 Task: Look for space in Bilsi, India from 1st July, 2023 to 8th July, 2023 for 2 adults, 1 child in price range Rs.15000 to Rs.20000. Place can be entire place with 1  bedroom having 1 bed and 1 bathroom. Property type can be house, flat, guest house, hotel. Booking option can be shelf check-in. Required host language is English.
Action: Mouse moved to (467, 69)
Screenshot: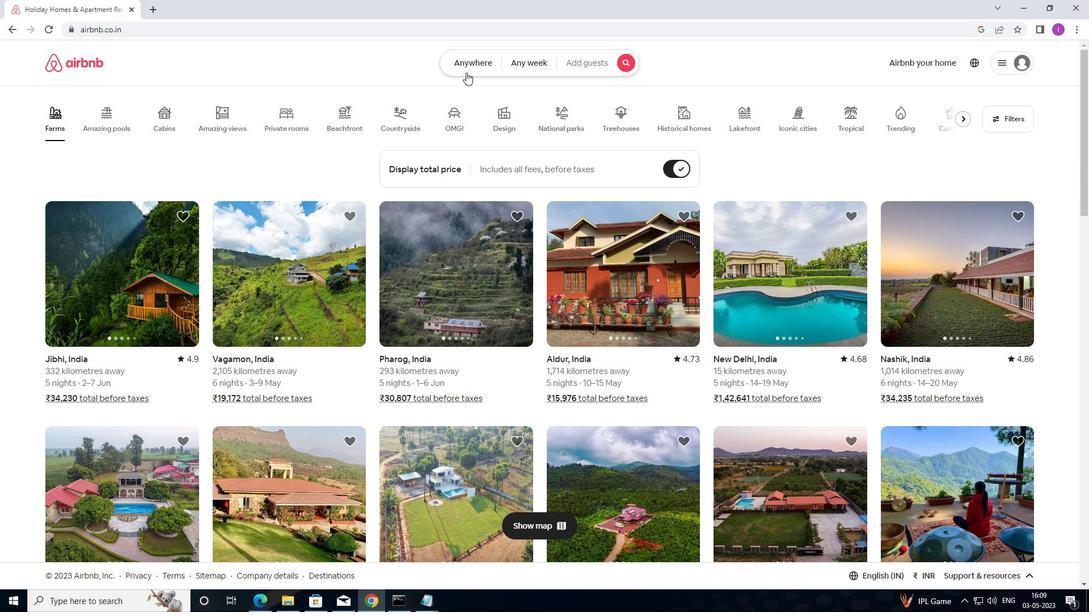 
Action: Mouse pressed left at (467, 69)
Screenshot: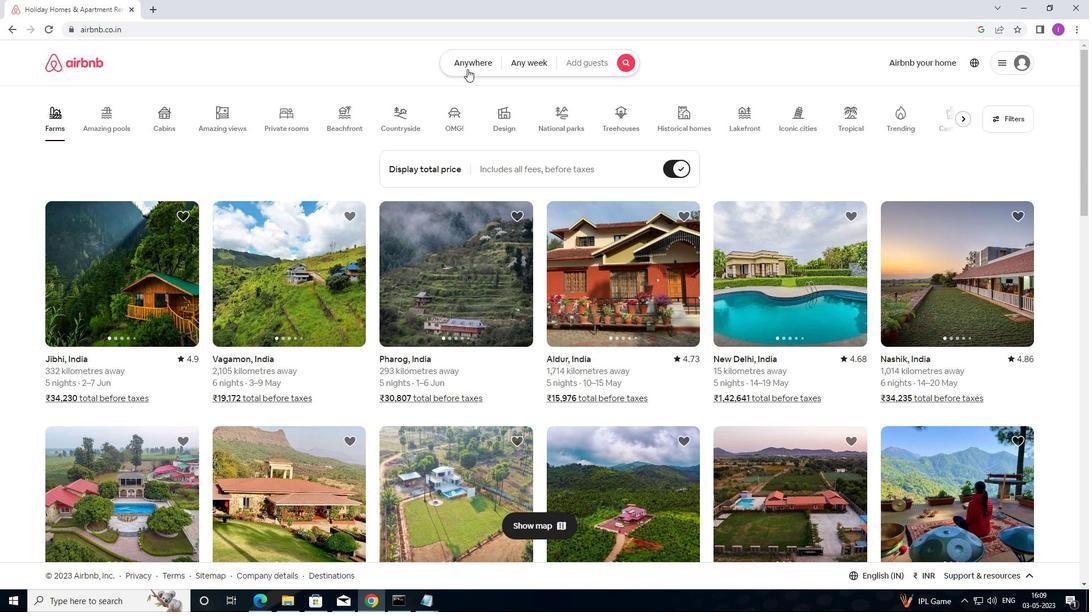 
Action: Mouse moved to (359, 115)
Screenshot: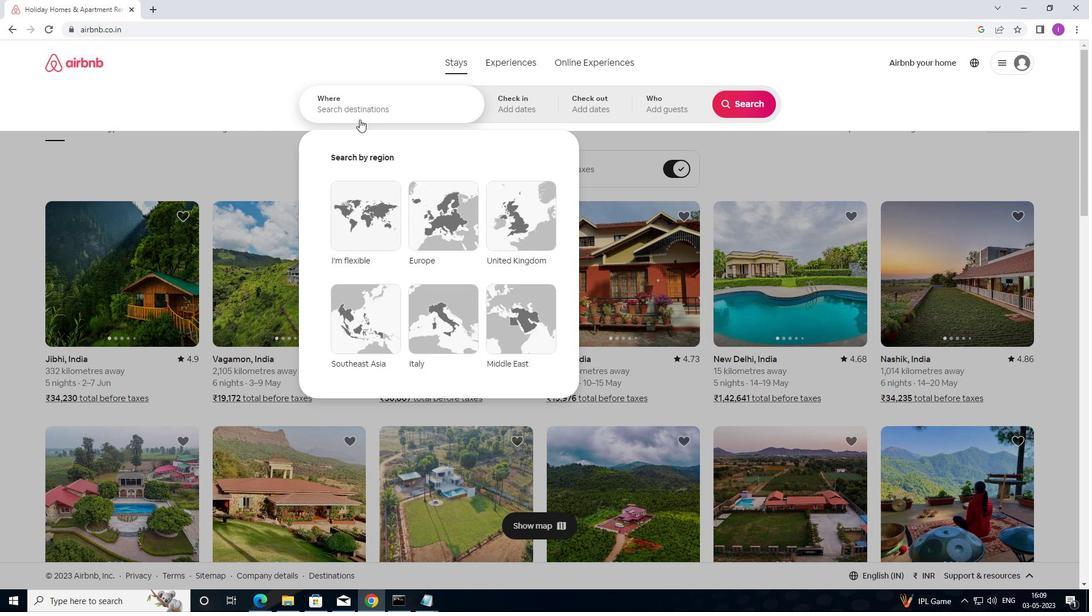 
Action: Mouse pressed left at (359, 115)
Screenshot: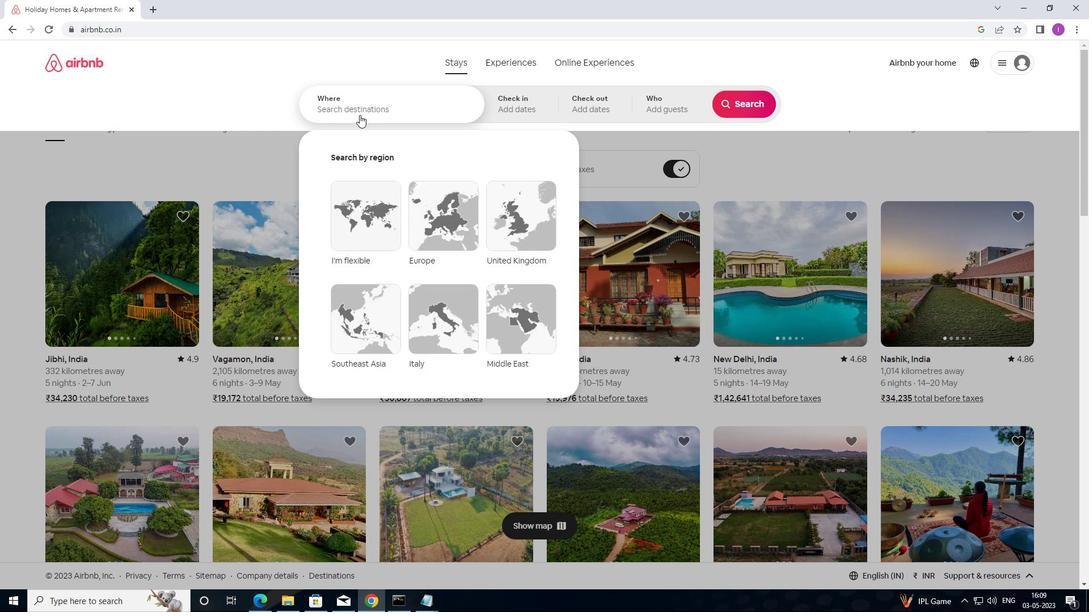 
Action: Mouse moved to (621, 55)
Screenshot: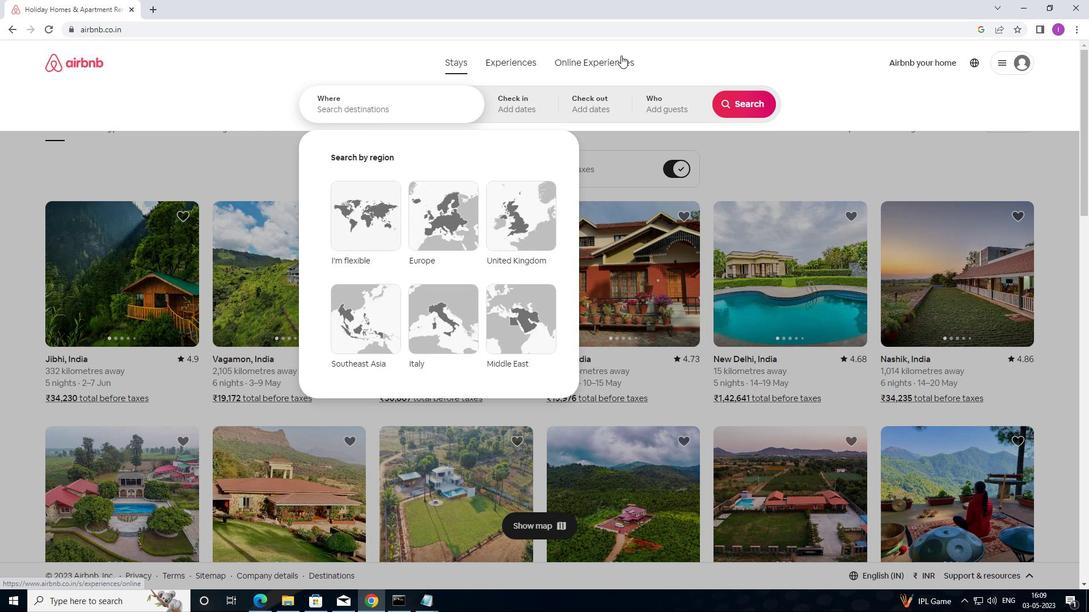
Action: Key pressed <Key.shift>BILS
Screenshot: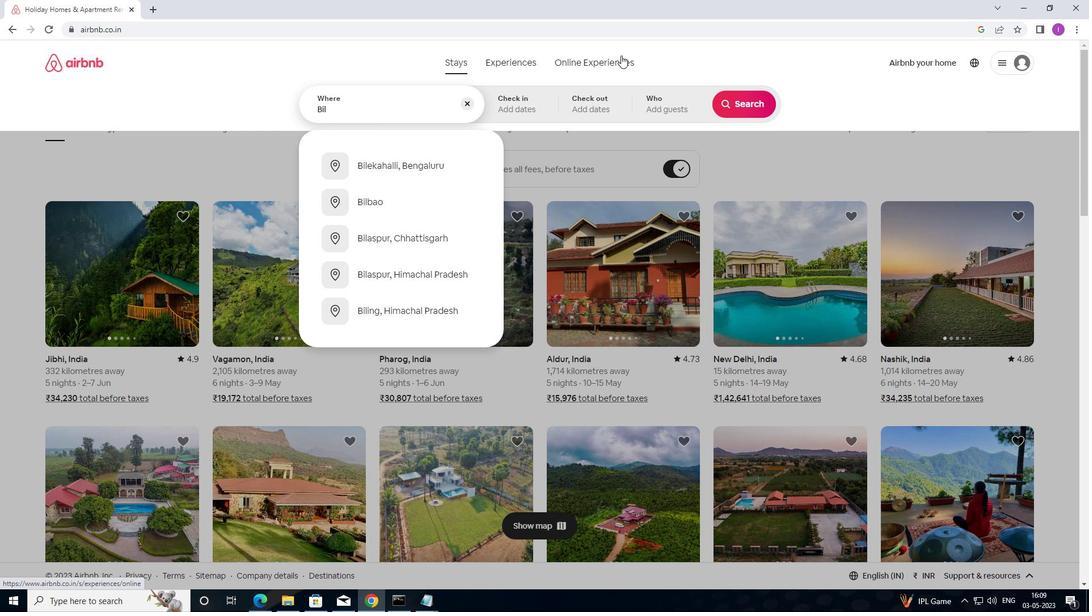 
Action: Mouse moved to (697, 52)
Screenshot: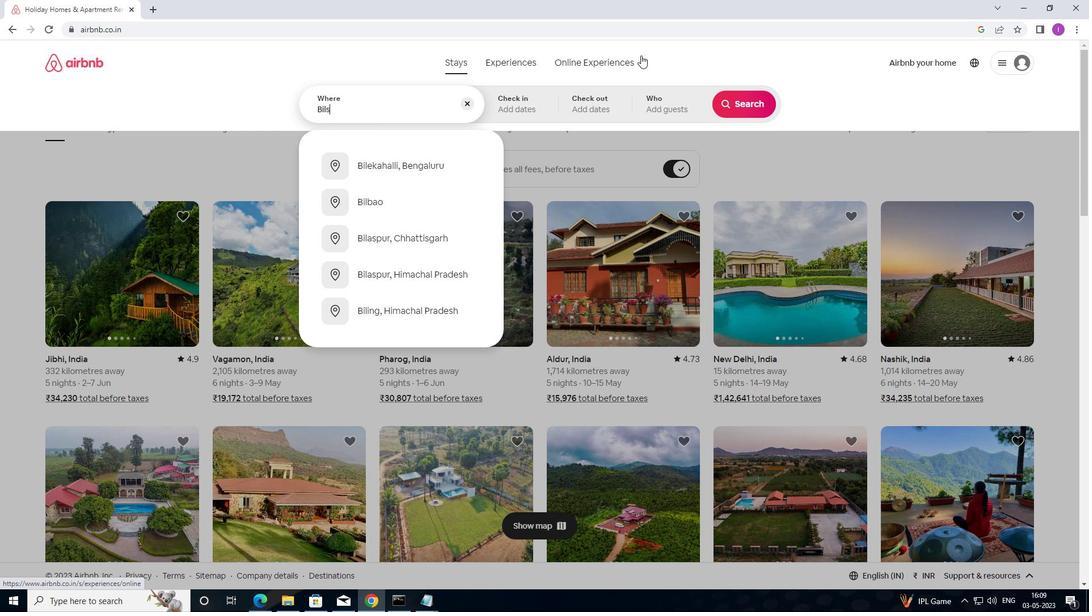 
Action: Key pressed I,<Key.shift>INDIA
Screenshot: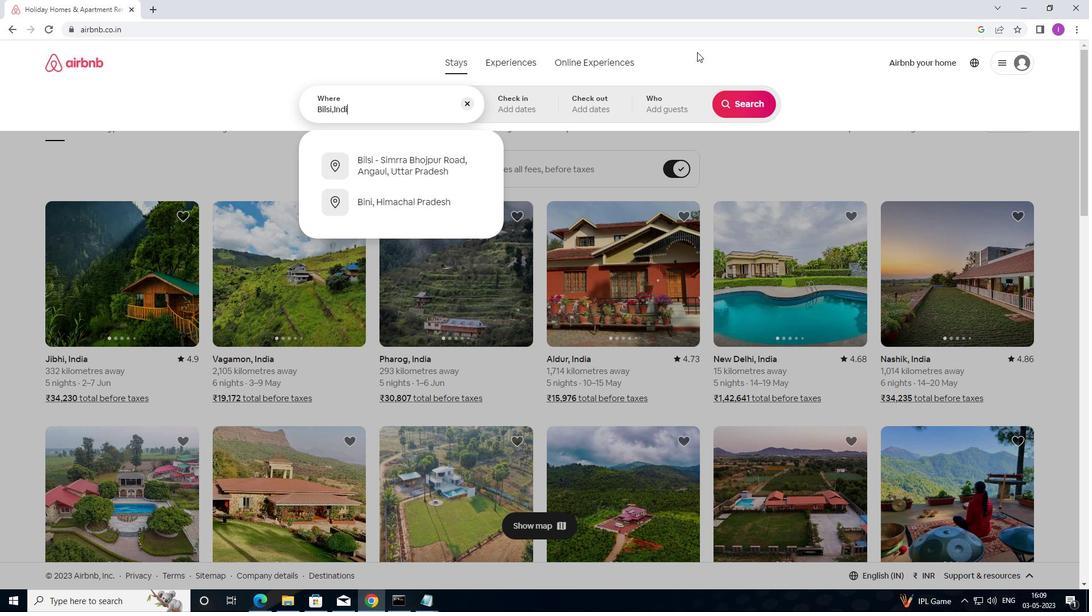 
Action: Mouse moved to (530, 111)
Screenshot: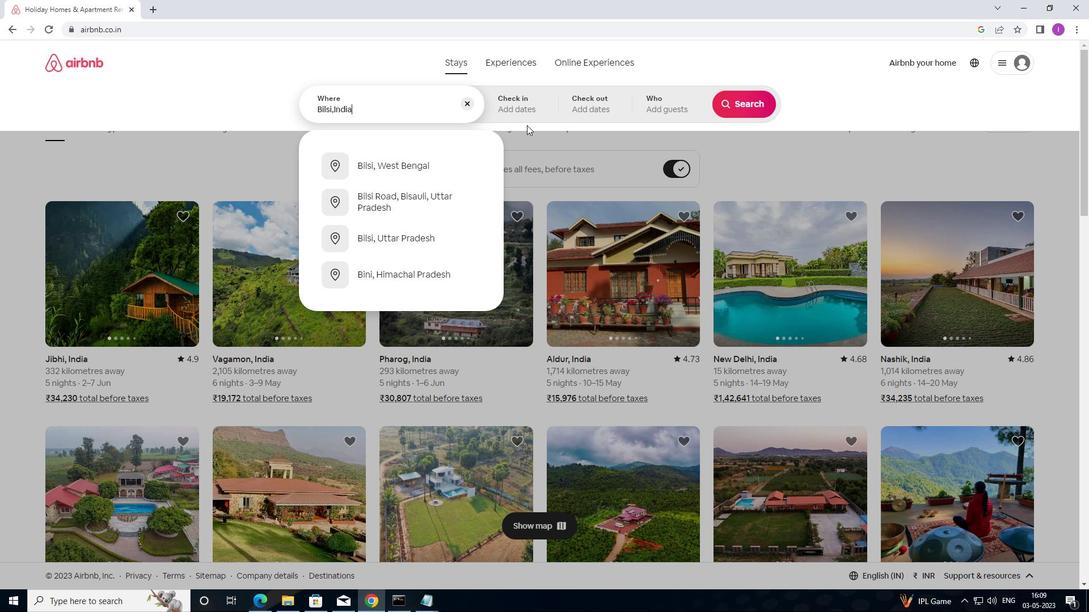 
Action: Mouse pressed left at (530, 111)
Screenshot: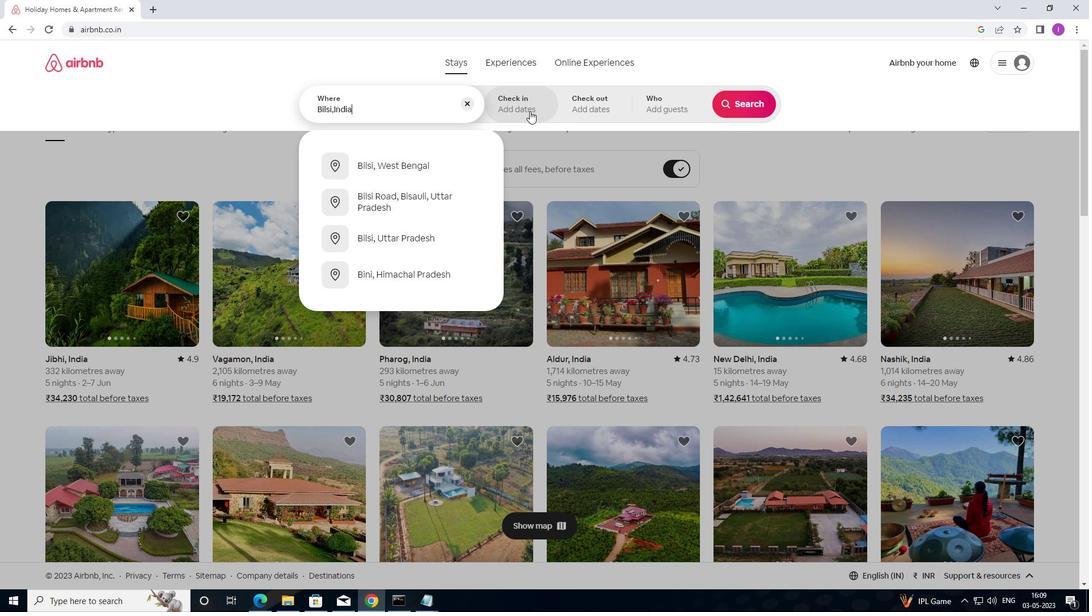 
Action: Mouse moved to (743, 196)
Screenshot: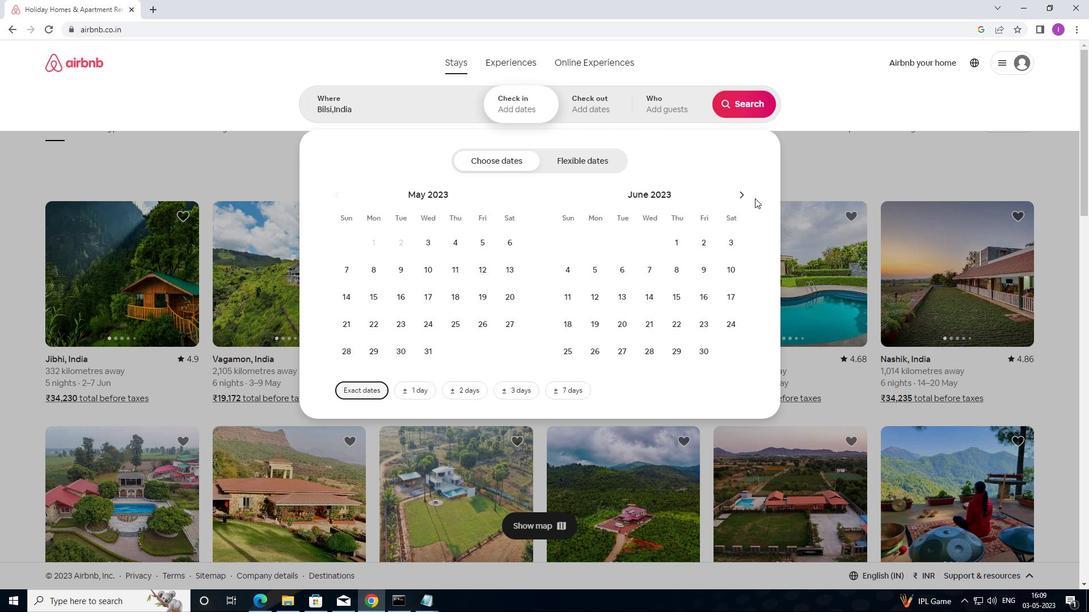 
Action: Mouse pressed left at (743, 196)
Screenshot: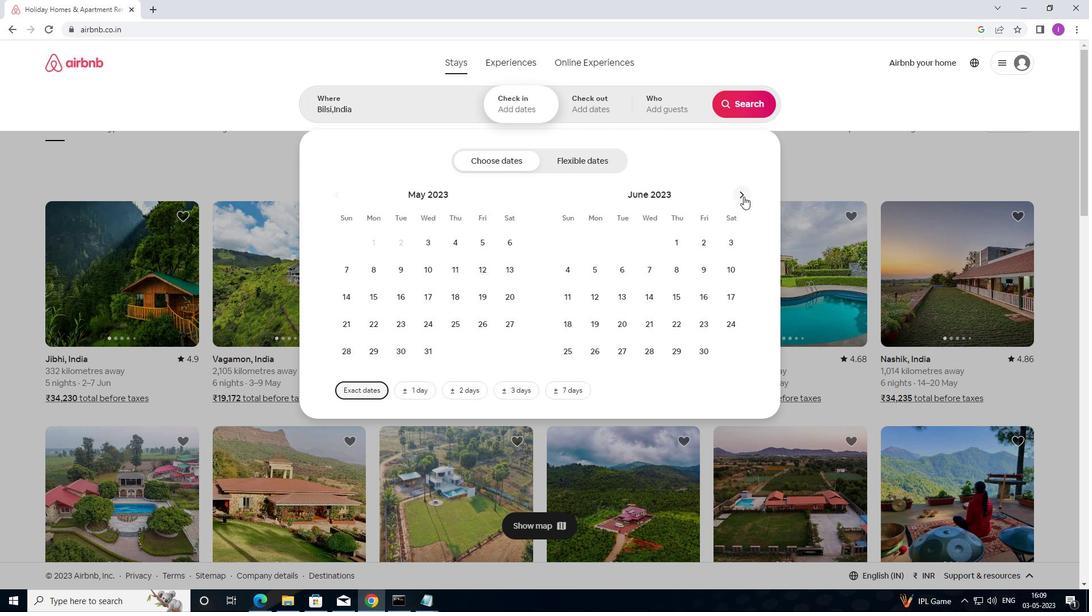 
Action: Mouse moved to (729, 244)
Screenshot: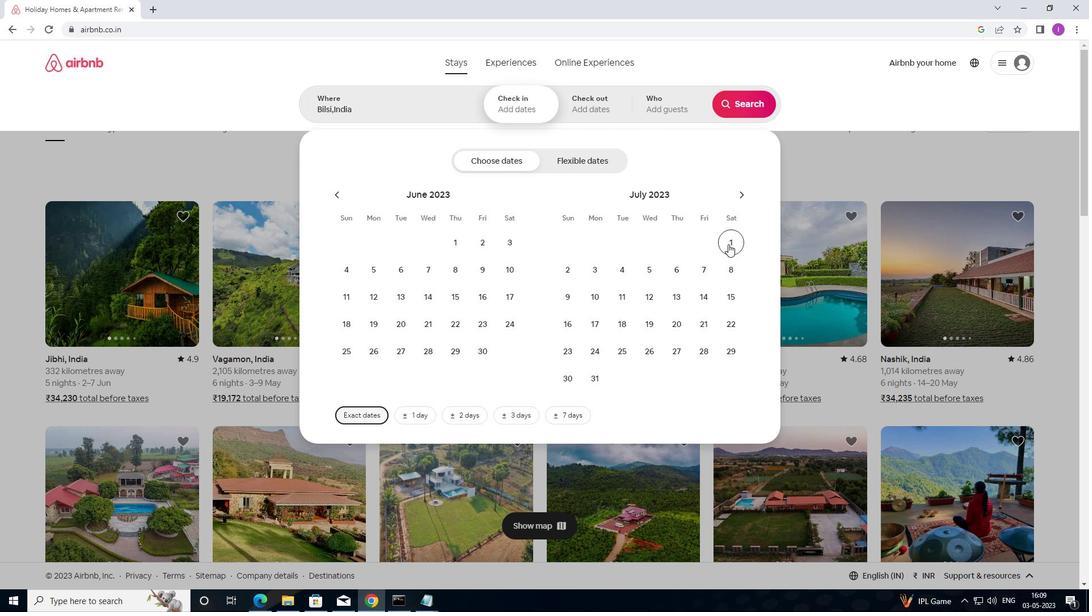 
Action: Mouse pressed left at (729, 244)
Screenshot: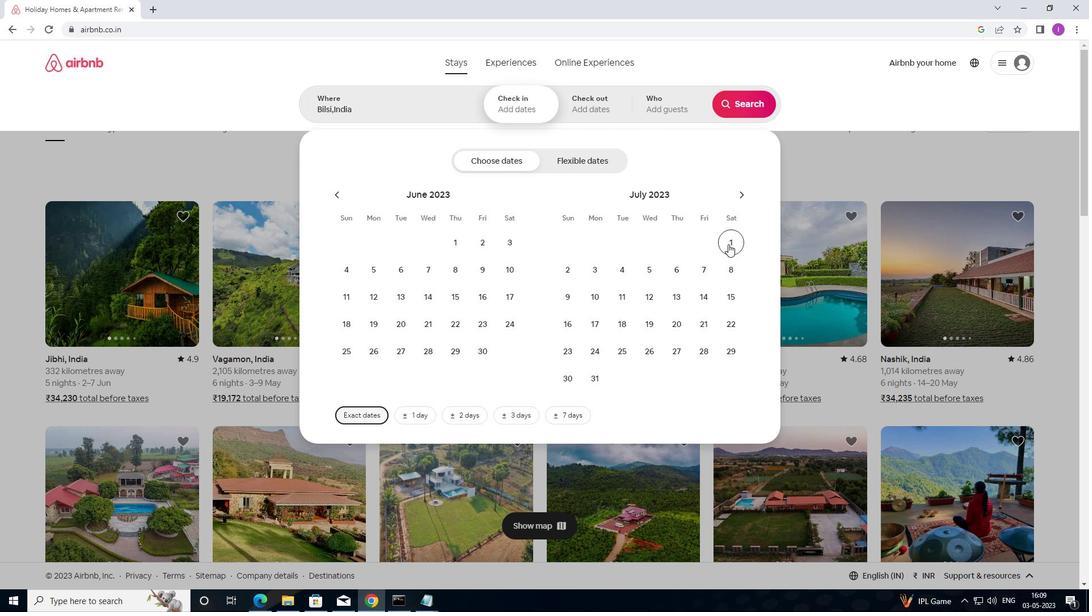 
Action: Mouse moved to (729, 267)
Screenshot: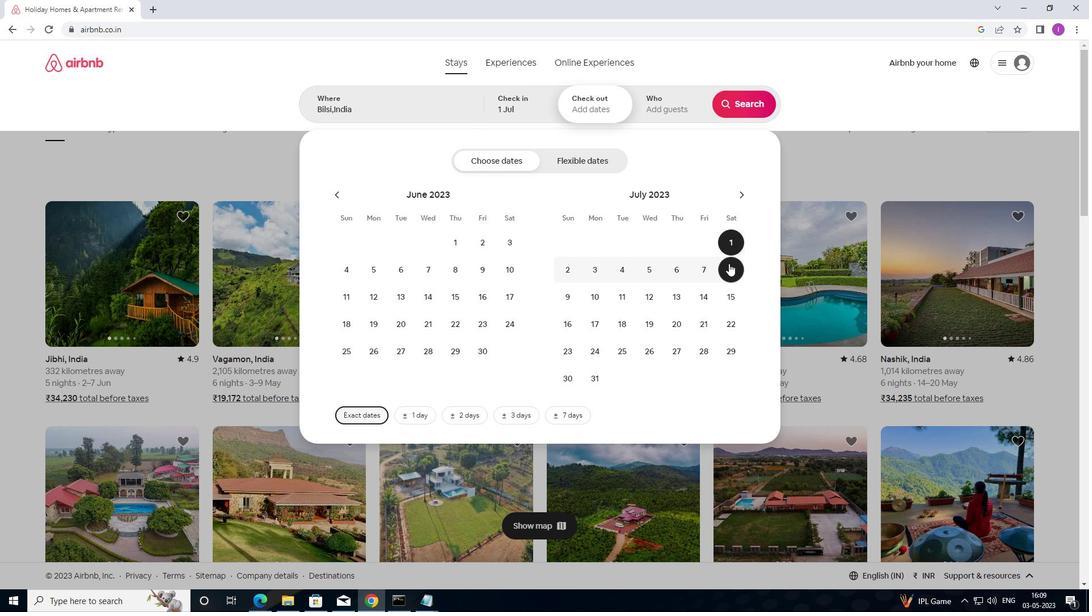 
Action: Mouse pressed left at (729, 267)
Screenshot: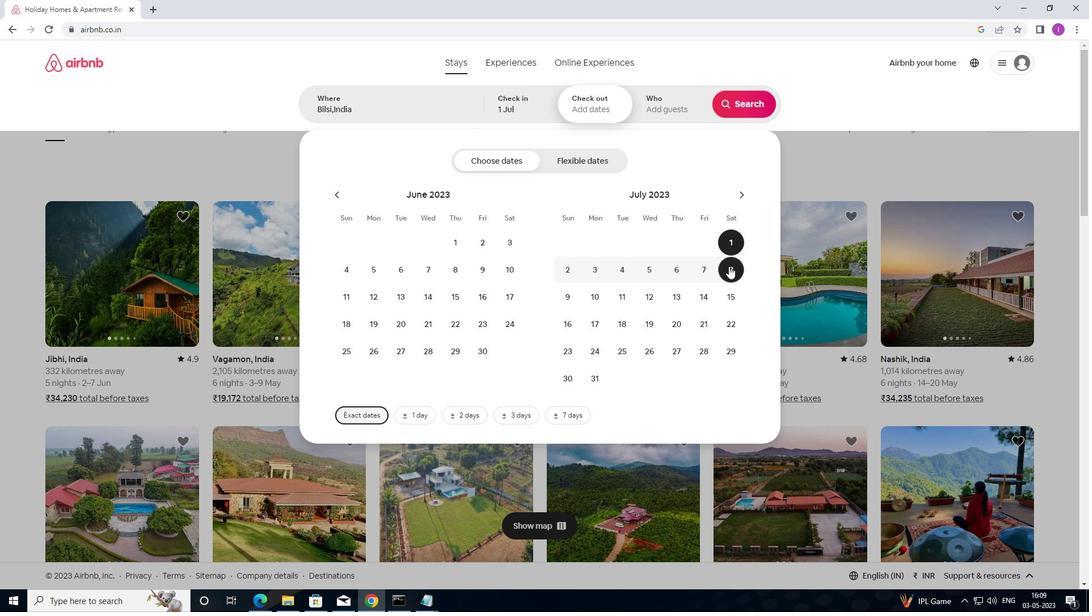 
Action: Mouse moved to (670, 105)
Screenshot: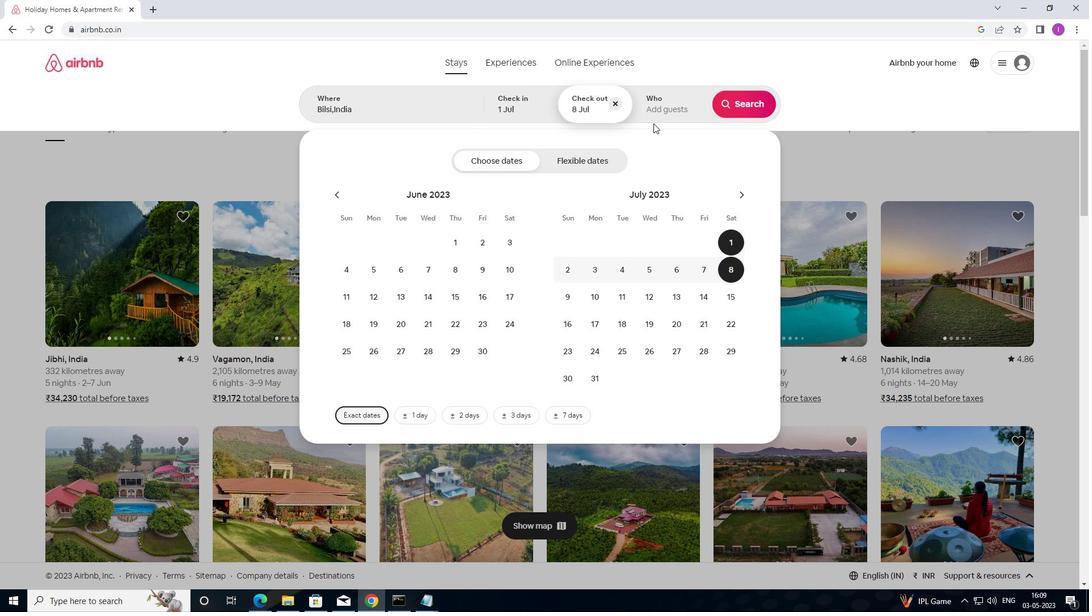 
Action: Mouse pressed left at (670, 105)
Screenshot: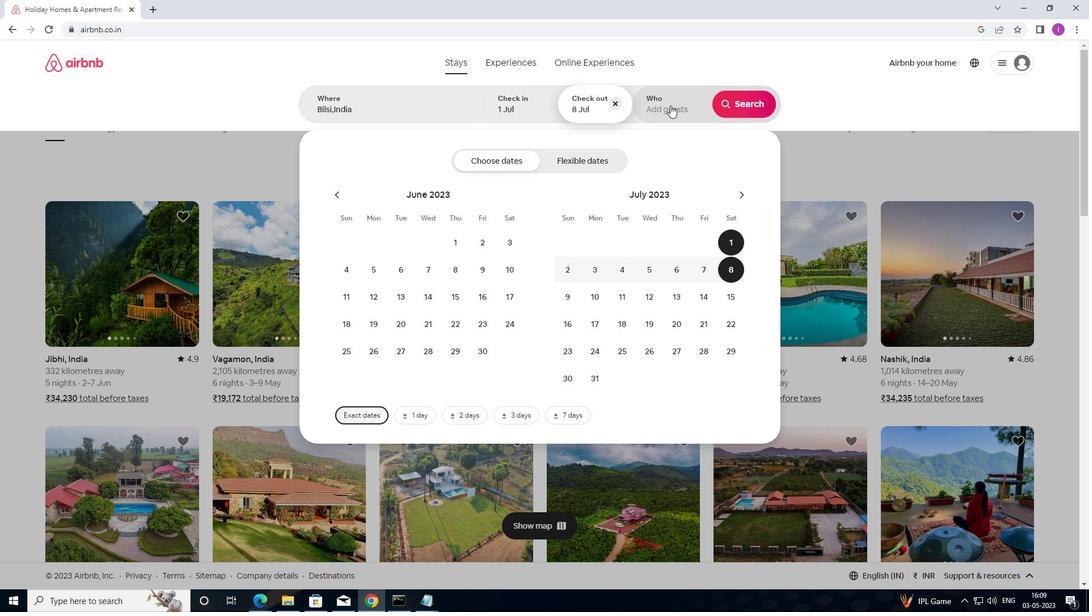 
Action: Mouse moved to (748, 165)
Screenshot: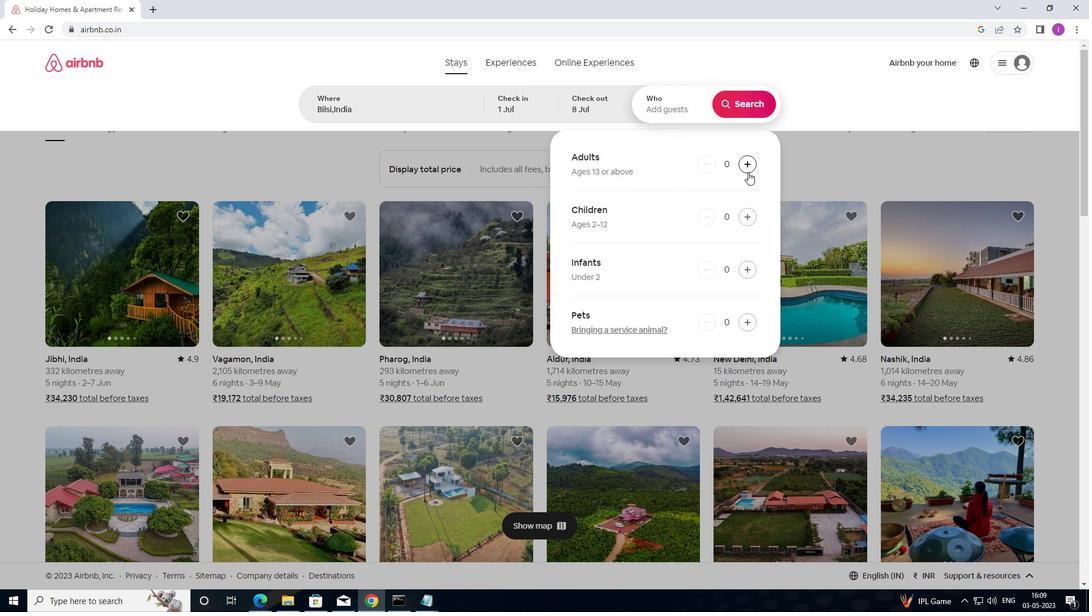 
Action: Mouse pressed left at (748, 165)
Screenshot: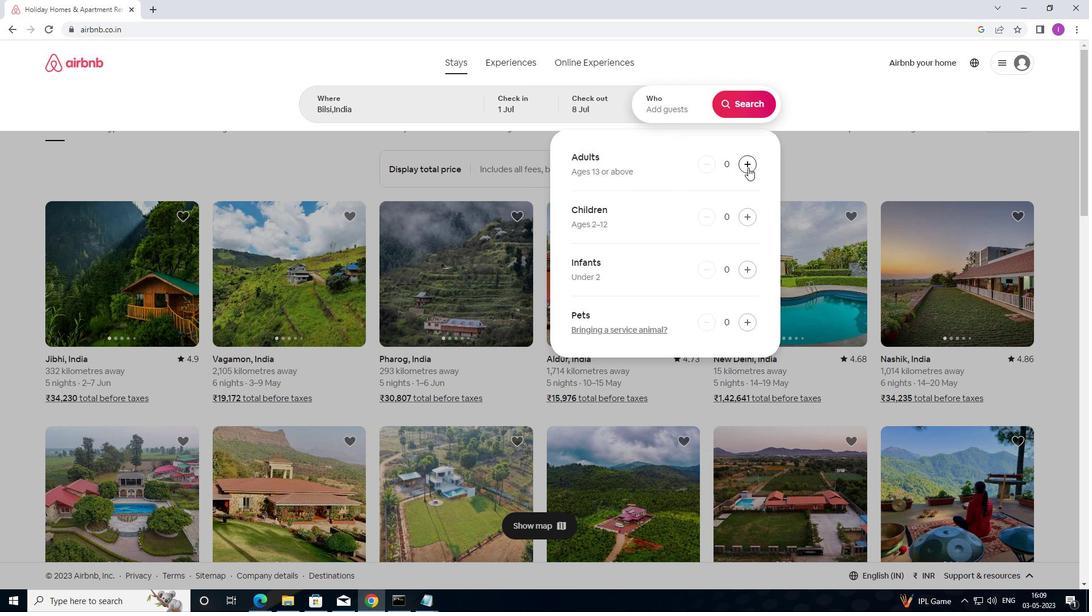 
Action: Mouse pressed left at (748, 165)
Screenshot: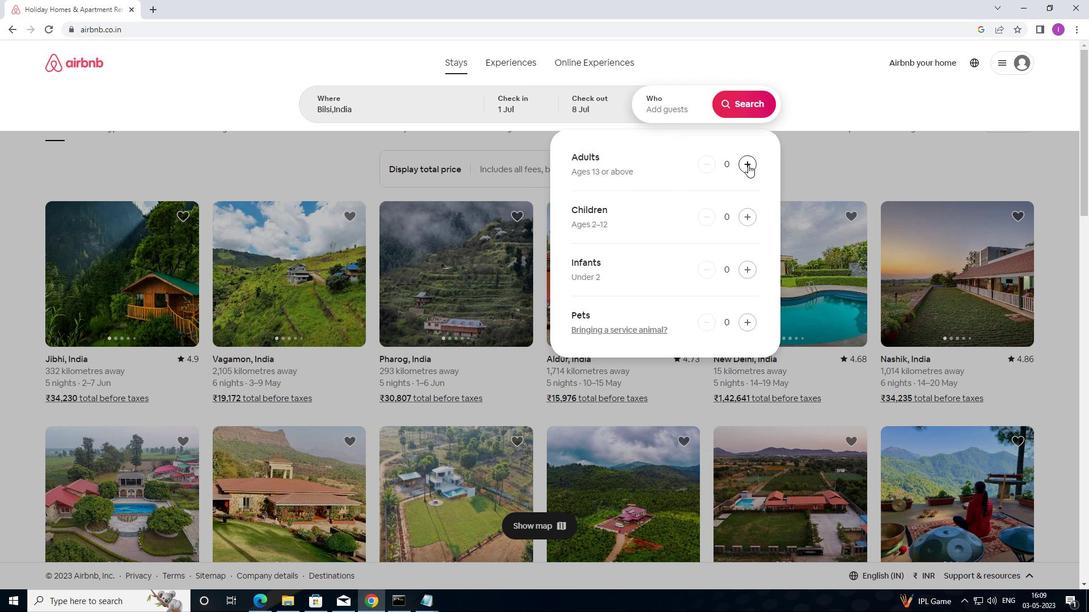 
Action: Mouse moved to (745, 215)
Screenshot: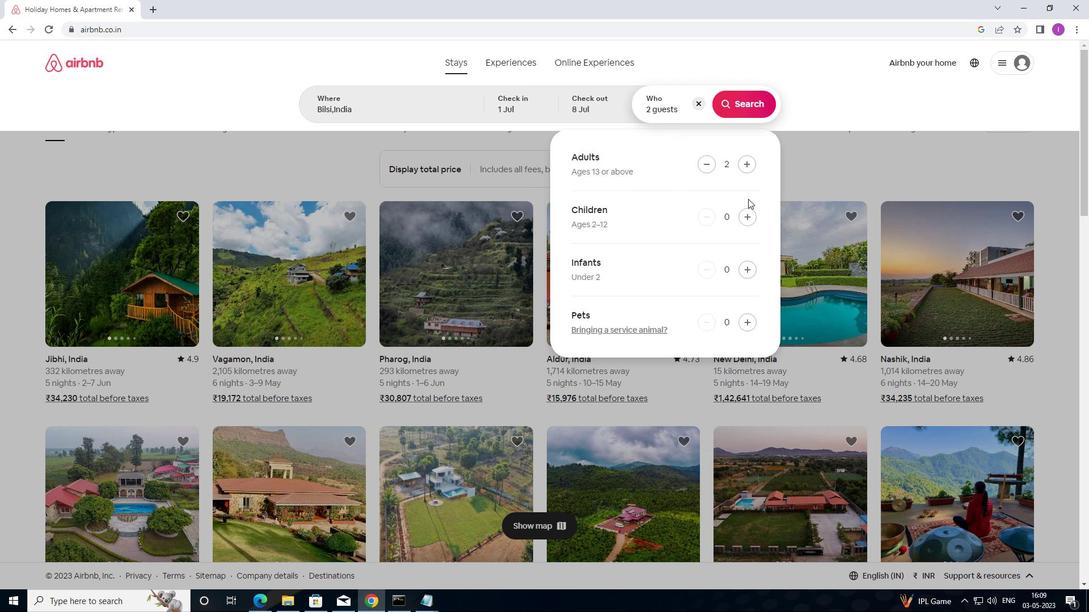
Action: Mouse pressed left at (745, 215)
Screenshot: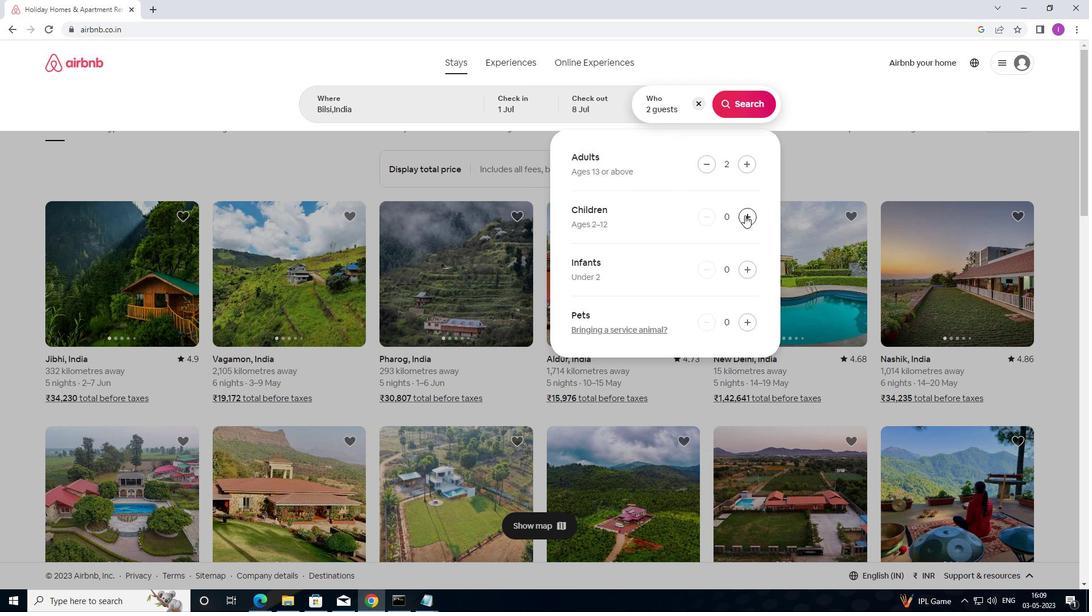 
Action: Mouse moved to (746, 105)
Screenshot: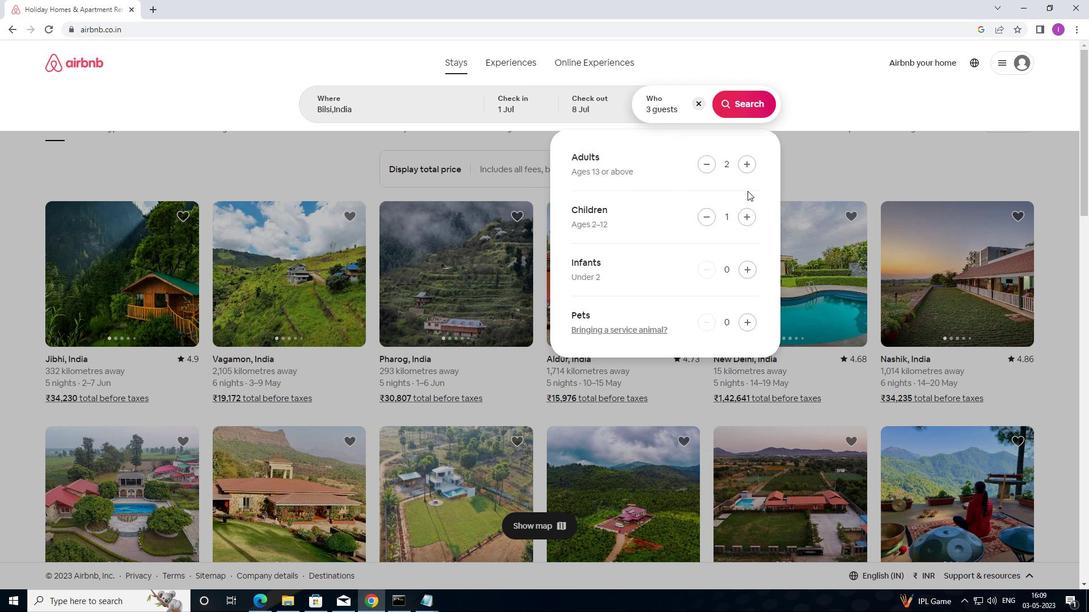 
Action: Mouse pressed left at (746, 105)
Screenshot: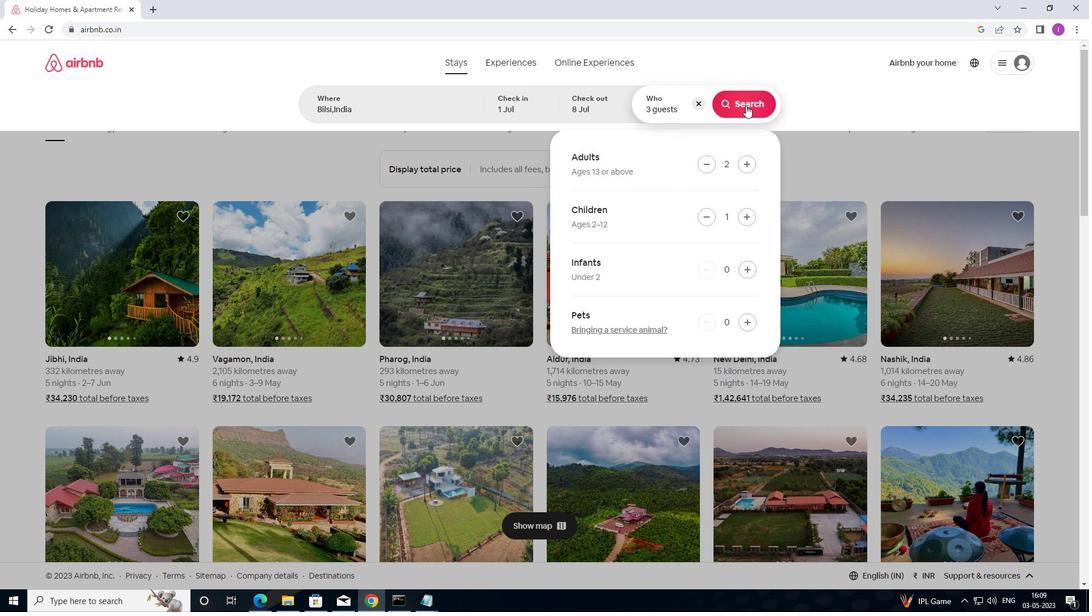 
Action: Mouse moved to (1049, 108)
Screenshot: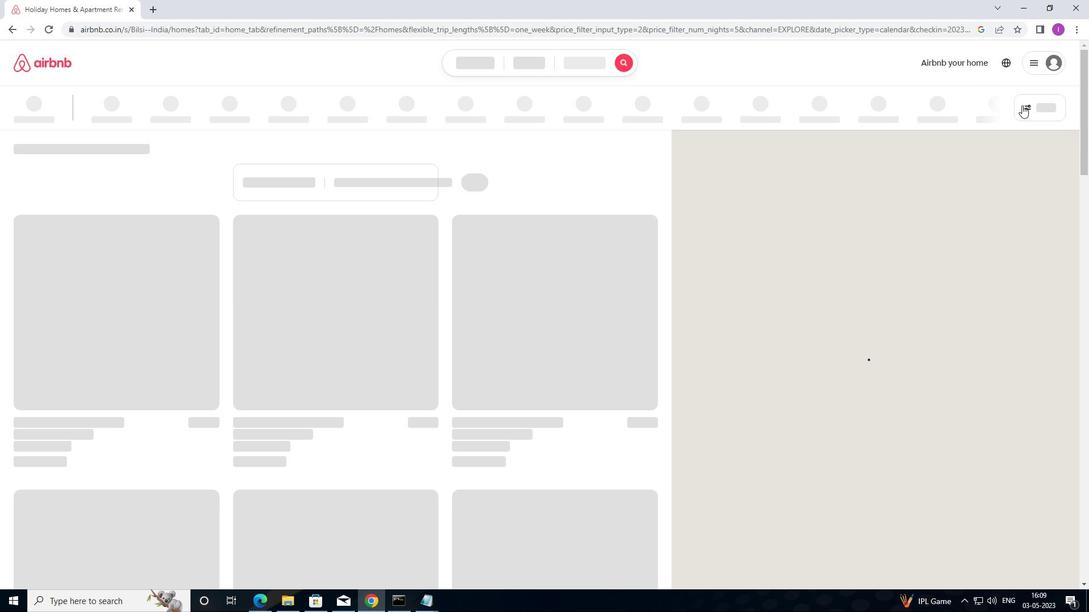 
Action: Mouse pressed left at (1049, 108)
Screenshot: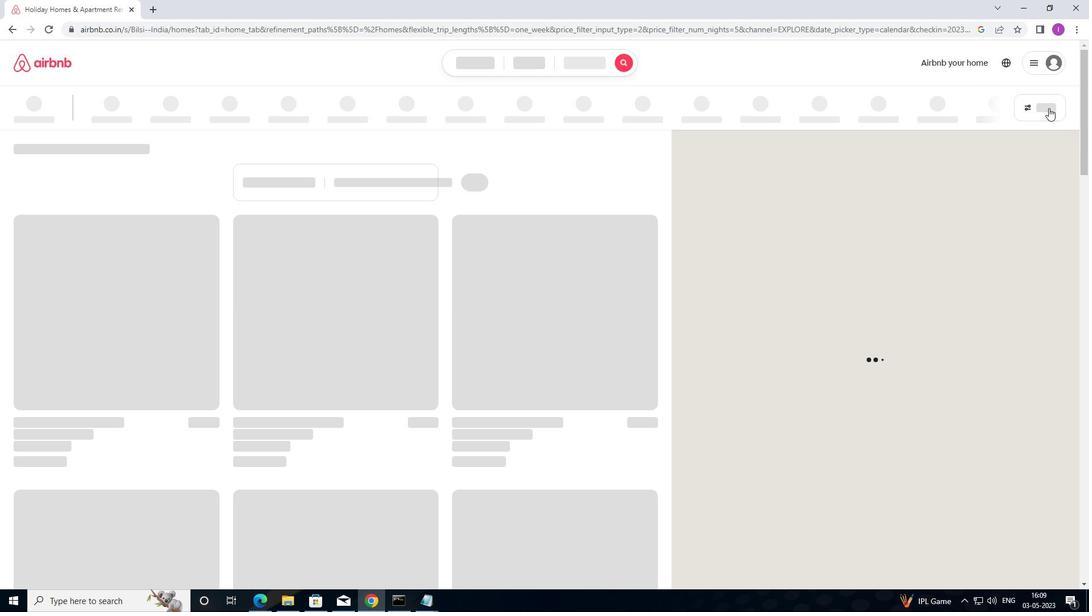 
Action: Mouse moved to (1048, 97)
Screenshot: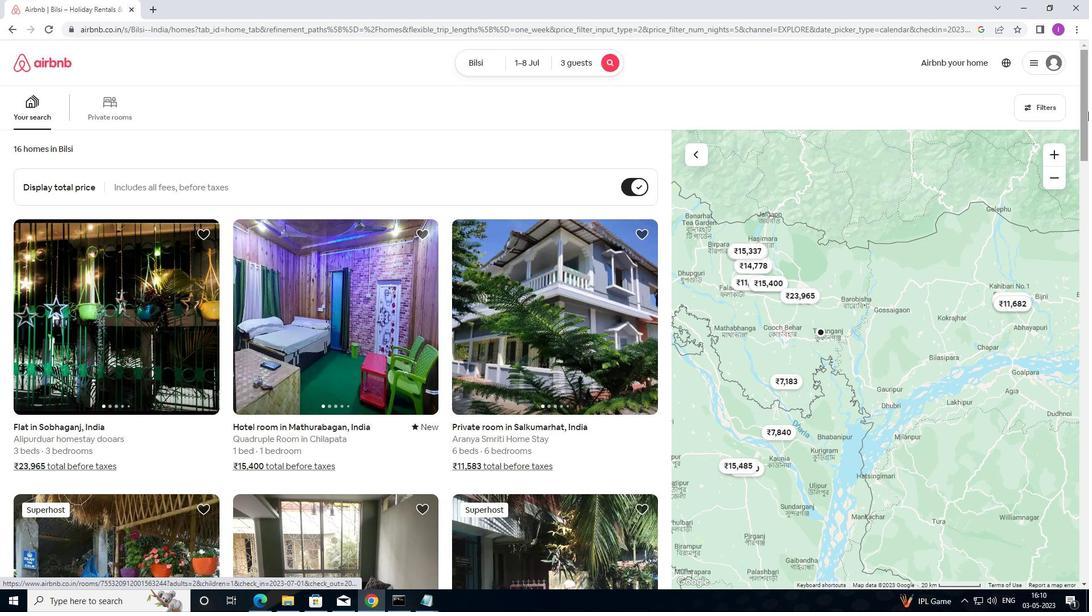 
Action: Mouse pressed left at (1048, 97)
Screenshot: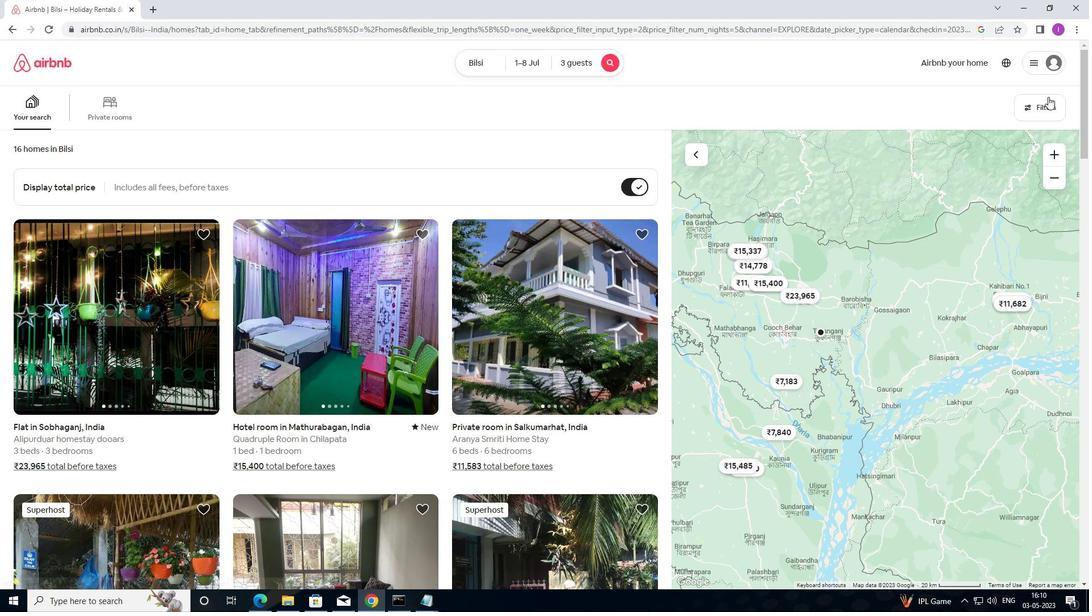 
Action: Mouse moved to (411, 254)
Screenshot: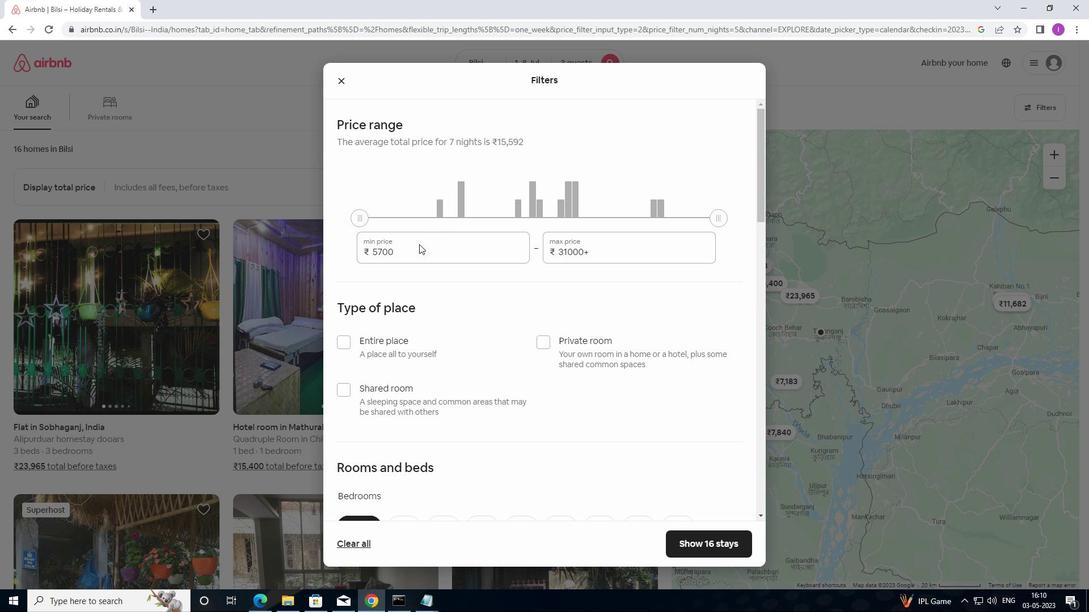 
Action: Mouse pressed left at (411, 254)
Screenshot: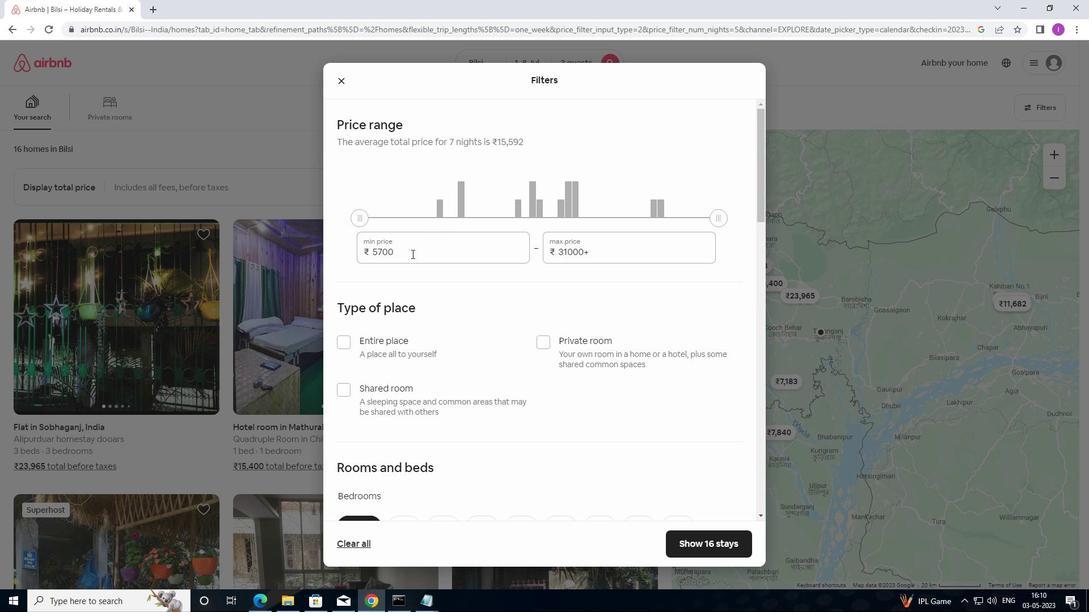 
Action: Mouse moved to (373, 251)
Screenshot: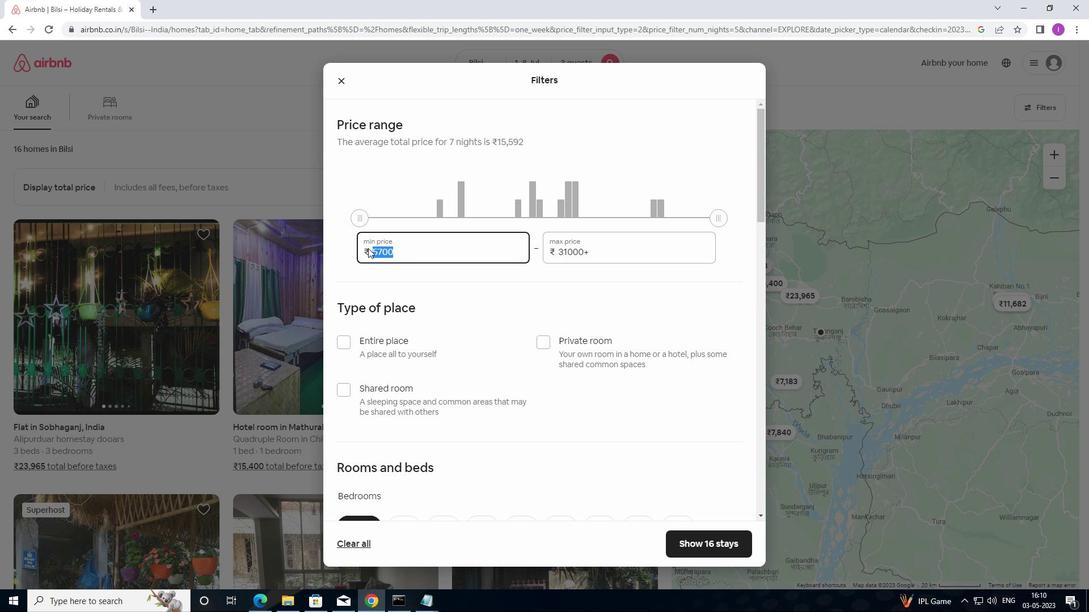 
Action: Key pressed 15000
Screenshot: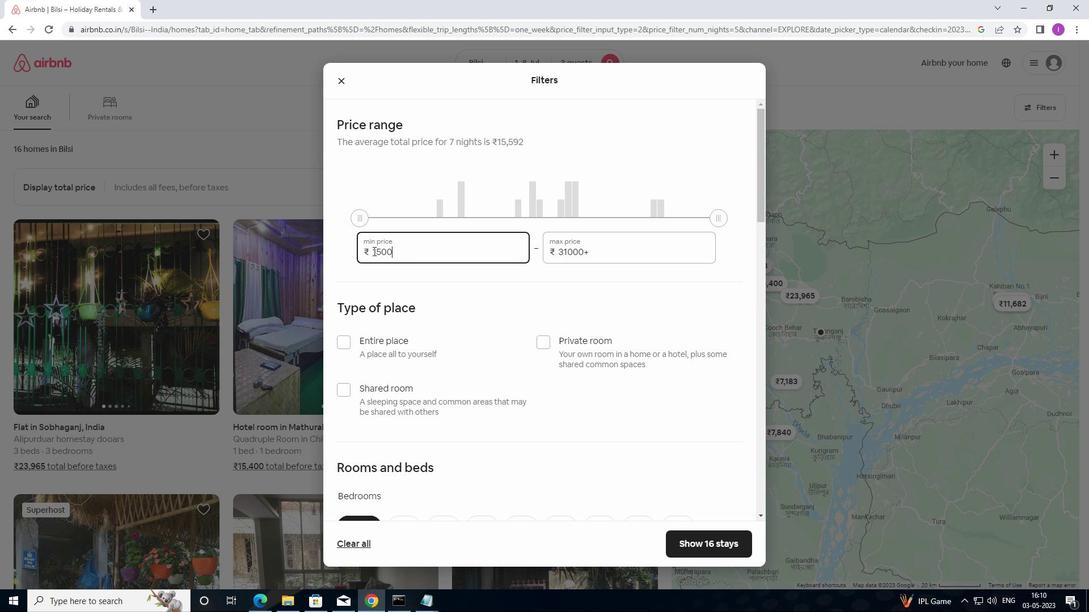 
Action: Mouse moved to (612, 254)
Screenshot: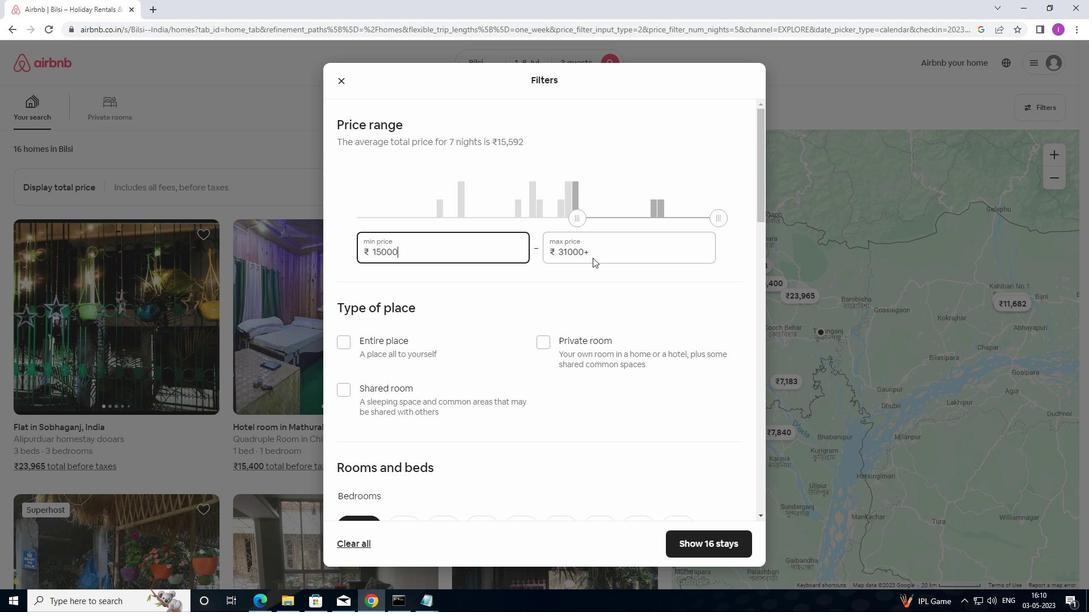 
Action: Mouse pressed left at (612, 254)
Screenshot: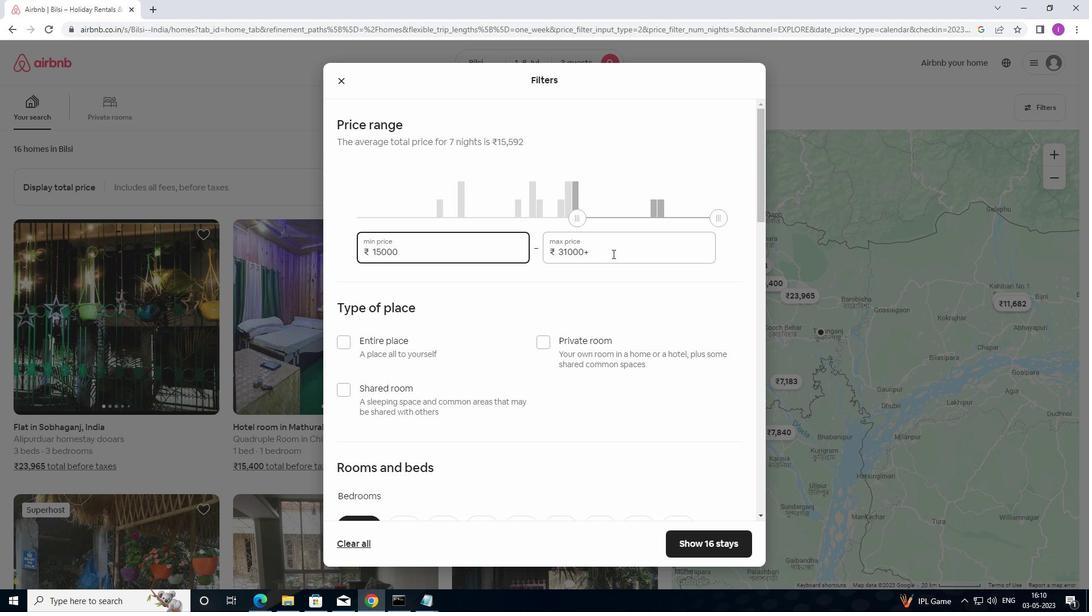 
Action: Mouse moved to (543, 258)
Screenshot: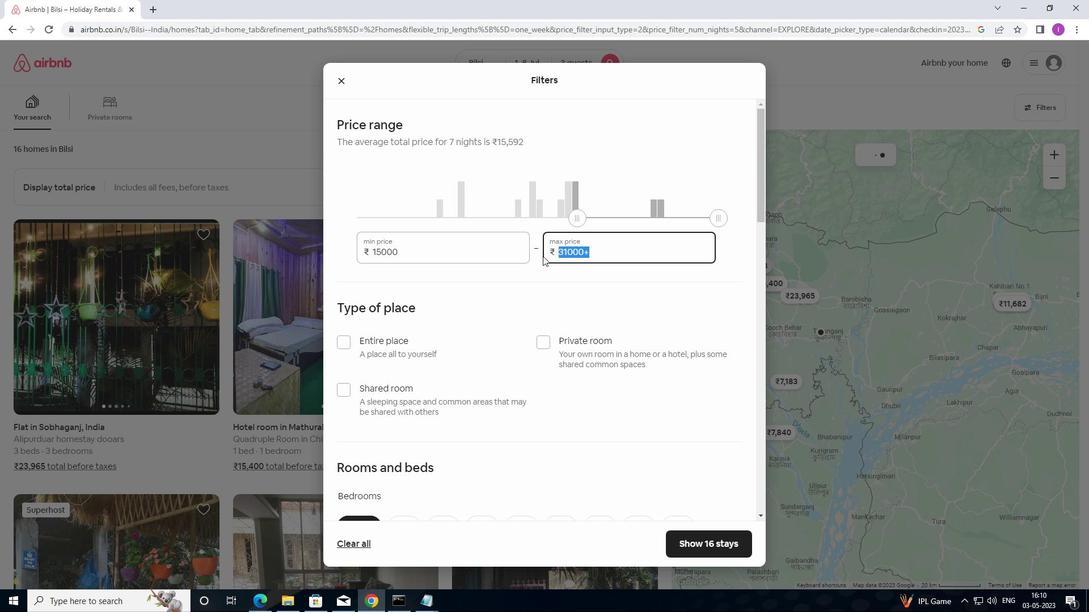 
Action: Key pressed 20000
Screenshot: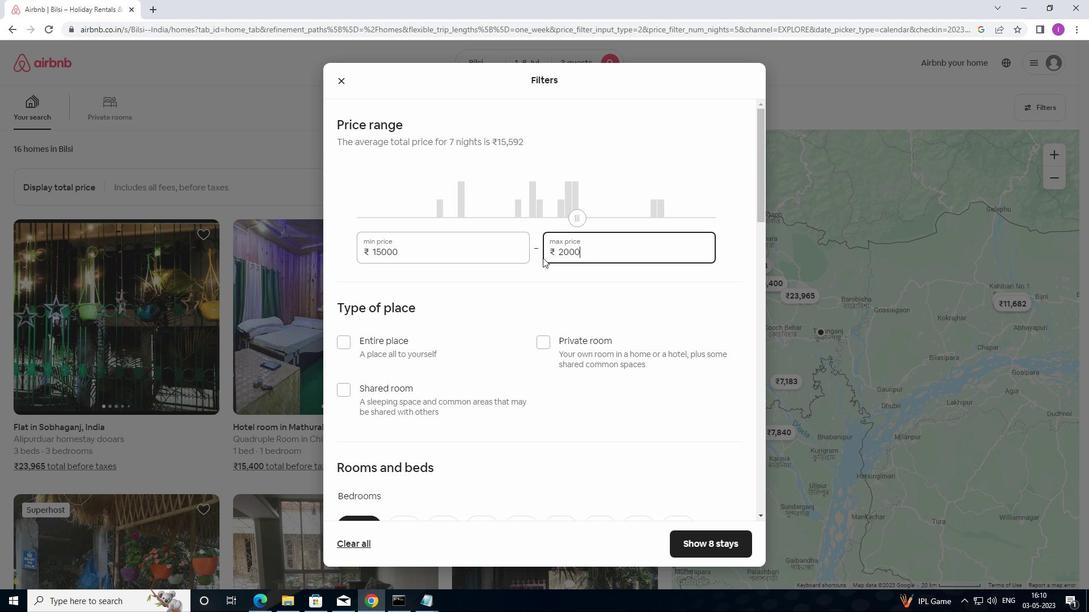 
Action: Mouse moved to (343, 342)
Screenshot: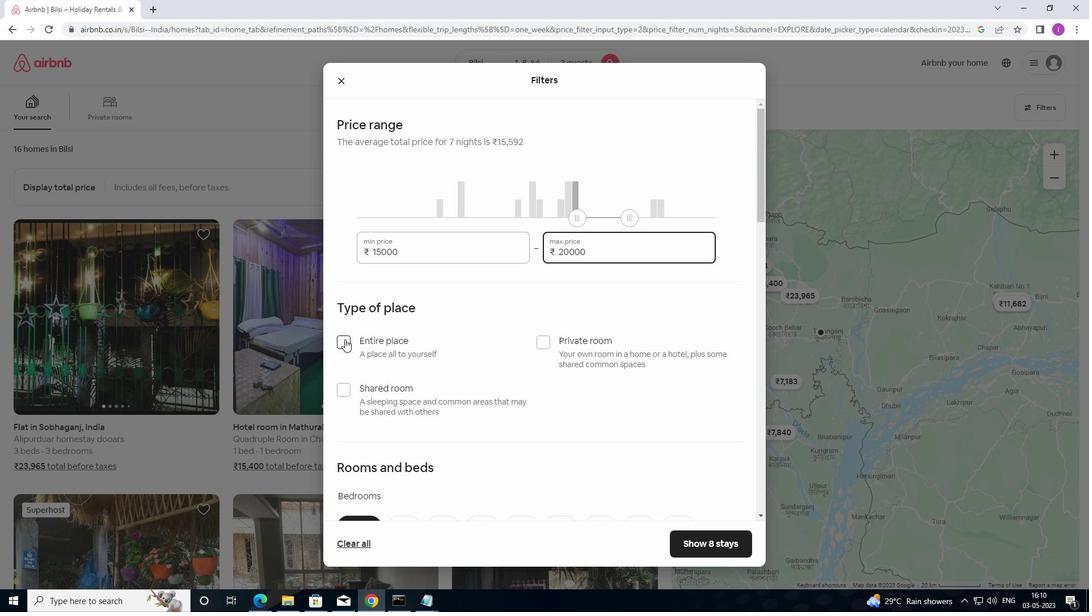 
Action: Mouse pressed left at (343, 342)
Screenshot: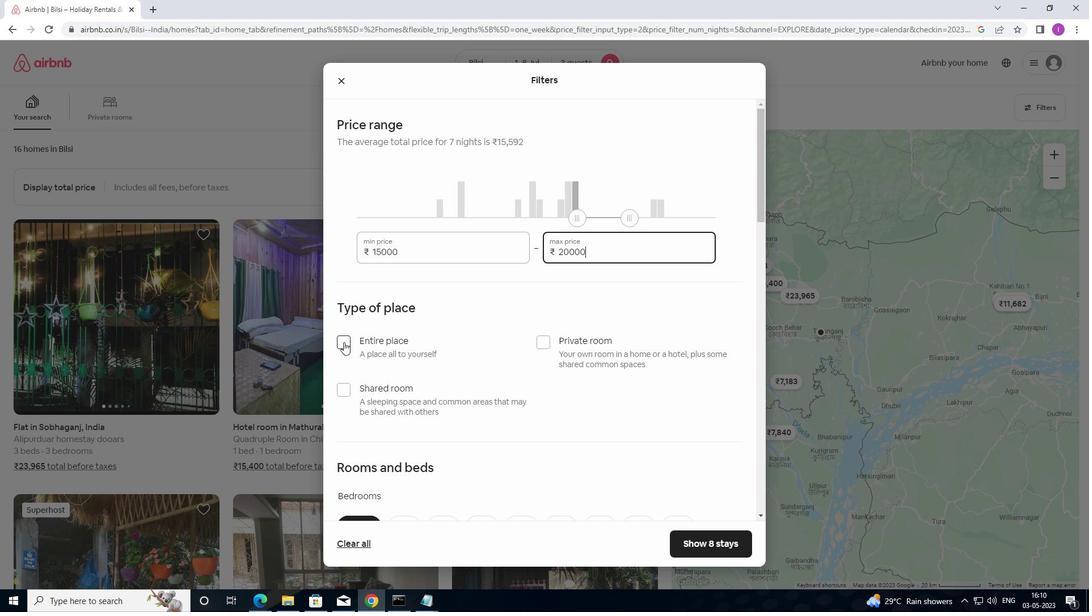 
Action: Mouse moved to (364, 386)
Screenshot: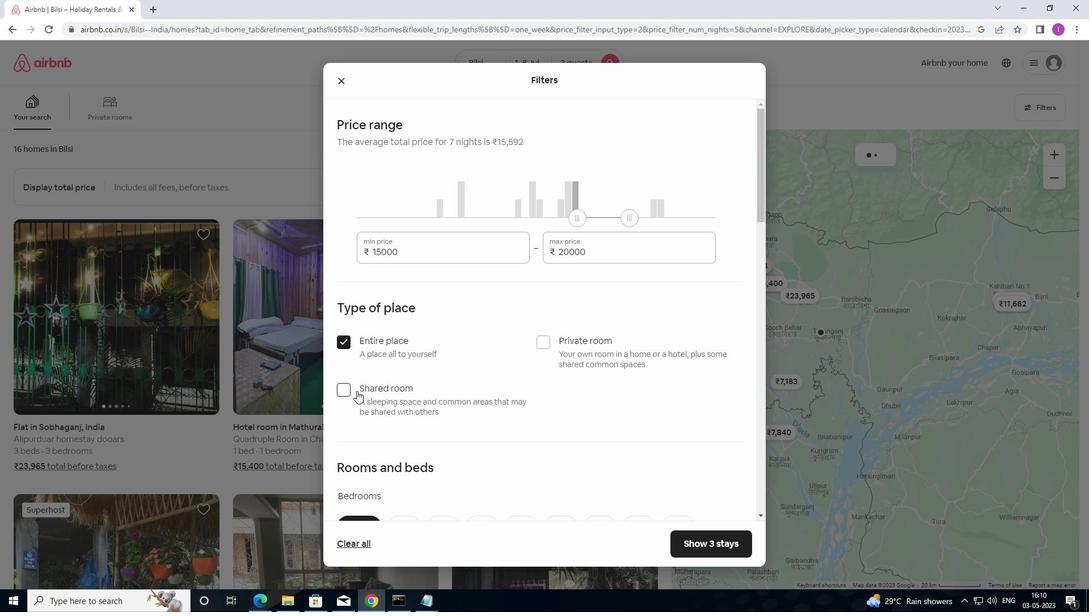 
Action: Mouse scrolled (364, 385) with delta (0, 0)
Screenshot: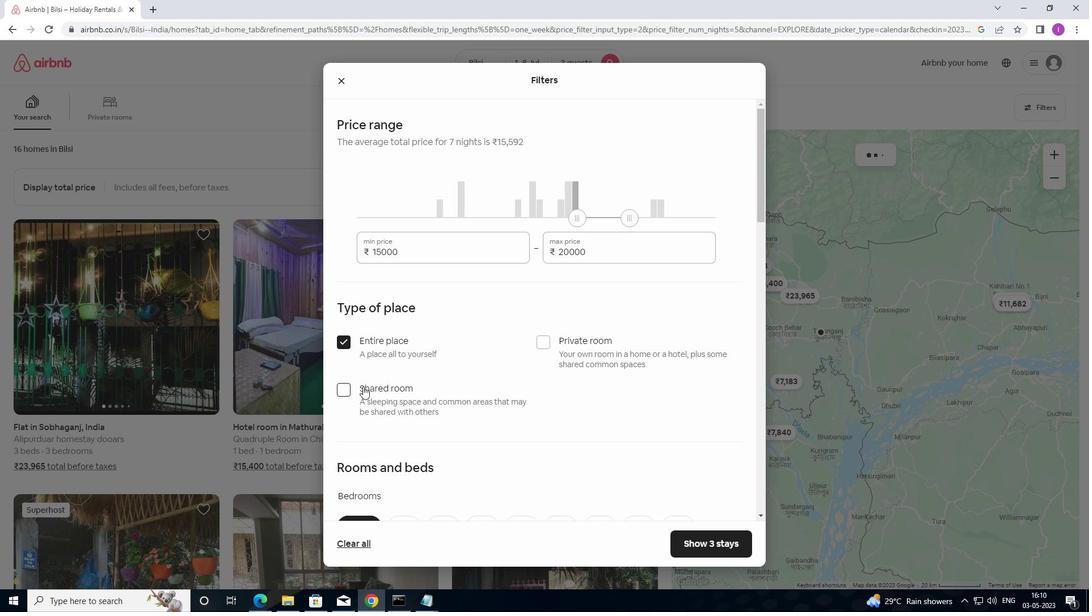 
Action: Mouse moved to (401, 474)
Screenshot: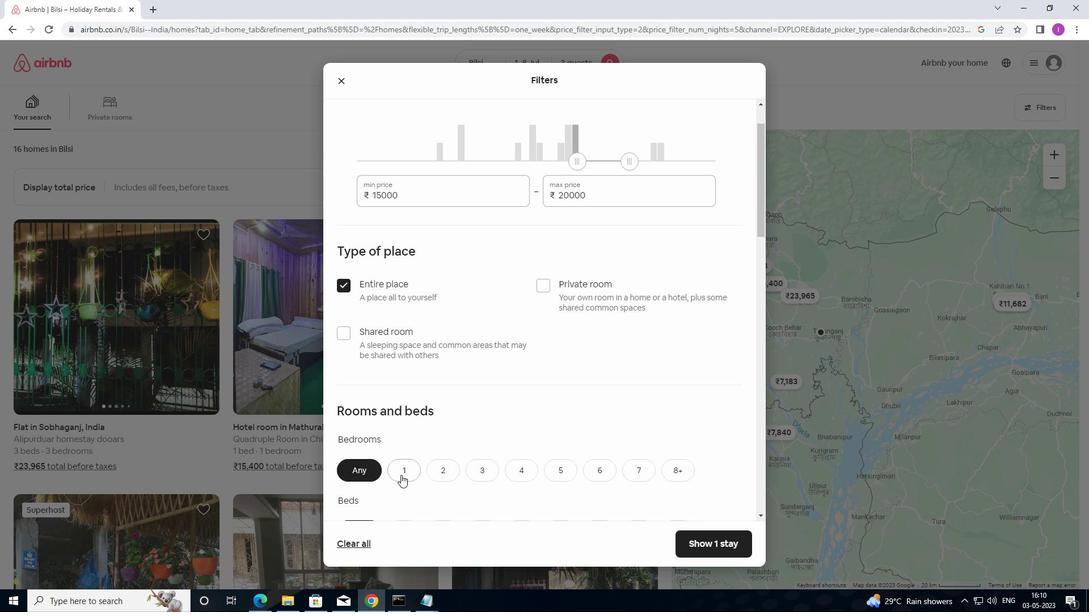 
Action: Mouse pressed left at (401, 474)
Screenshot: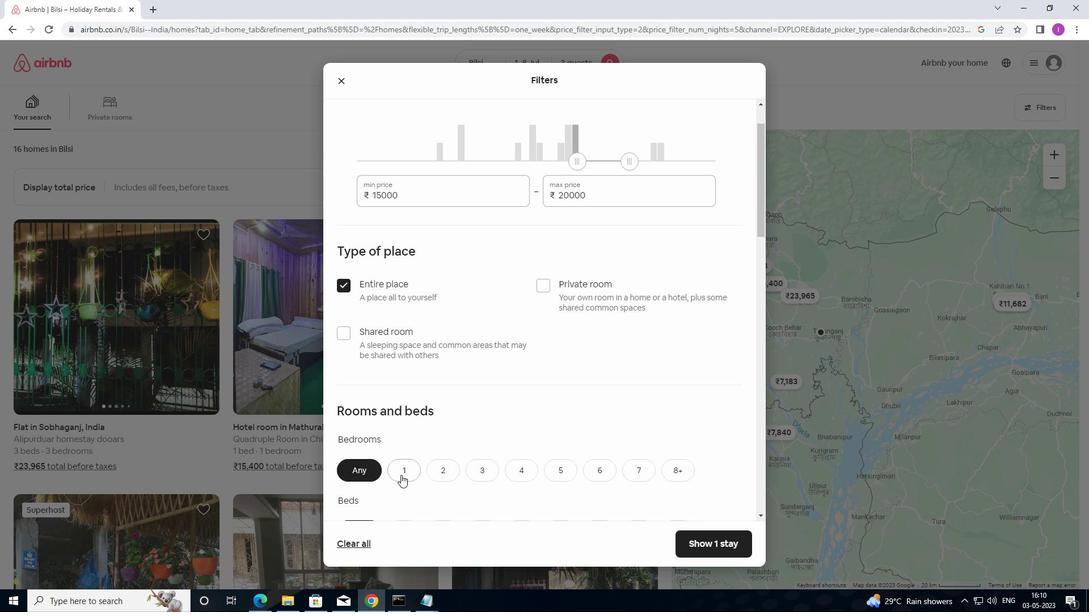 
Action: Mouse moved to (409, 469)
Screenshot: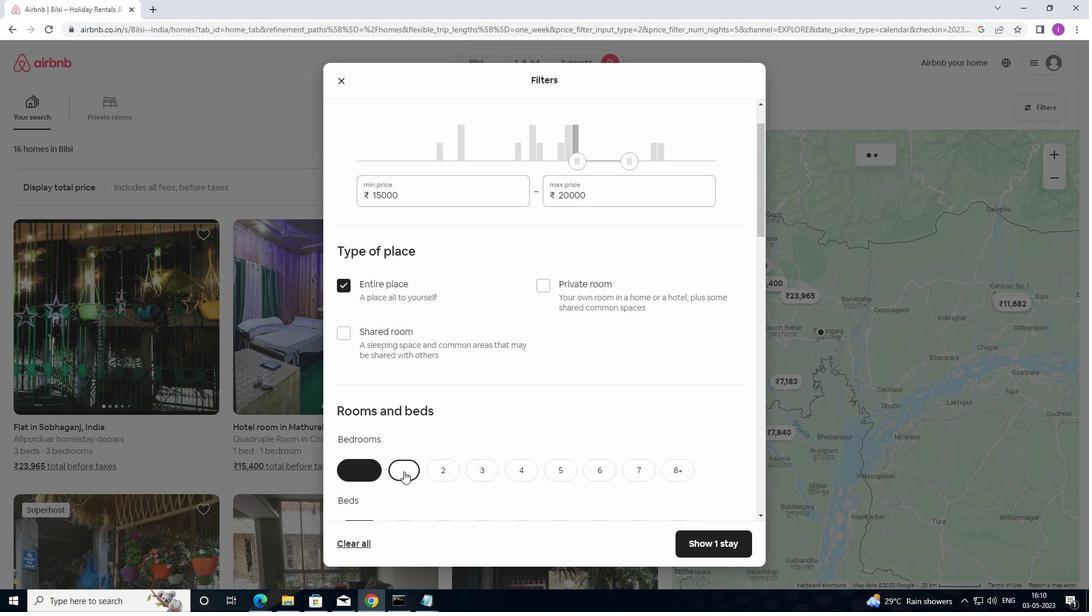 
Action: Mouse scrolled (409, 468) with delta (0, 0)
Screenshot: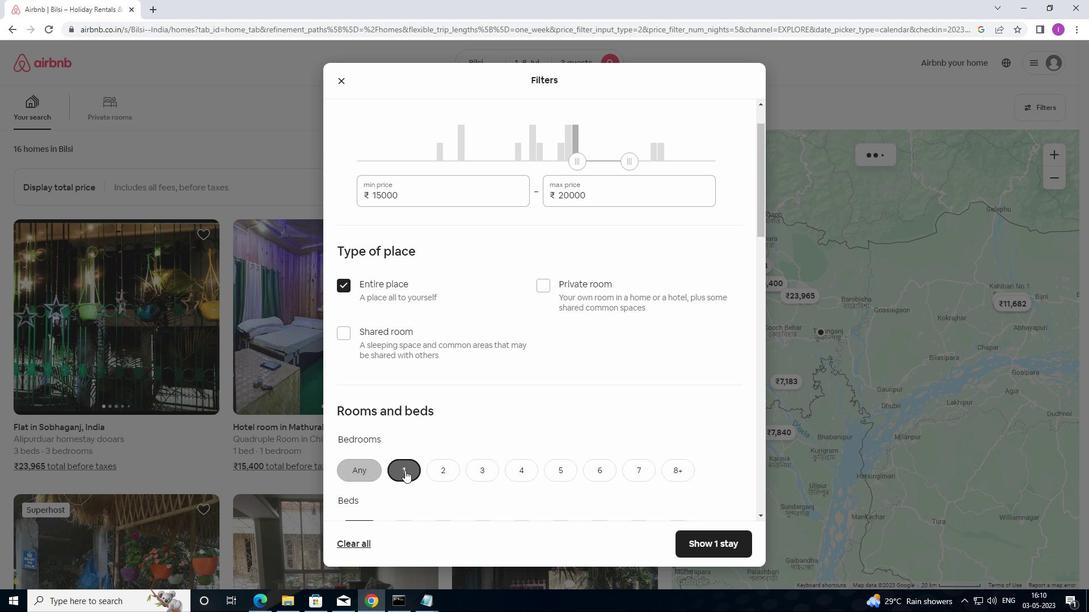
Action: Mouse scrolled (409, 468) with delta (0, 0)
Screenshot: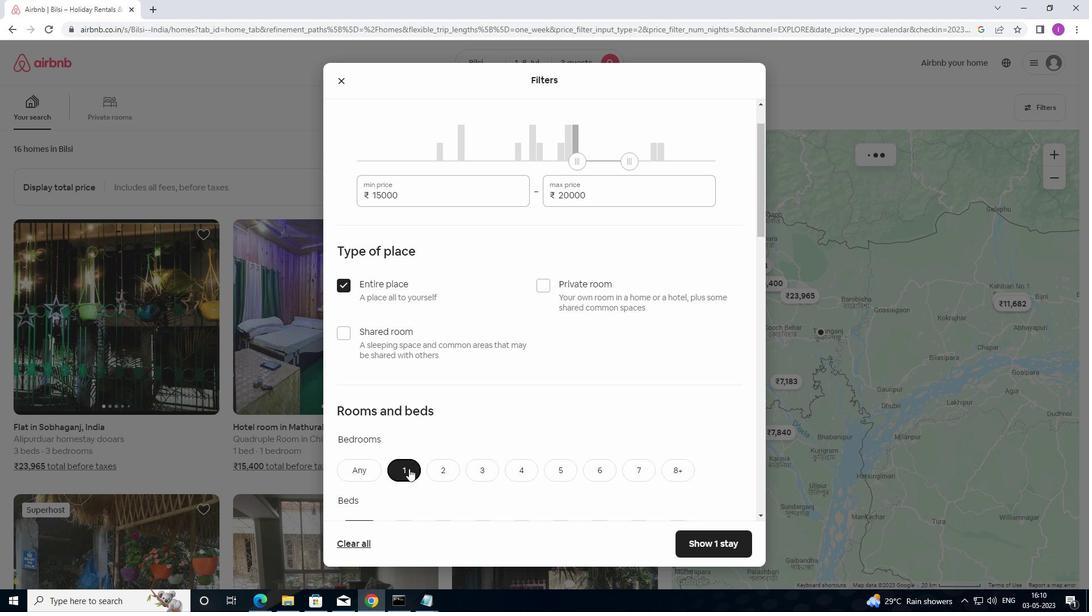 
Action: Mouse scrolled (409, 468) with delta (0, 0)
Screenshot: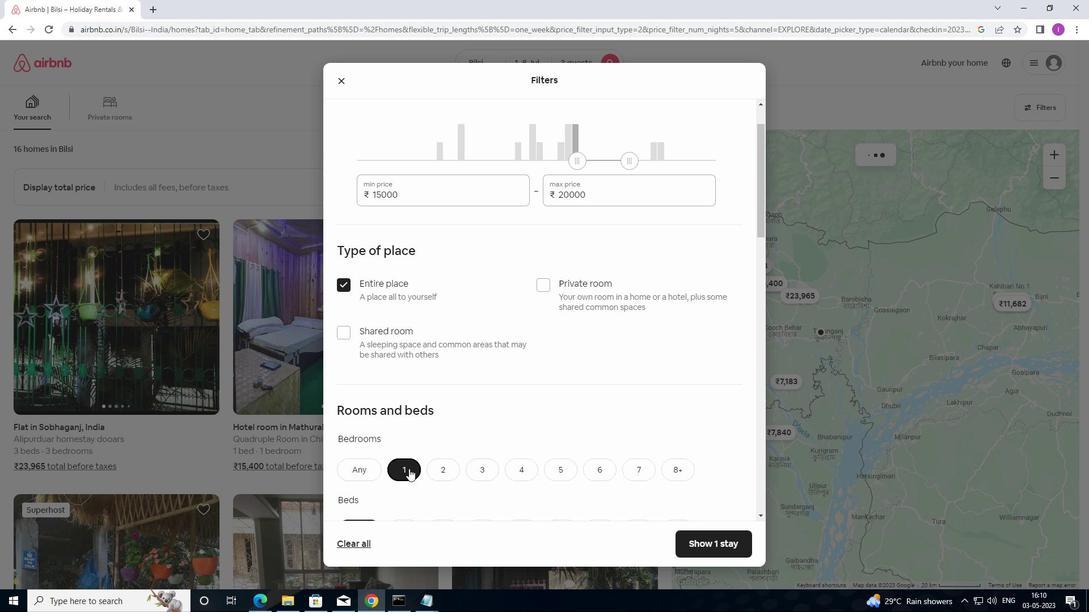 
Action: Mouse moved to (409, 468)
Screenshot: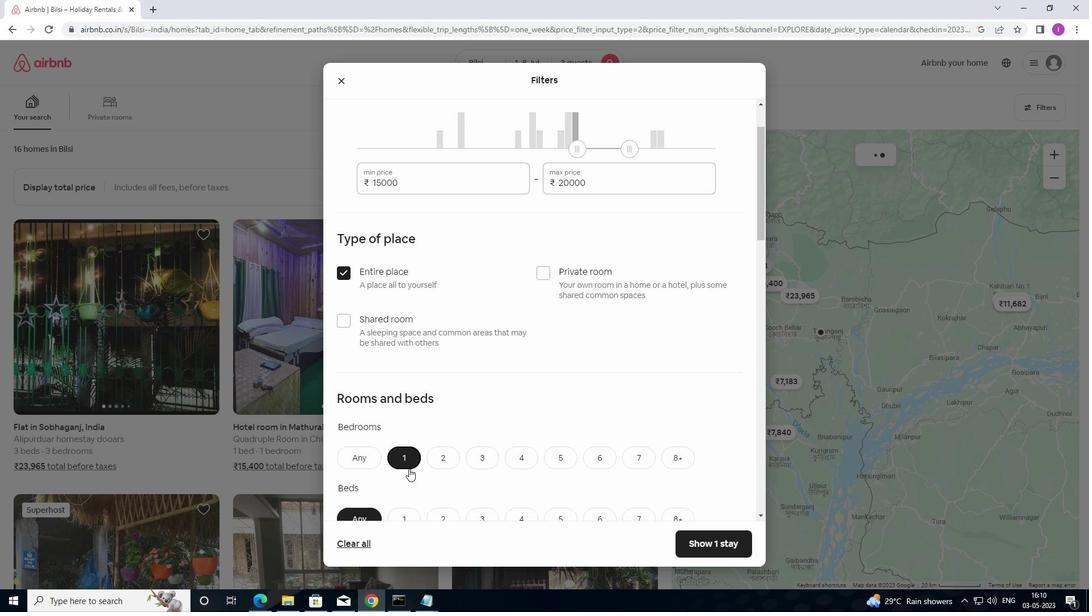 
Action: Mouse scrolled (409, 468) with delta (0, 0)
Screenshot: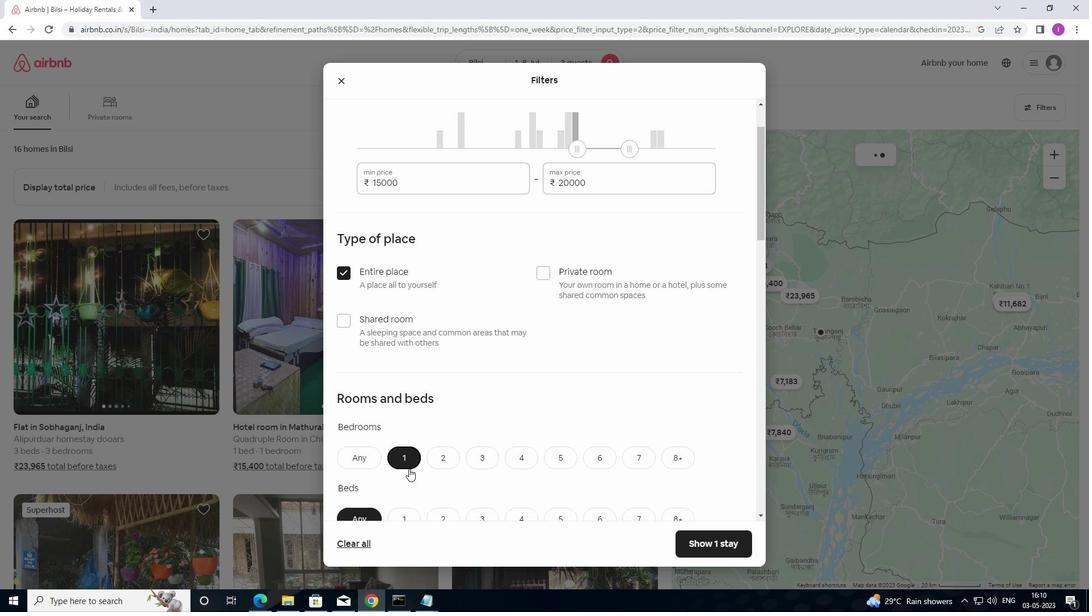 
Action: Mouse moved to (413, 464)
Screenshot: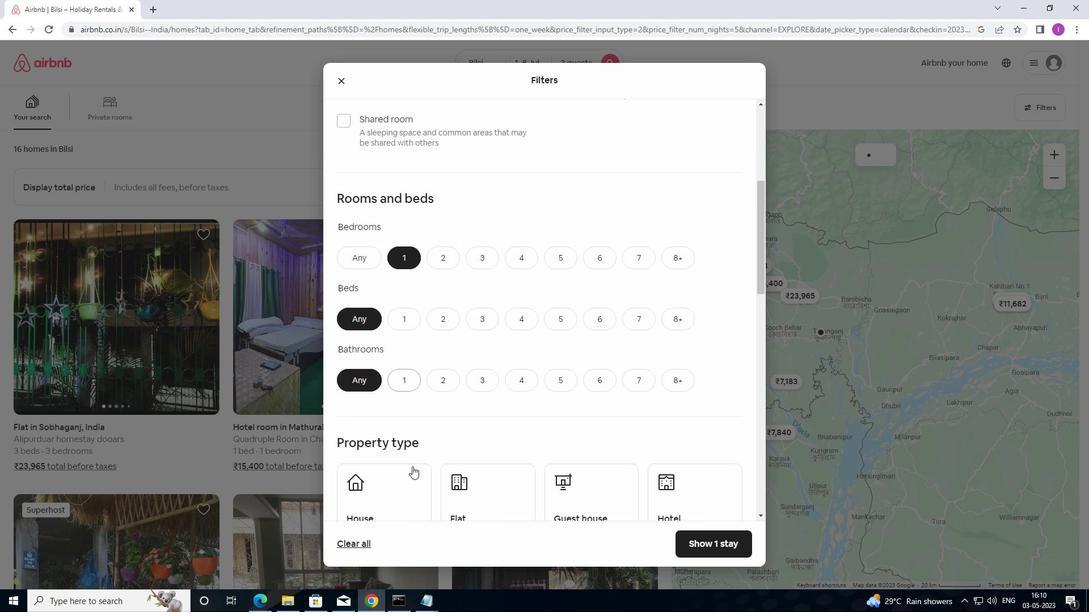 
Action: Mouse scrolled (413, 464) with delta (0, 0)
Screenshot: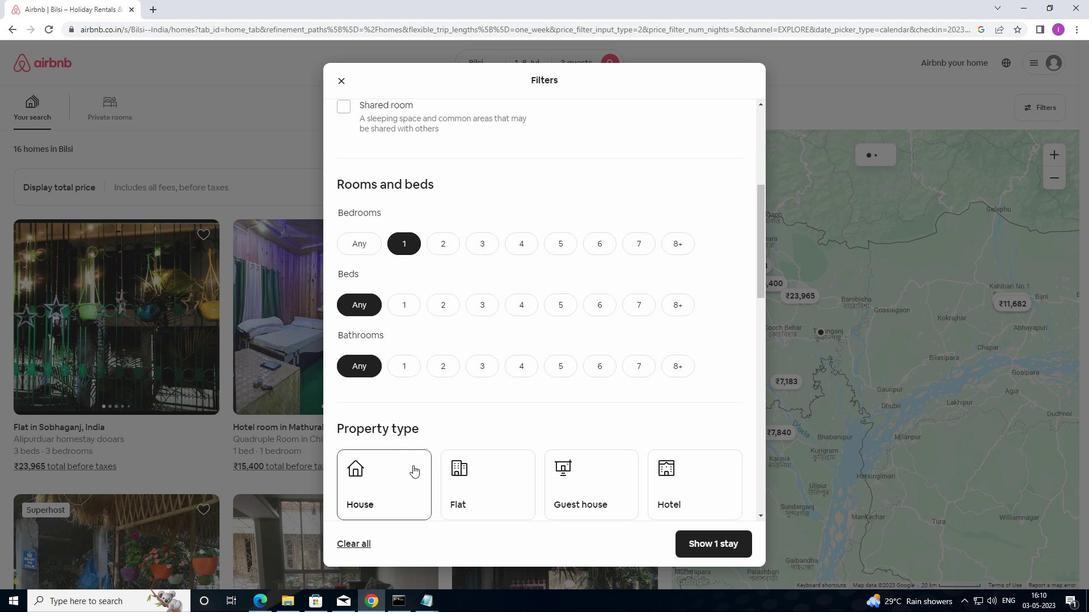 
Action: Mouse moved to (394, 244)
Screenshot: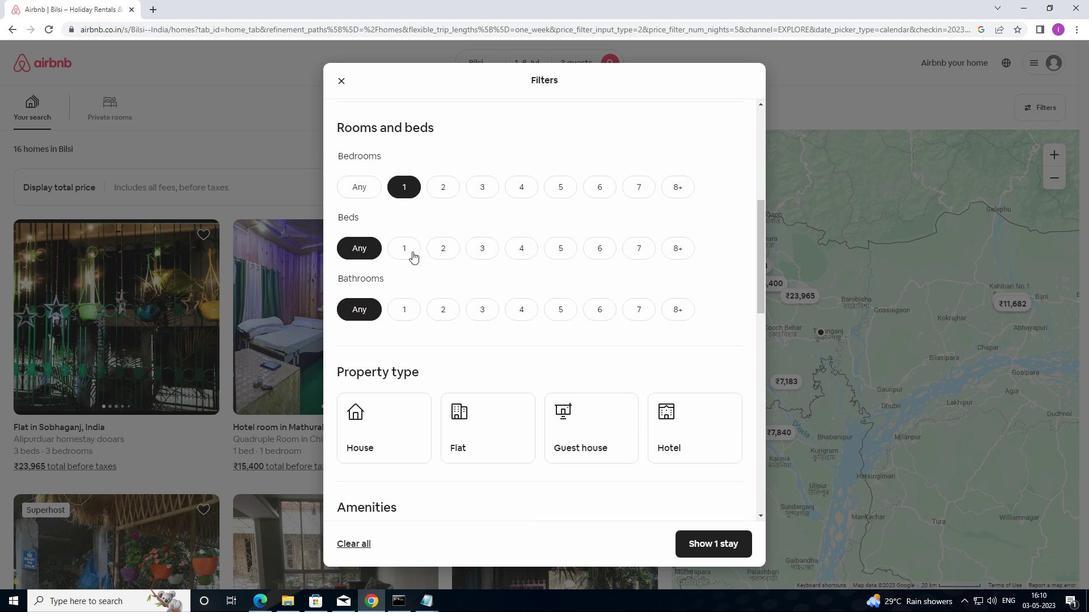
Action: Mouse pressed left at (394, 244)
Screenshot: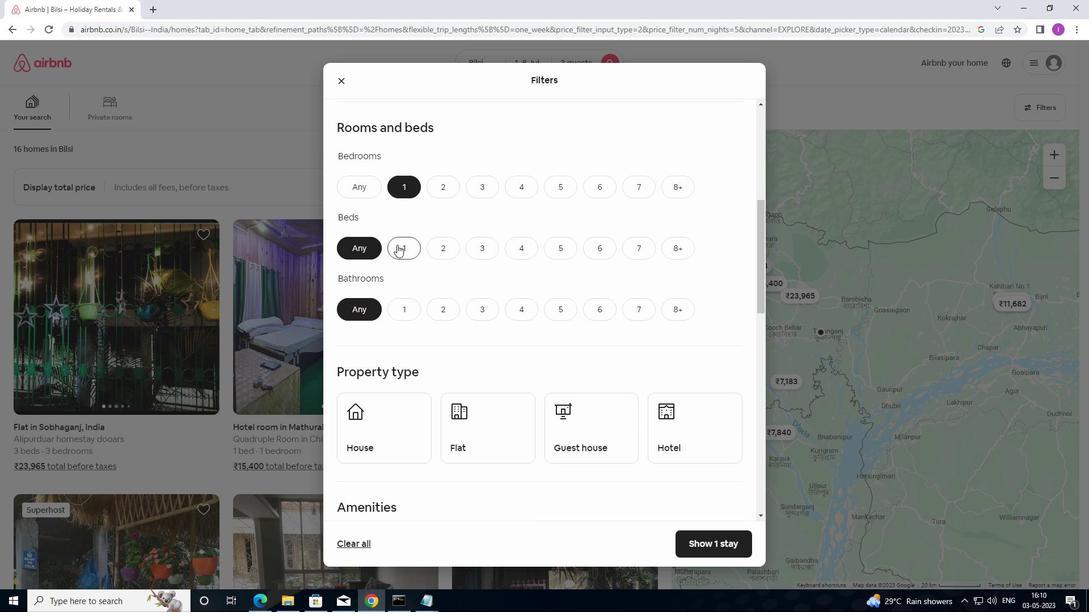 
Action: Mouse moved to (398, 312)
Screenshot: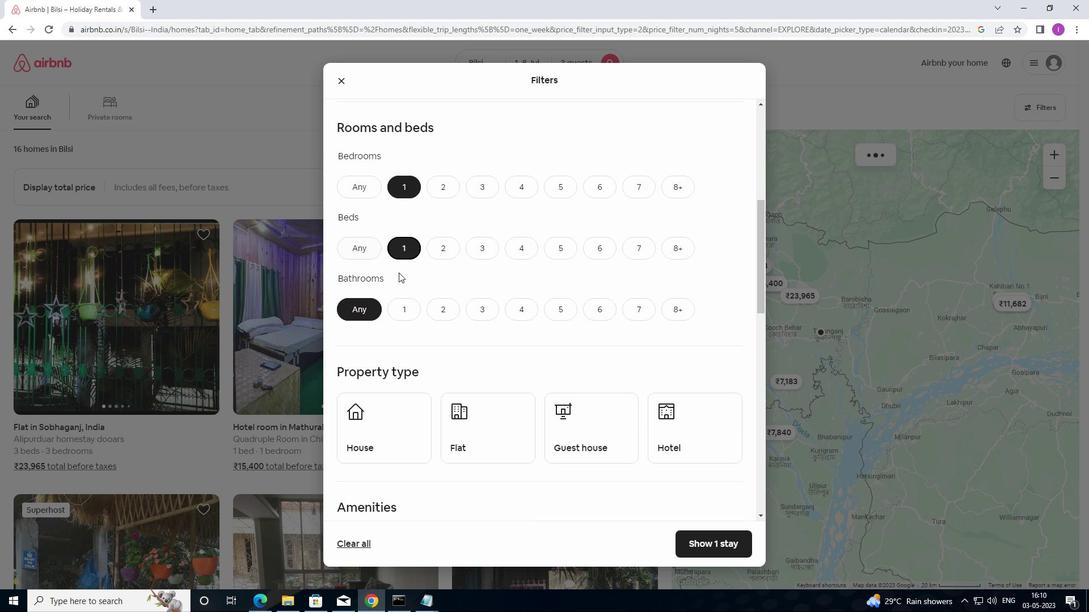 
Action: Mouse pressed left at (398, 312)
Screenshot: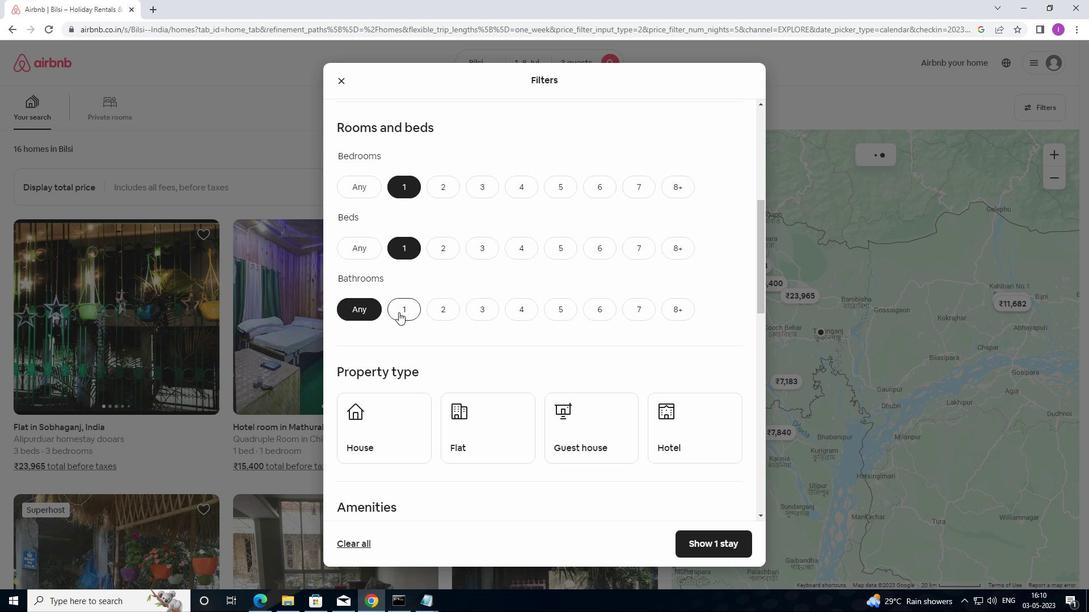 
Action: Mouse moved to (425, 318)
Screenshot: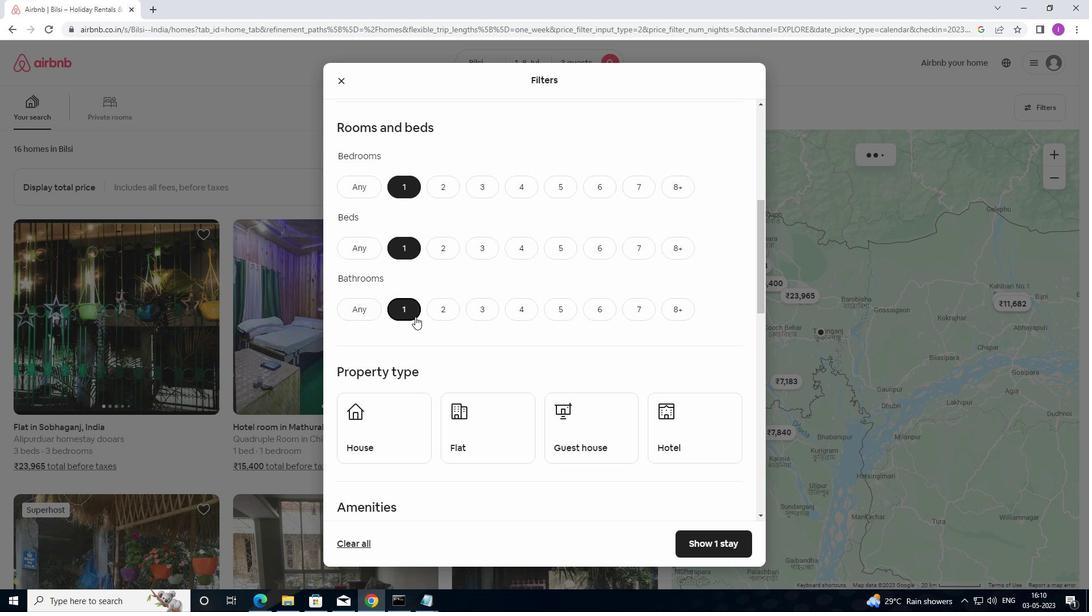 
Action: Mouse scrolled (425, 318) with delta (0, 0)
Screenshot: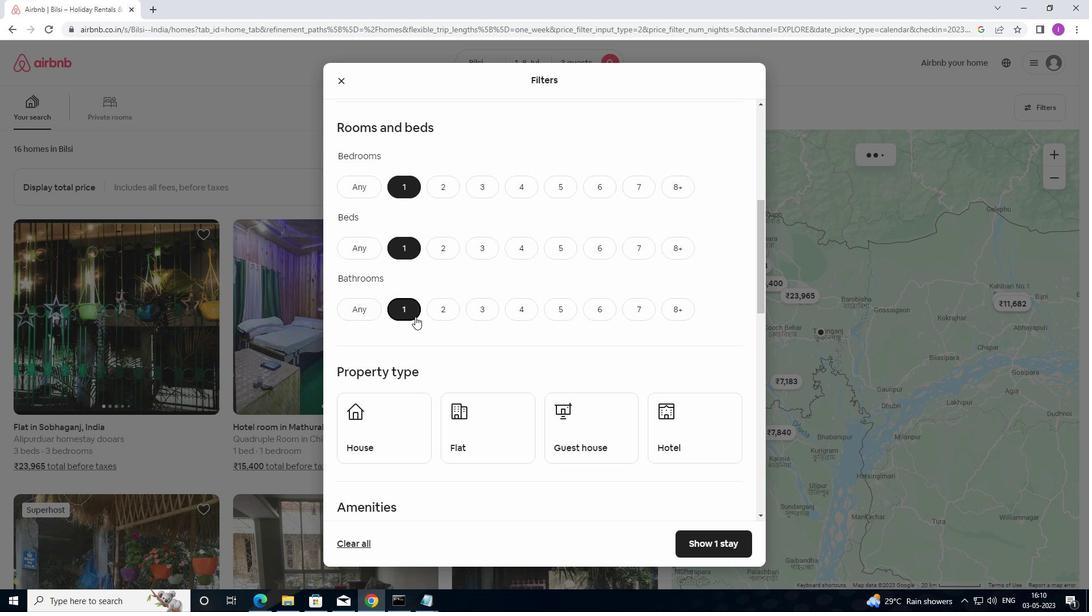
Action: Mouse moved to (426, 320)
Screenshot: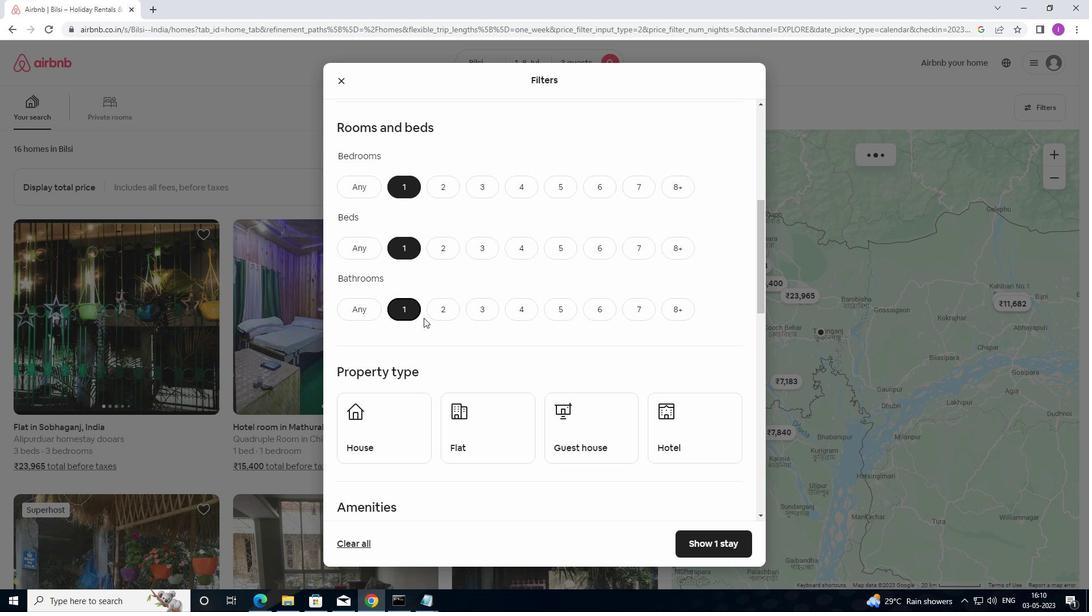 
Action: Mouse scrolled (426, 320) with delta (0, 0)
Screenshot: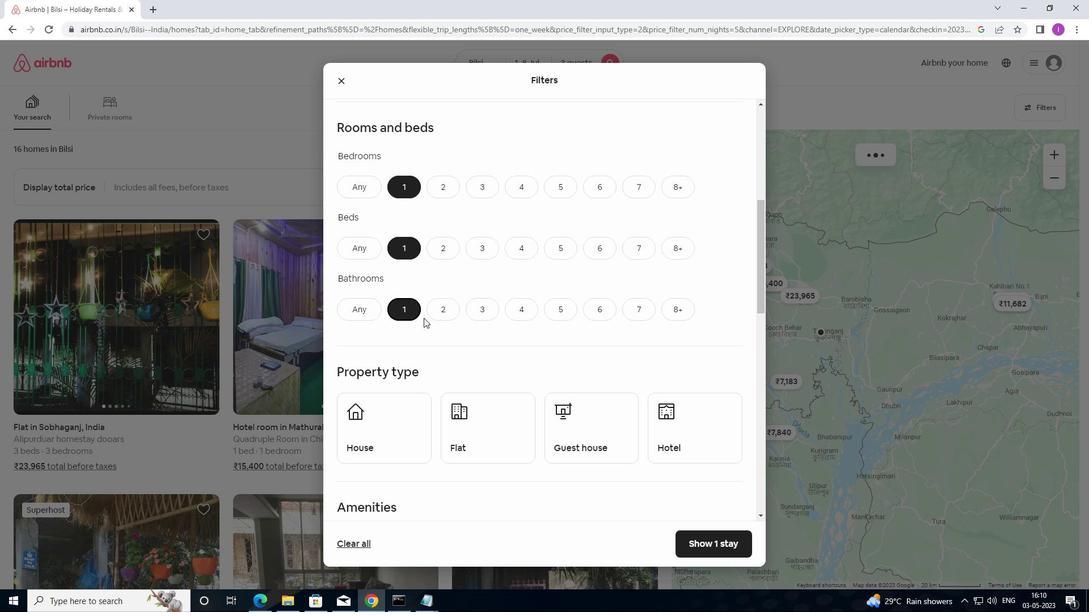 
Action: Mouse scrolled (426, 320) with delta (0, 0)
Screenshot: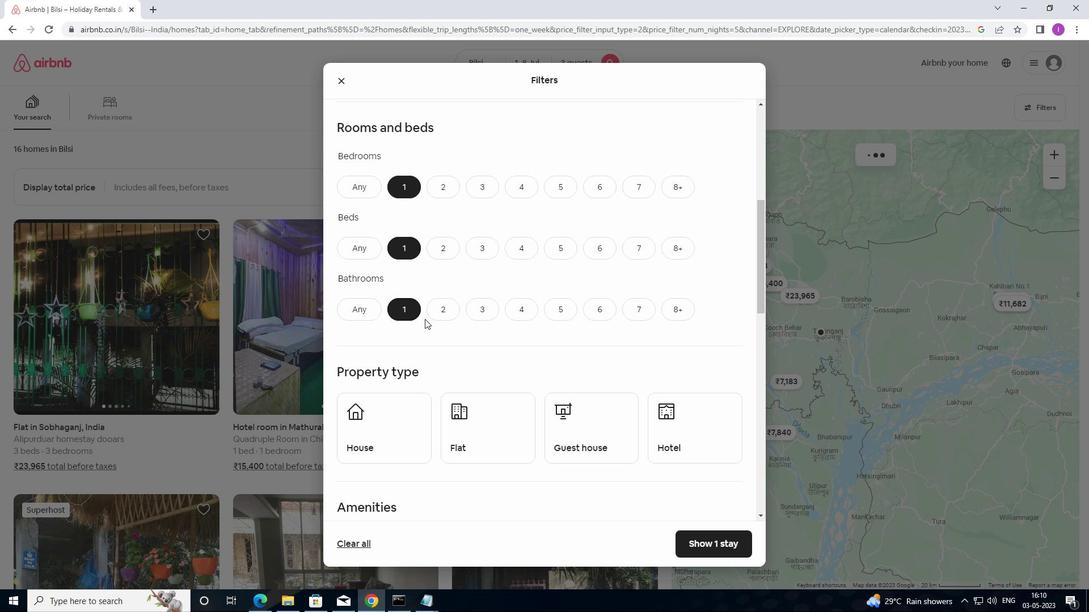 
Action: Mouse moved to (431, 317)
Screenshot: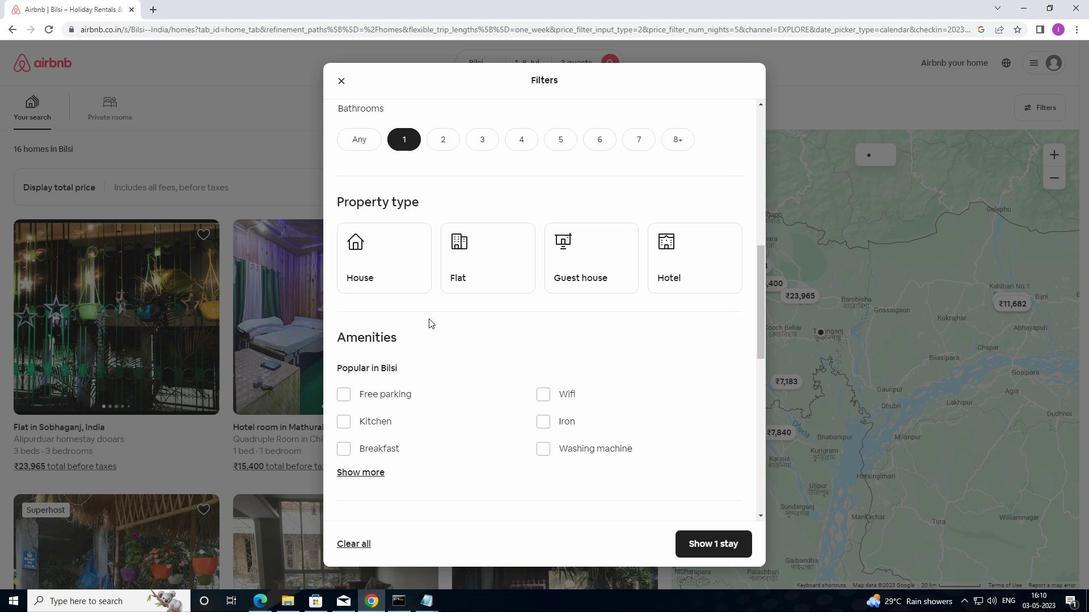 
Action: Mouse scrolled (431, 316) with delta (0, 0)
Screenshot: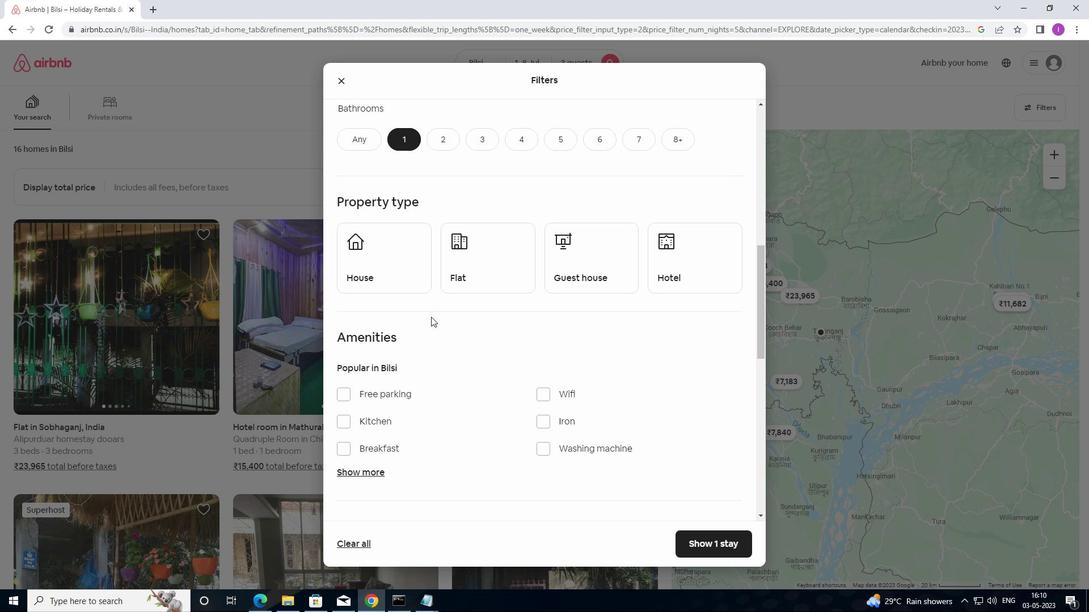 
Action: Mouse scrolled (431, 316) with delta (0, 0)
Screenshot: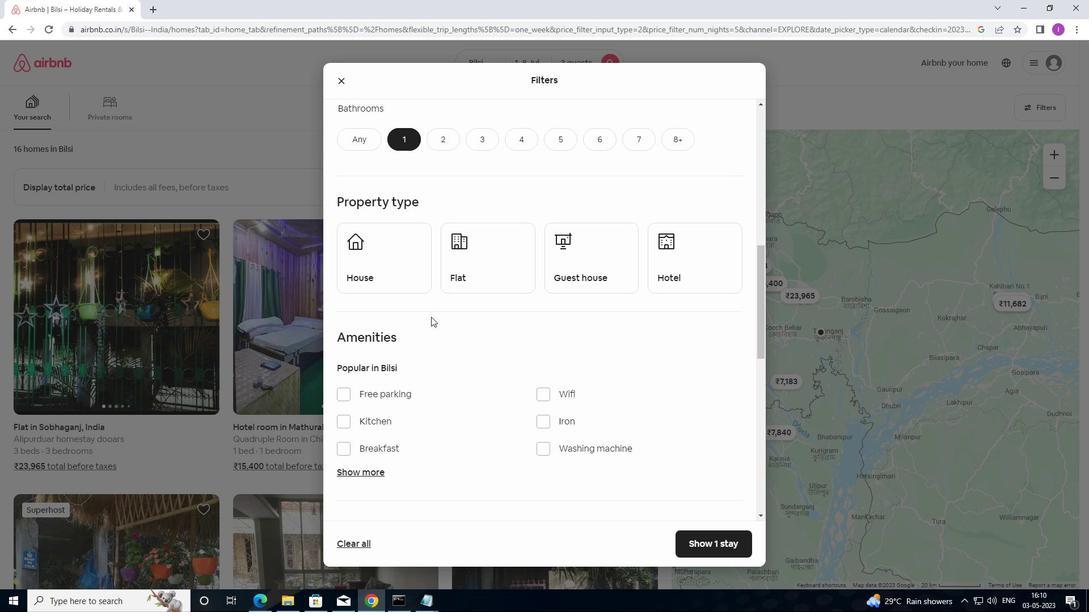 
Action: Mouse moved to (436, 312)
Screenshot: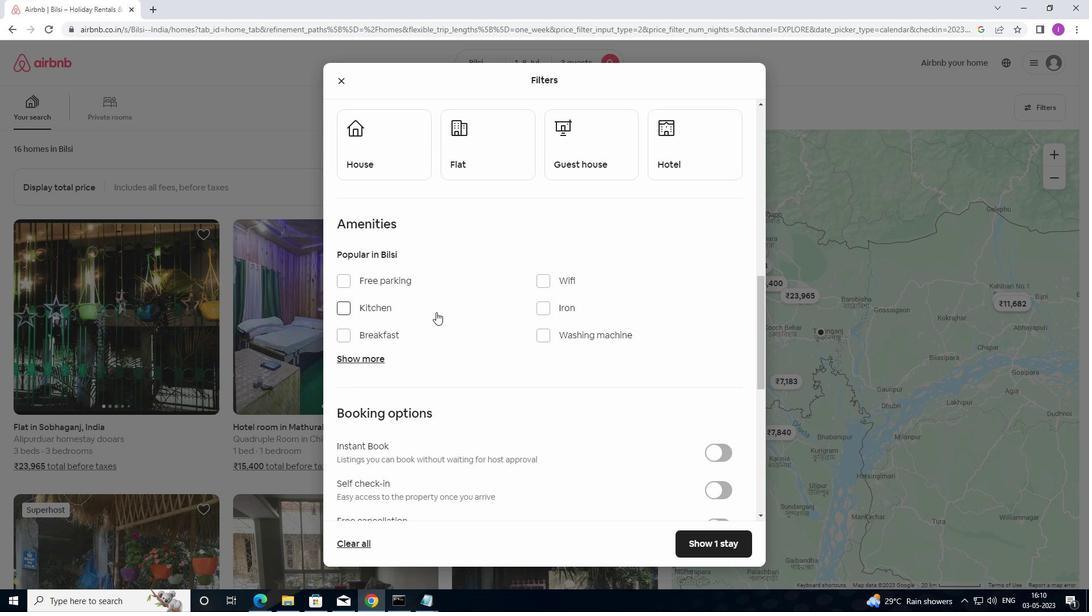 
Action: Mouse scrolled (436, 312) with delta (0, 0)
Screenshot: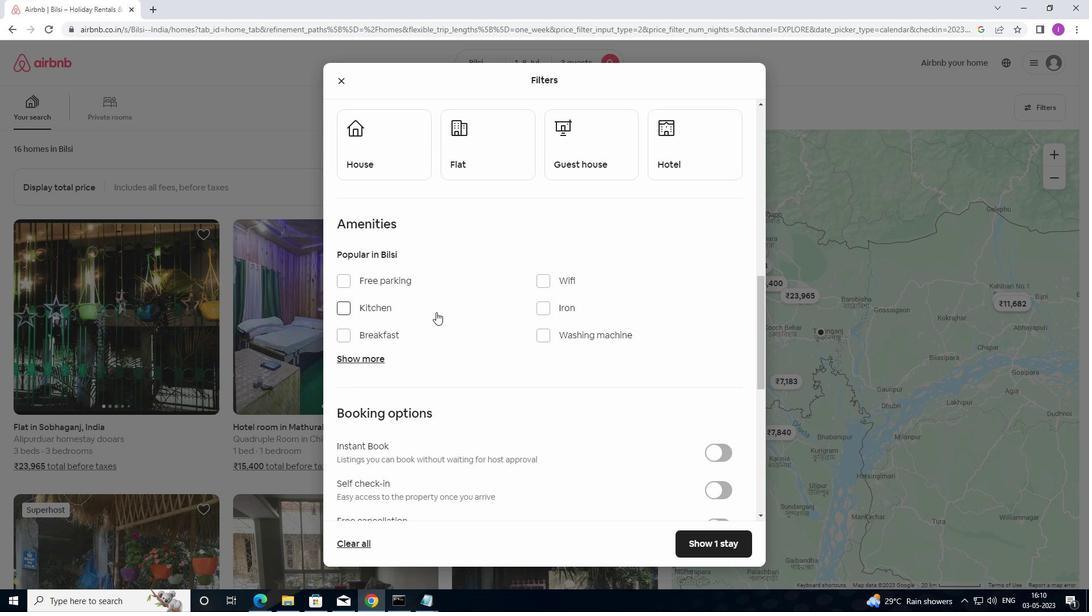 
Action: Mouse moved to (438, 312)
Screenshot: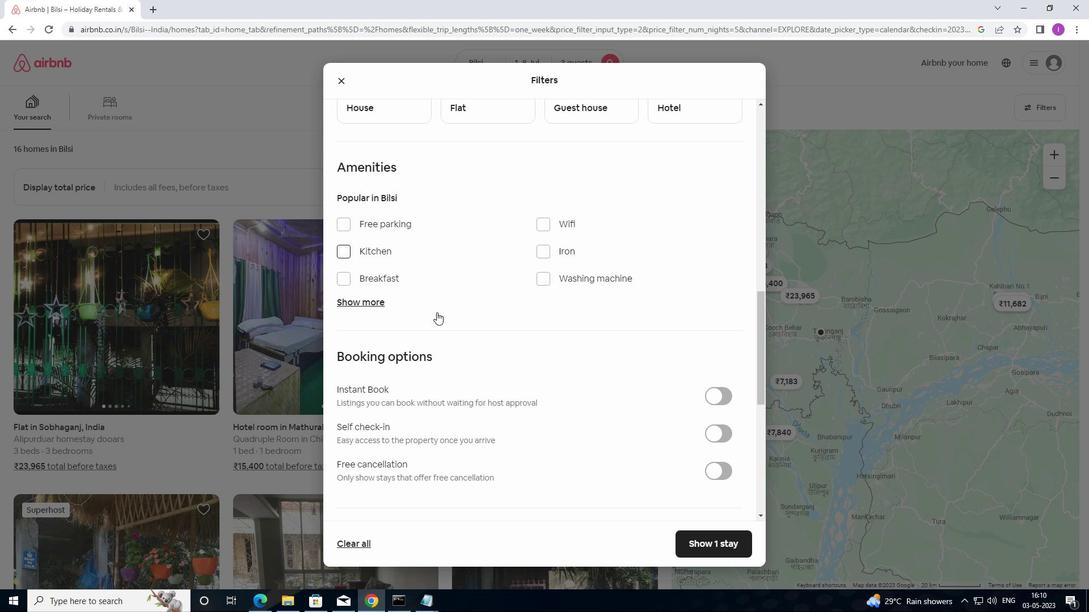 
Action: Mouse scrolled (438, 311) with delta (0, 0)
Screenshot: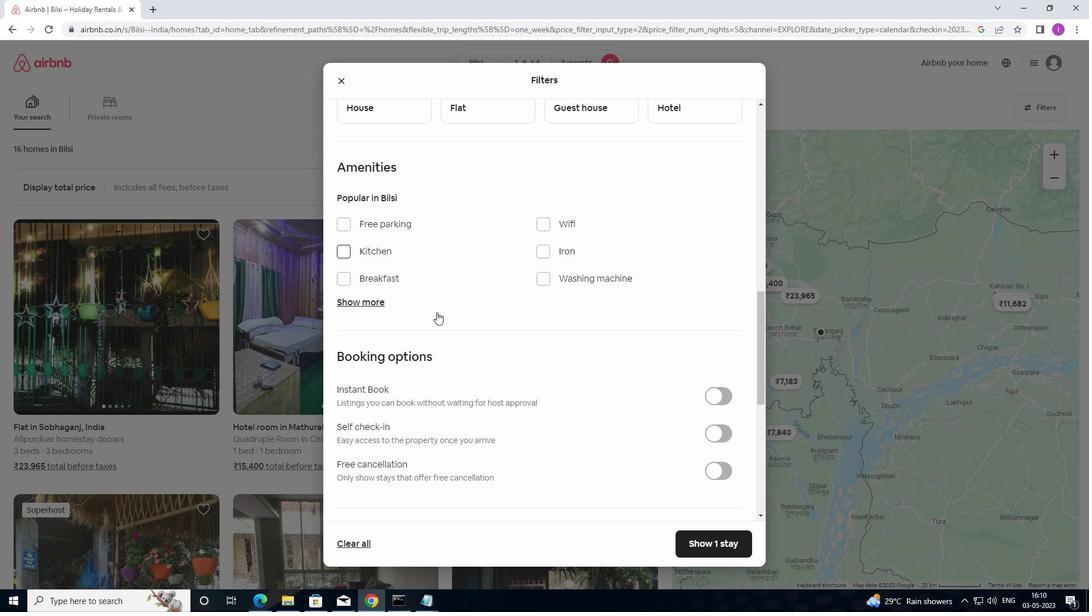 
Action: Mouse moved to (400, 207)
Screenshot: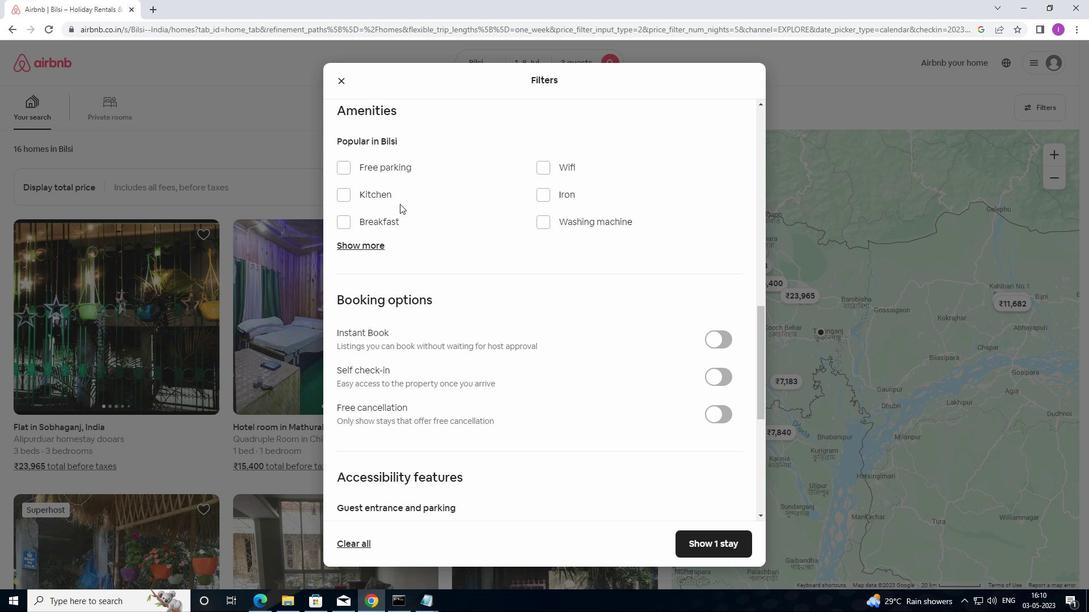 
Action: Mouse scrolled (400, 207) with delta (0, 0)
Screenshot: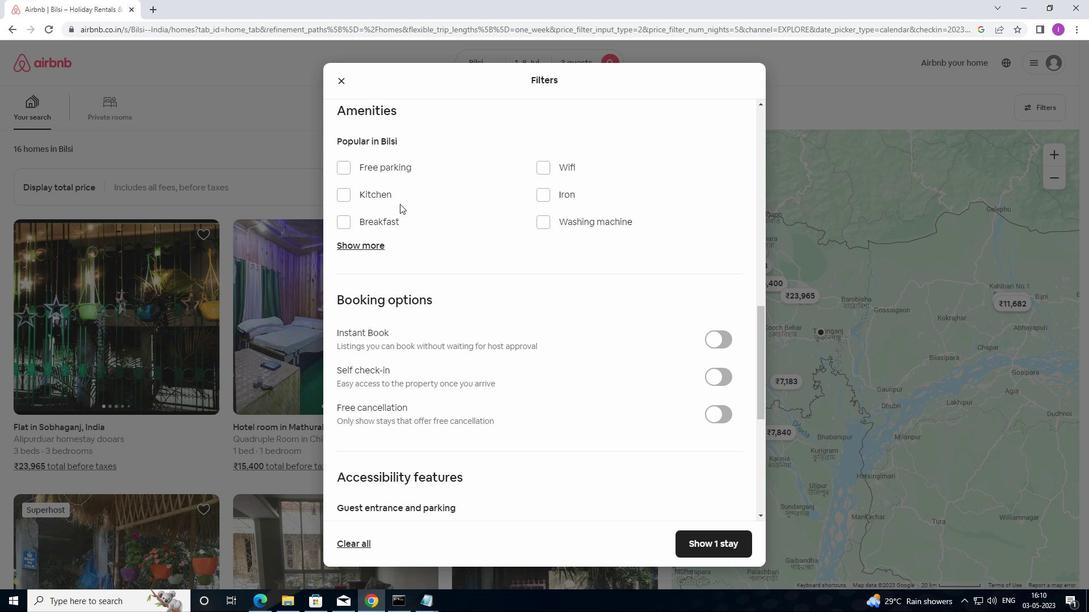 
Action: Mouse moved to (400, 212)
Screenshot: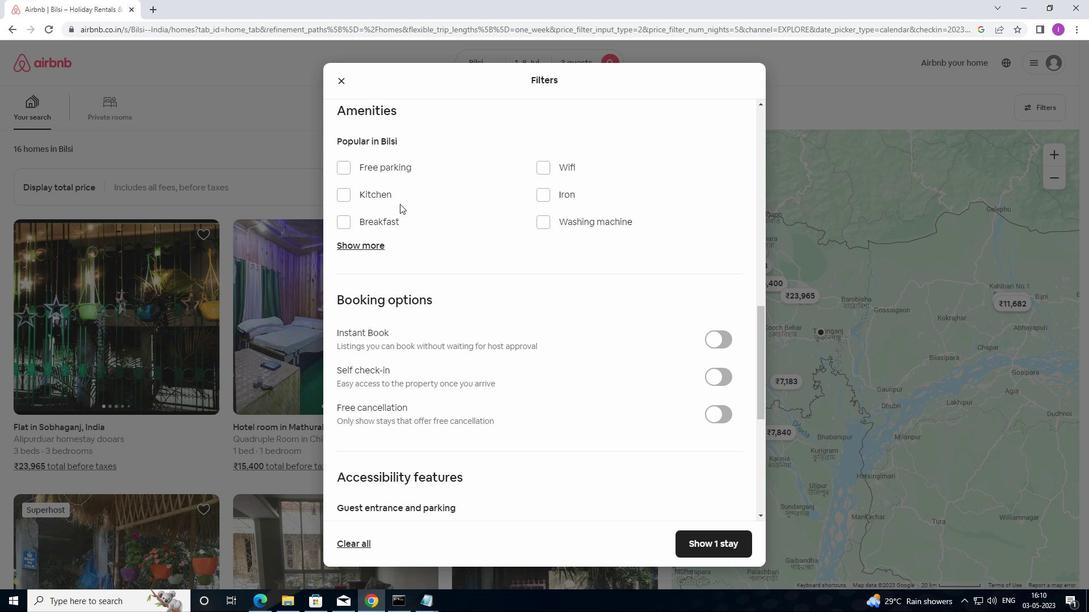 
Action: Mouse scrolled (400, 211) with delta (0, 0)
Screenshot: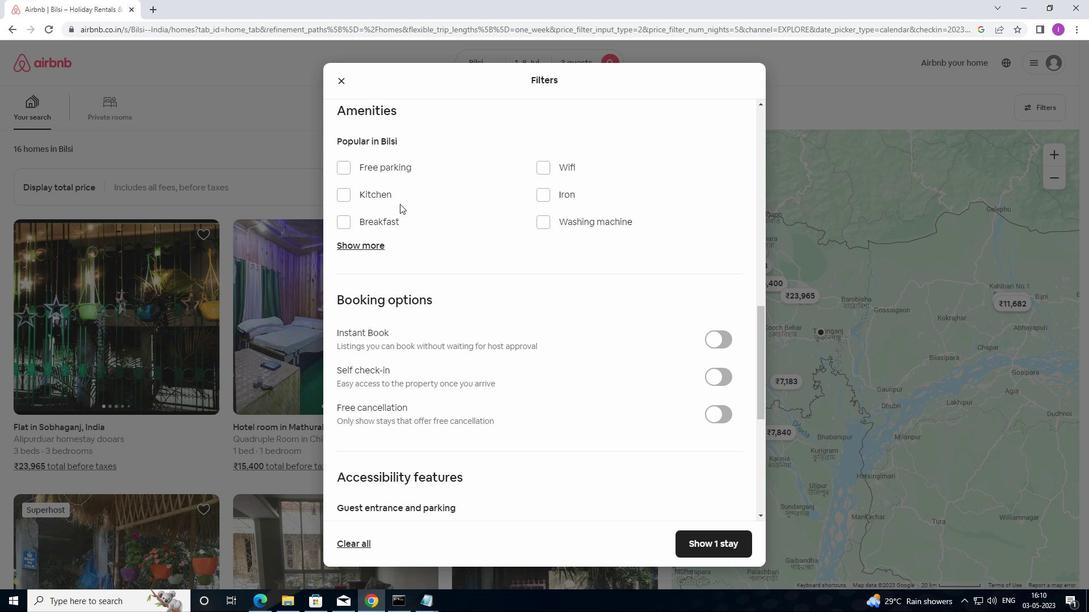 
Action: Mouse moved to (553, 246)
Screenshot: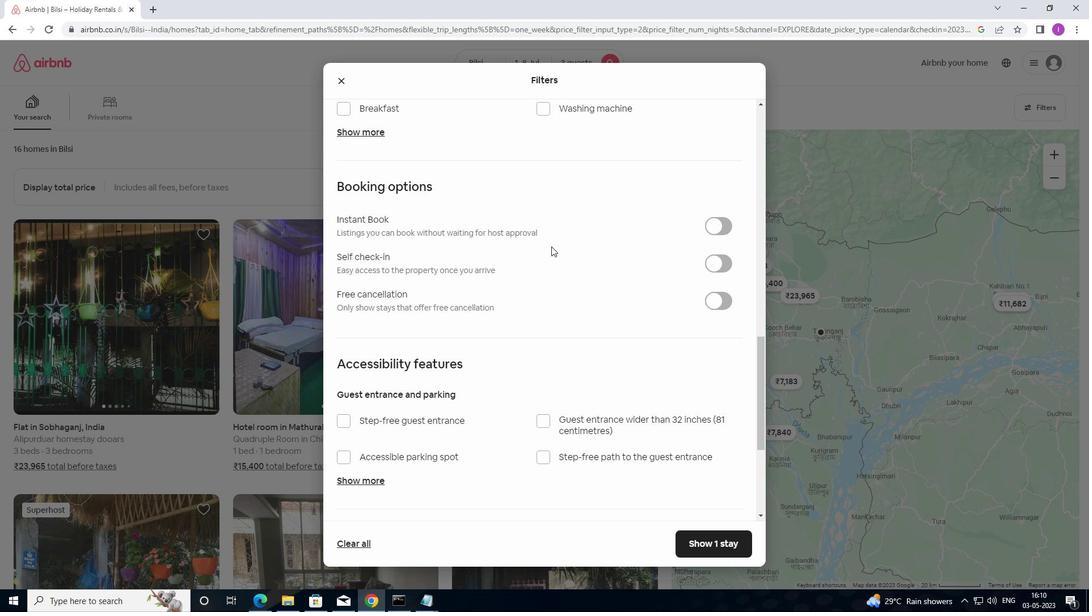 
Action: Mouse scrolled (553, 247) with delta (0, 0)
Screenshot: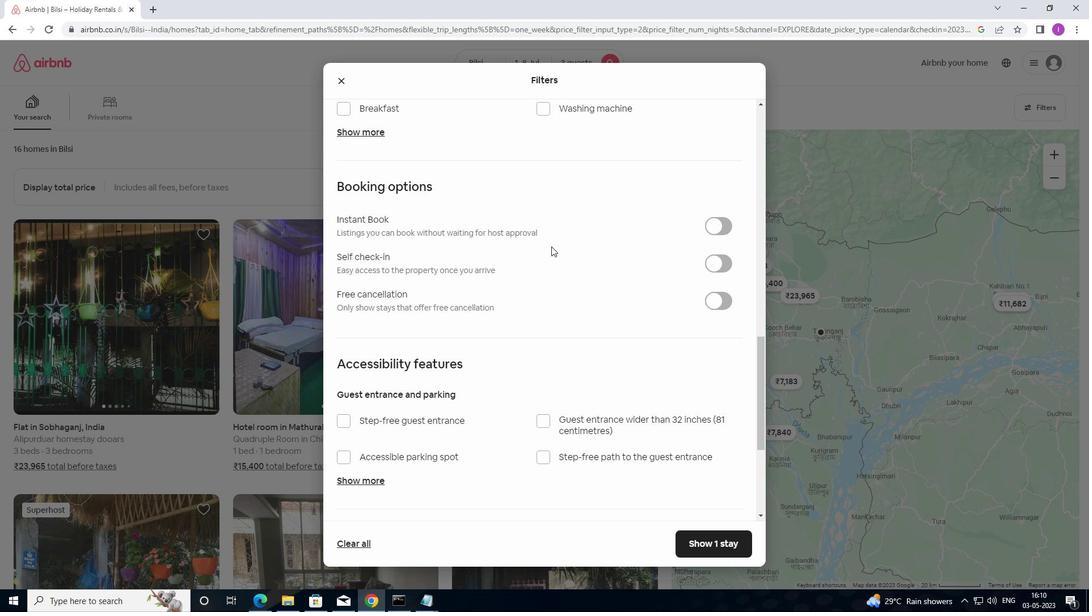 
Action: Mouse moved to (553, 246)
Screenshot: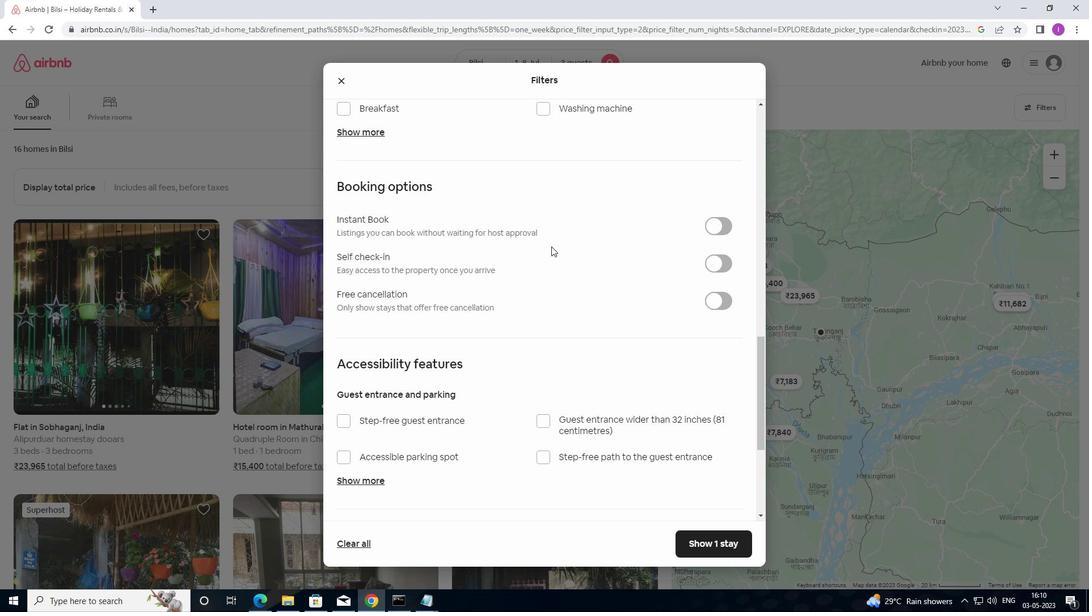 
Action: Mouse scrolled (553, 247) with delta (0, 0)
Screenshot: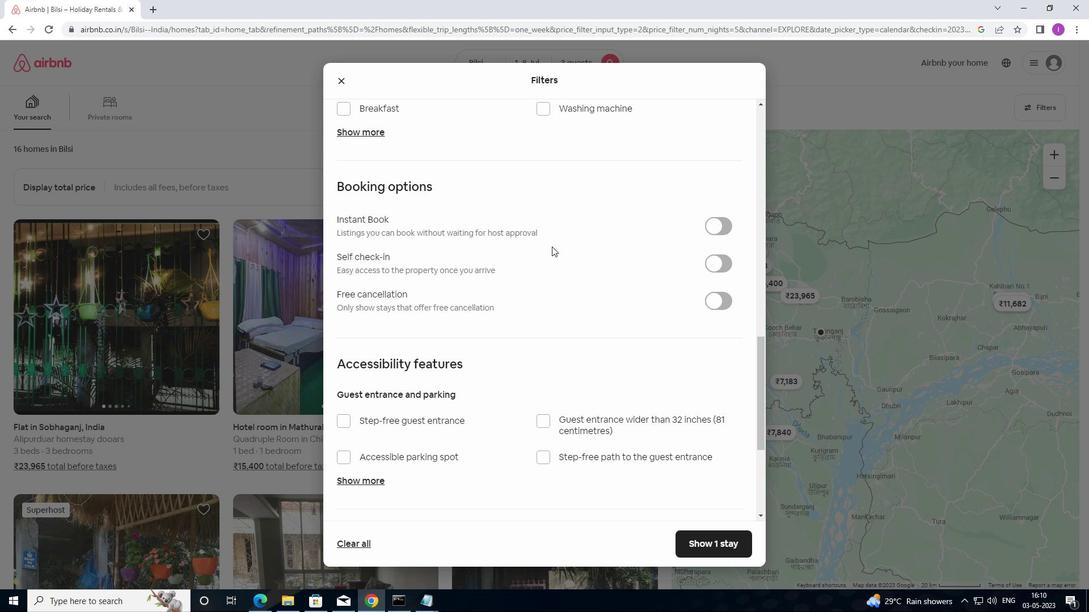 
Action: Mouse scrolled (553, 247) with delta (0, 0)
Screenshot: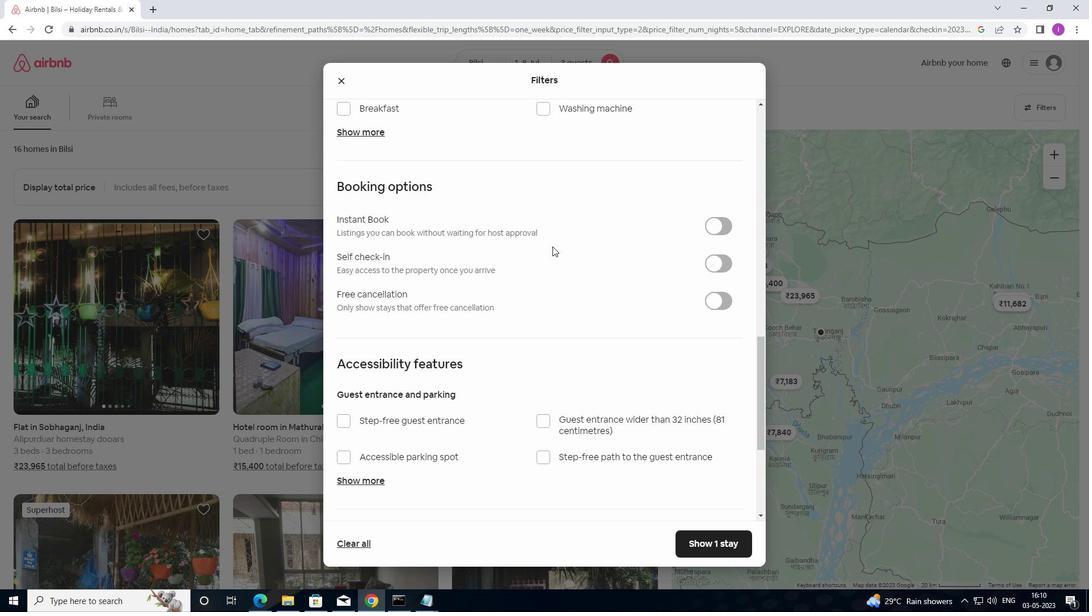 
Action: Mouse scrolled (553, 247) with delta (0, 0)
Screenshot: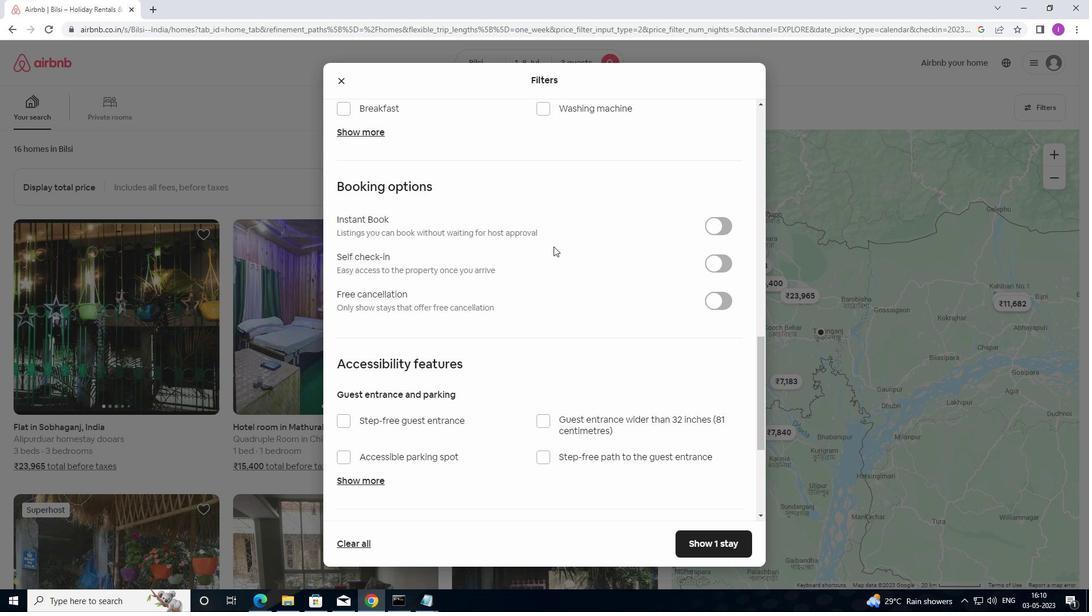 
Action: Mouse moved to (554, 247)
Screenshot: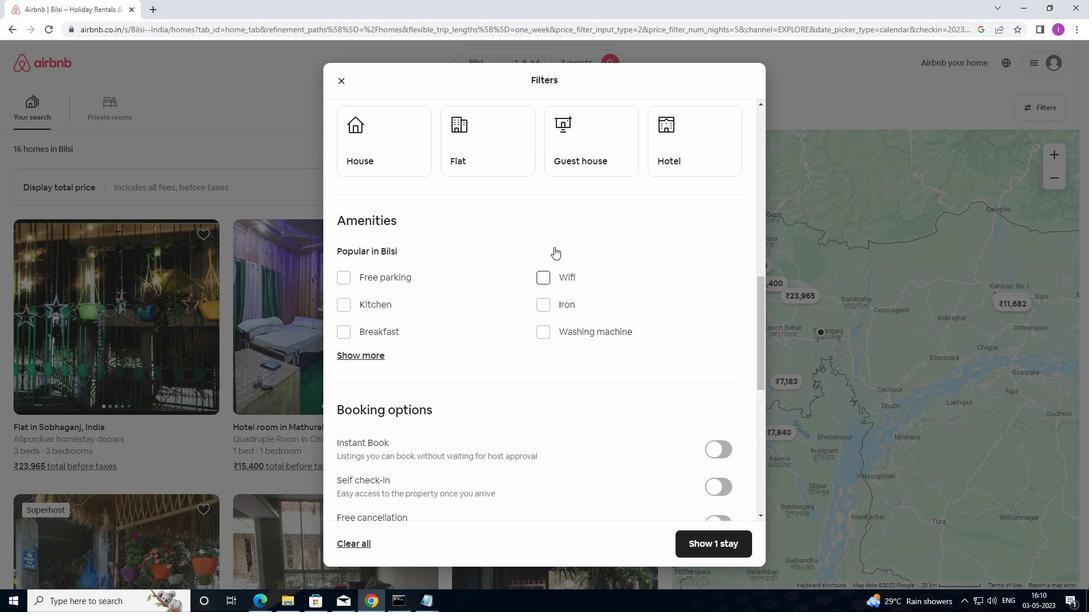 
Action: Mouse scrolled (554, 247) with delta (0, 0)
Screenshot: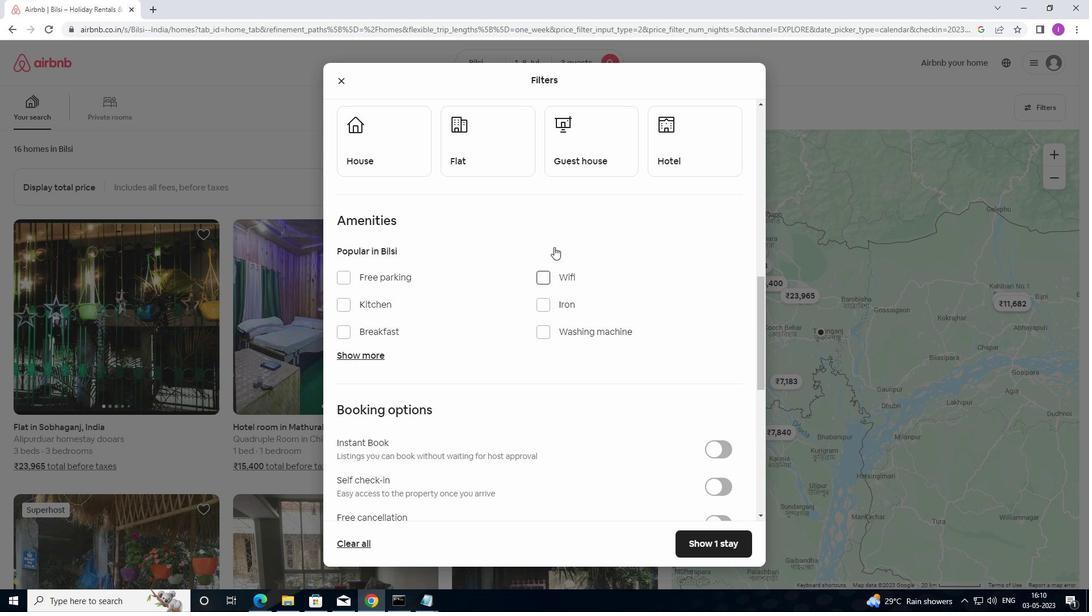 
Action: Mouse moved to (398, 212)
Screenshot: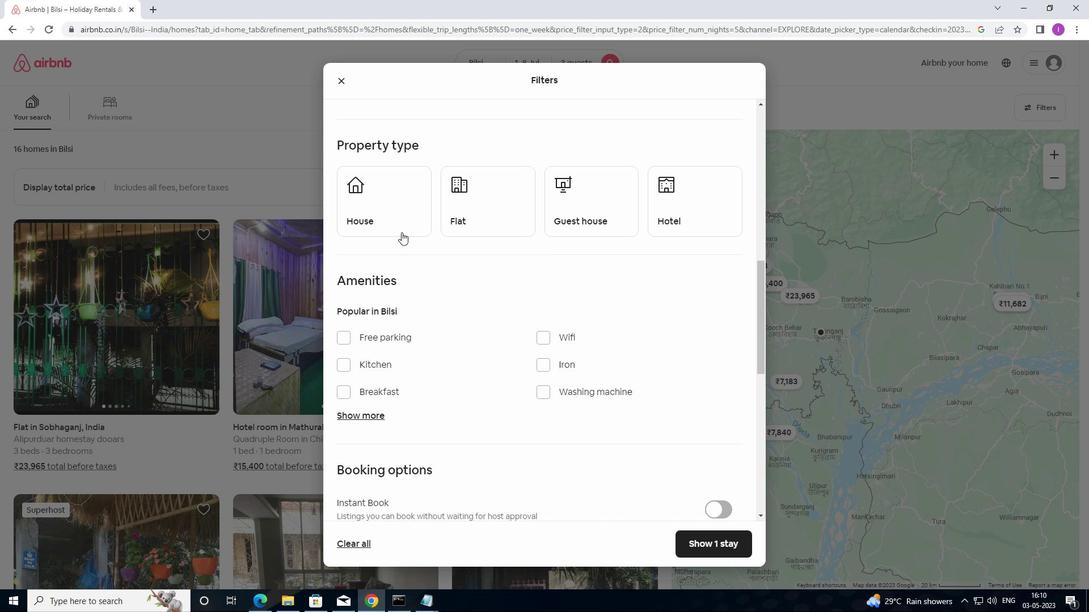 
Action: Mouse pressed left at (398, 212)
Screenshot: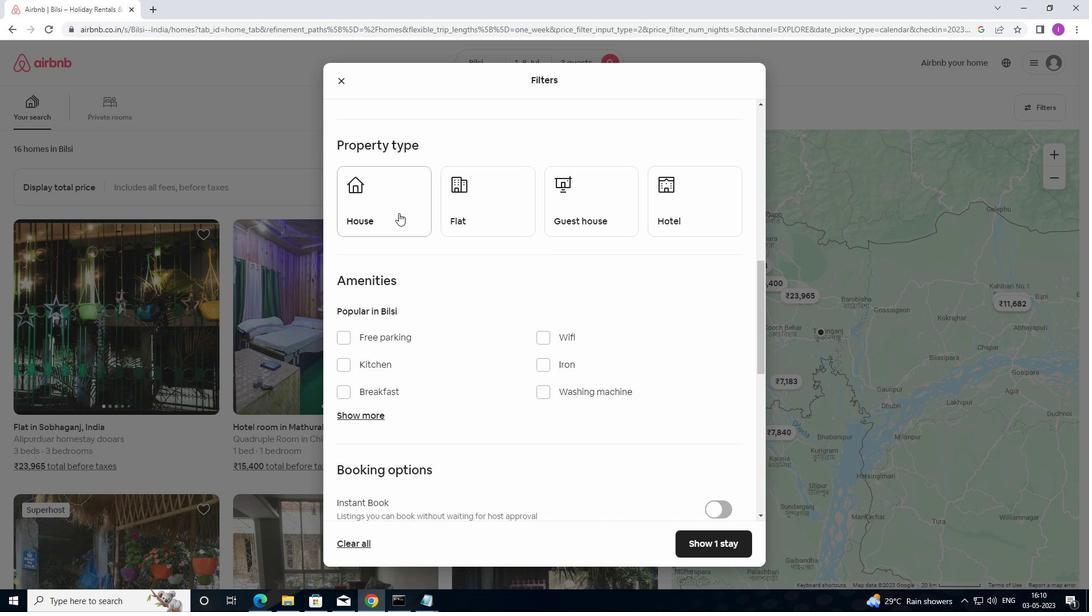 
Action: Mouse moved to (480, 219)
Screenshot: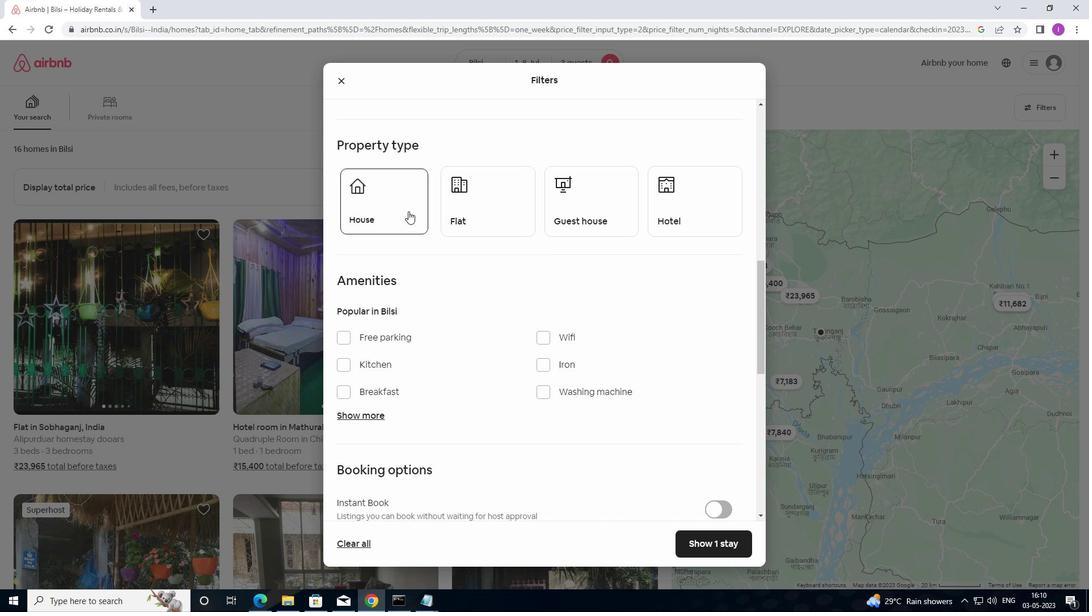 
Action: Mouse pressed left at (480, 219)
Screenshot: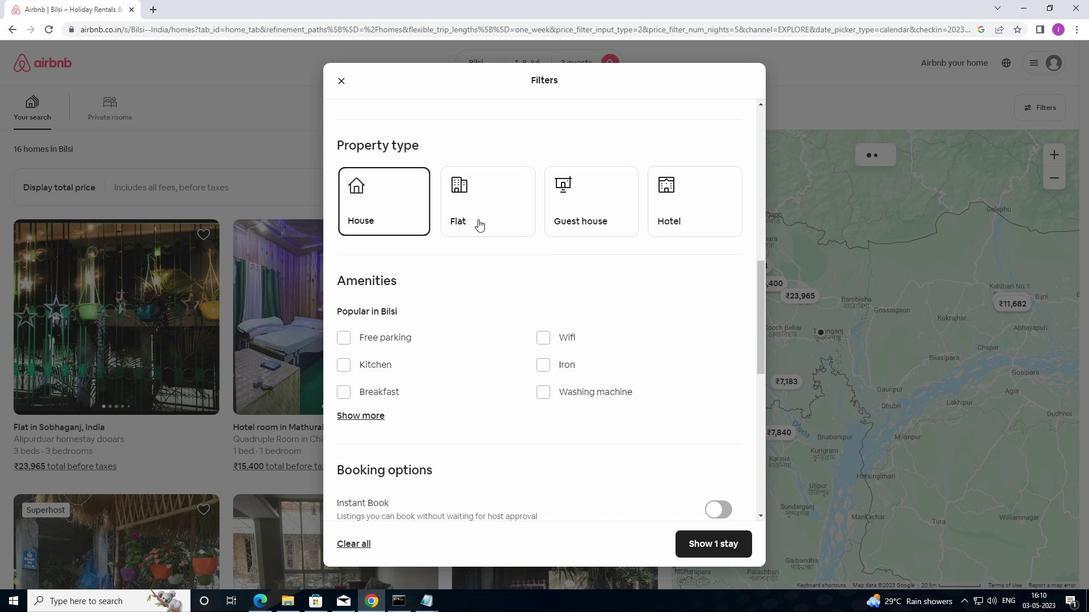 
Action: Mouse moved to (560, 212)
Screenshot: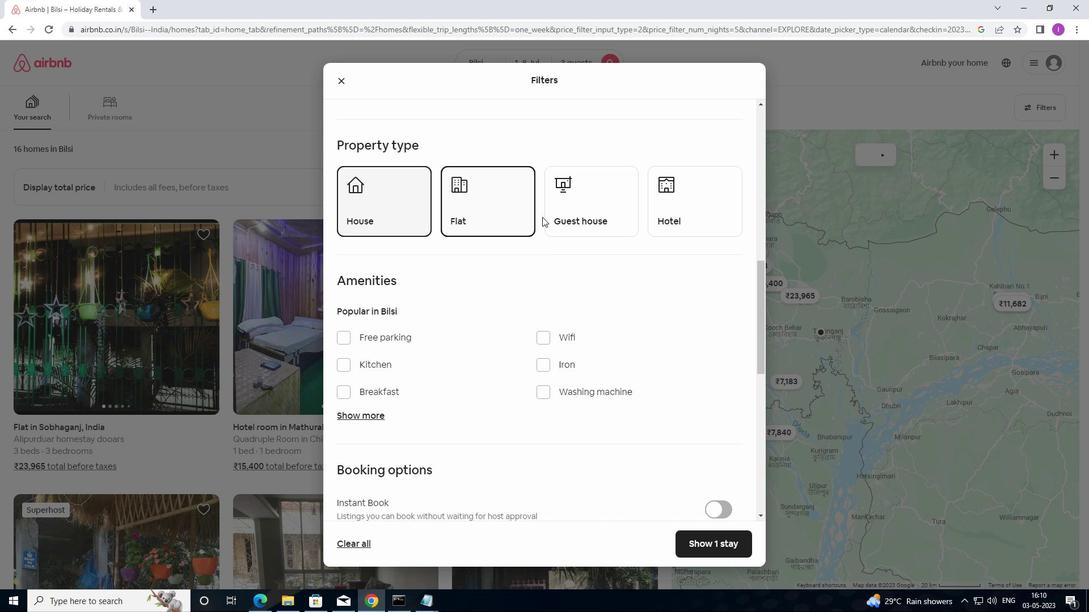 
Action: Mouse pressed left at (560, 212)
Screenshot: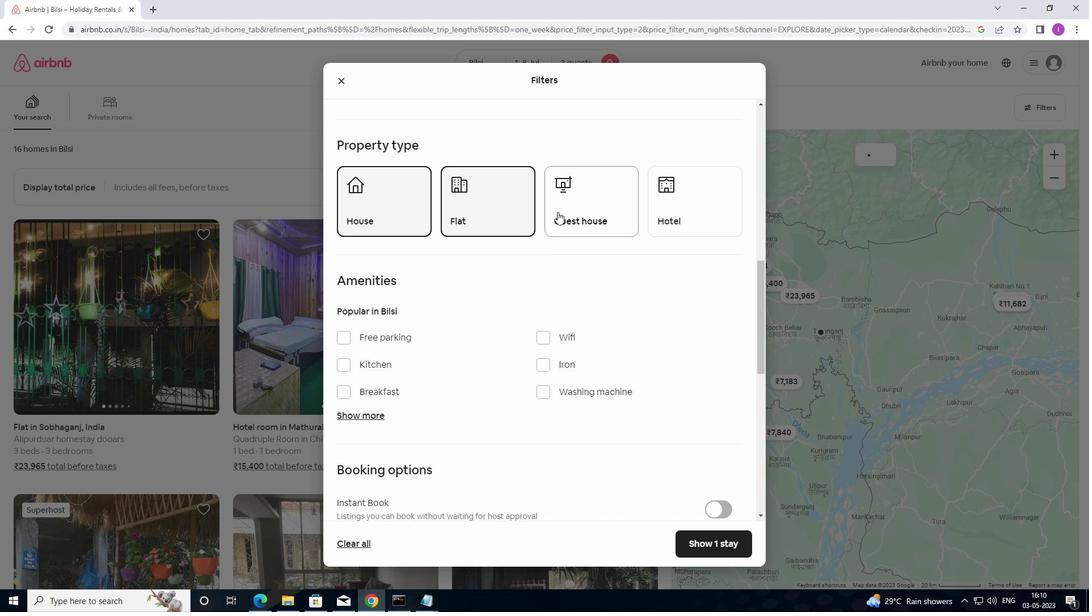
Action: Mouse moved to (684, 210)
Screenshot: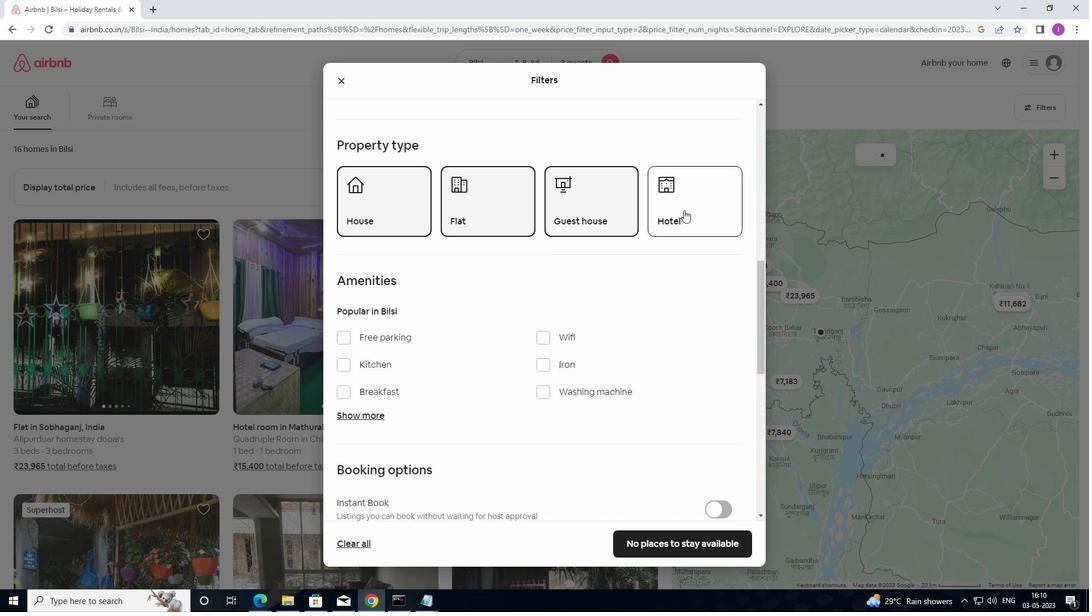 
Action: Mouse pressed left at (684, 210)
Screenshot: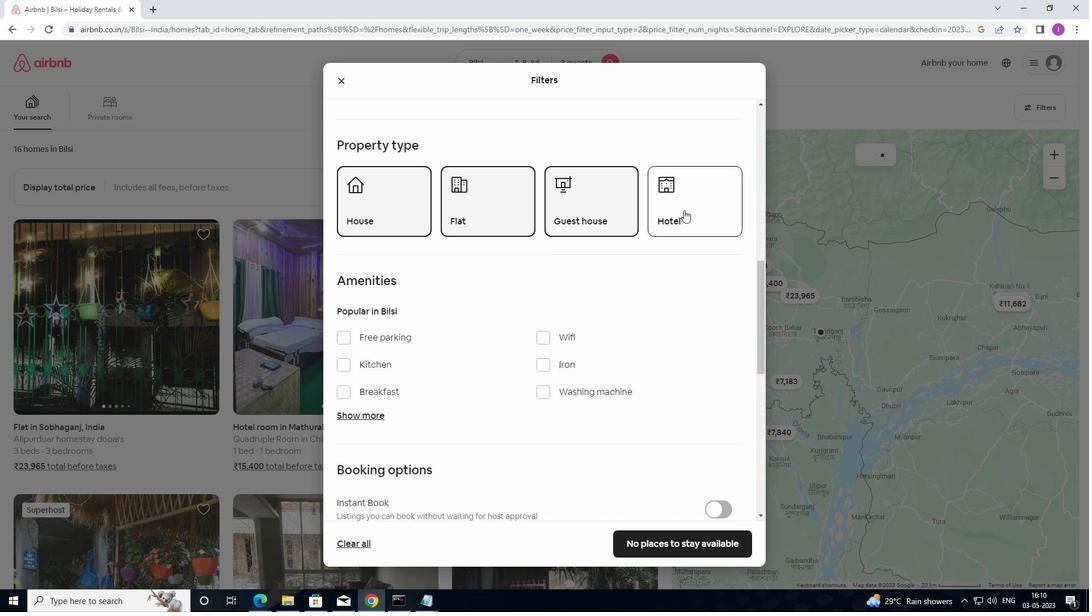 
Action: Mouse moved to (707, 244)
Screenshot: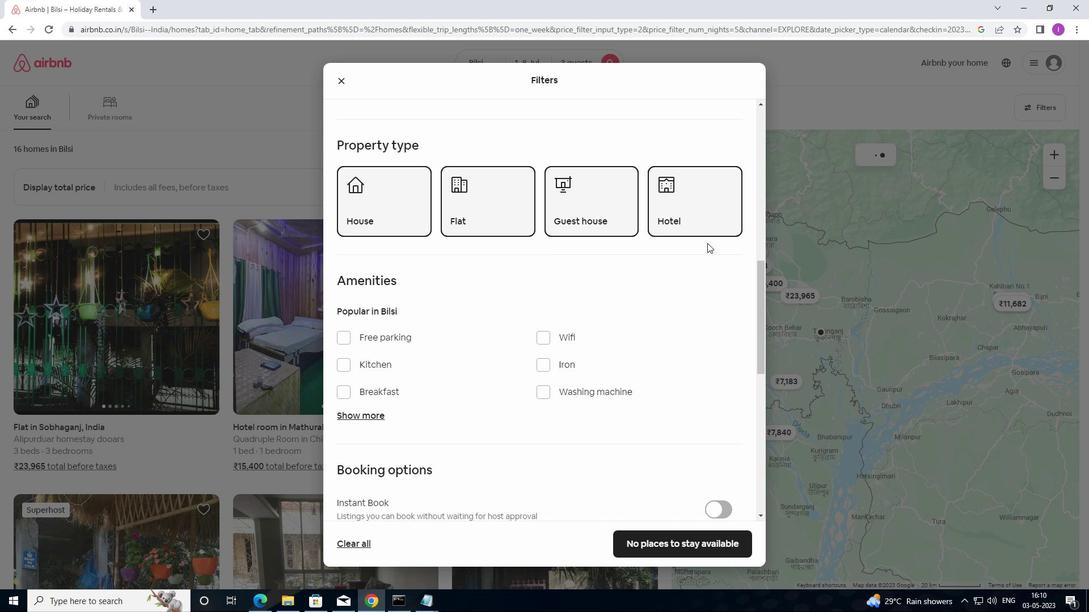 
Action: Mouse scrolled (707, 243) with delta (0, 0)
Screenshot: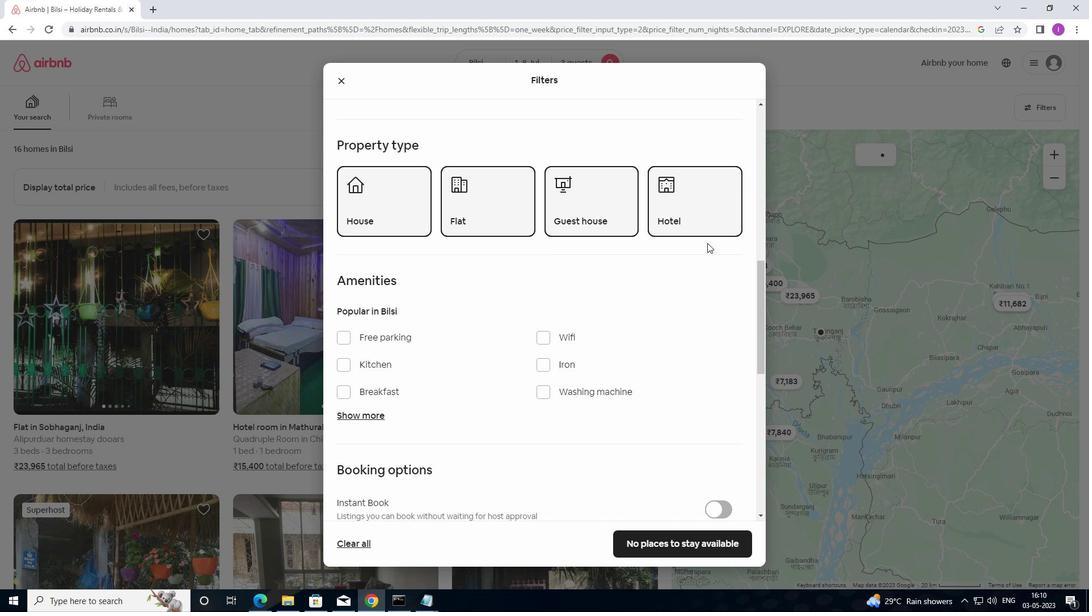 
Action: Mouse scrolled (707, 243) with delta (0, 0)
Screenshot: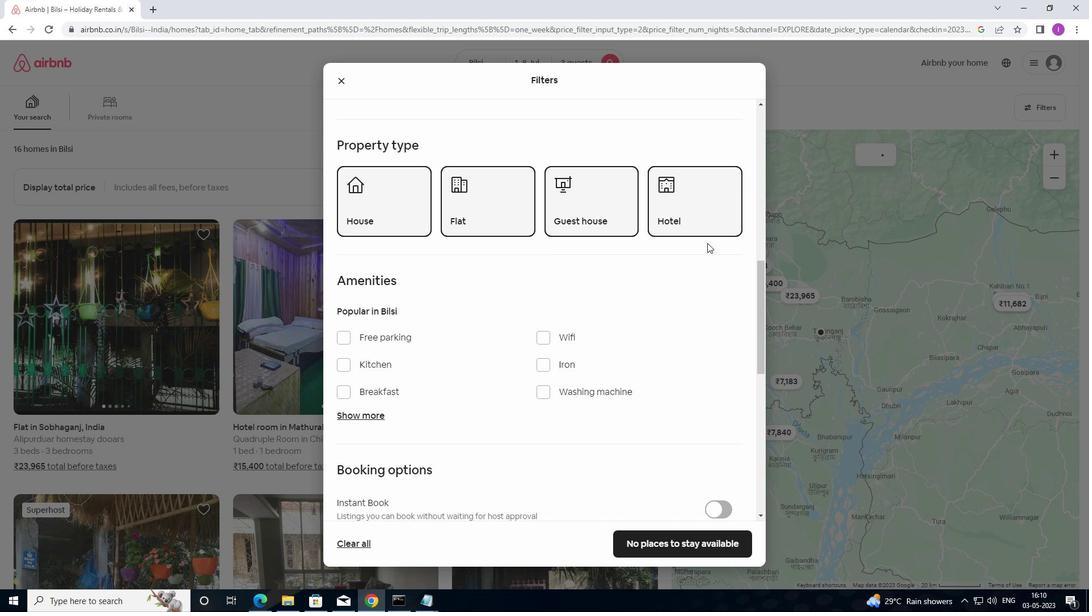 
Action: Mouse scrolled (707, 243) with delta (0, 0)
Screenshot: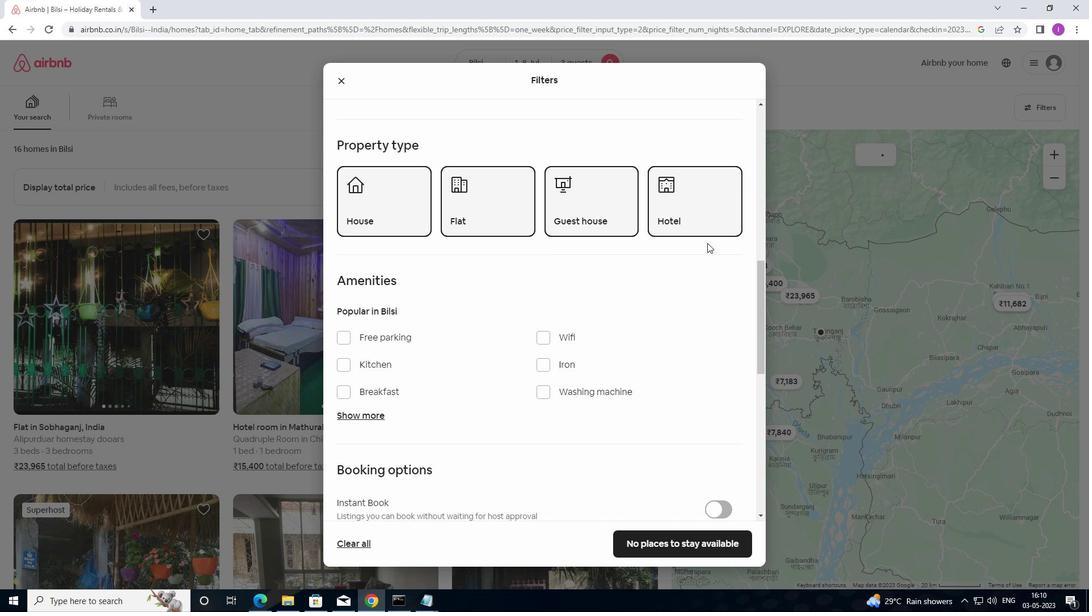 
Action: Mouse moved to (708, 244)
Screenshot: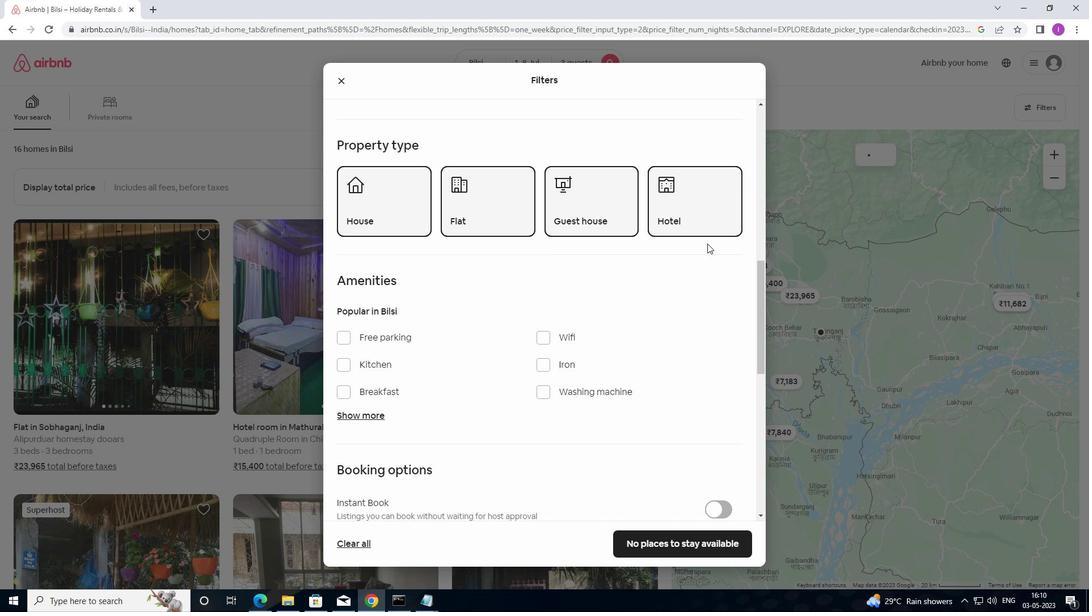 
Action: Mouse scrolled (708, 243) with delta (0, 0)
Screenshot: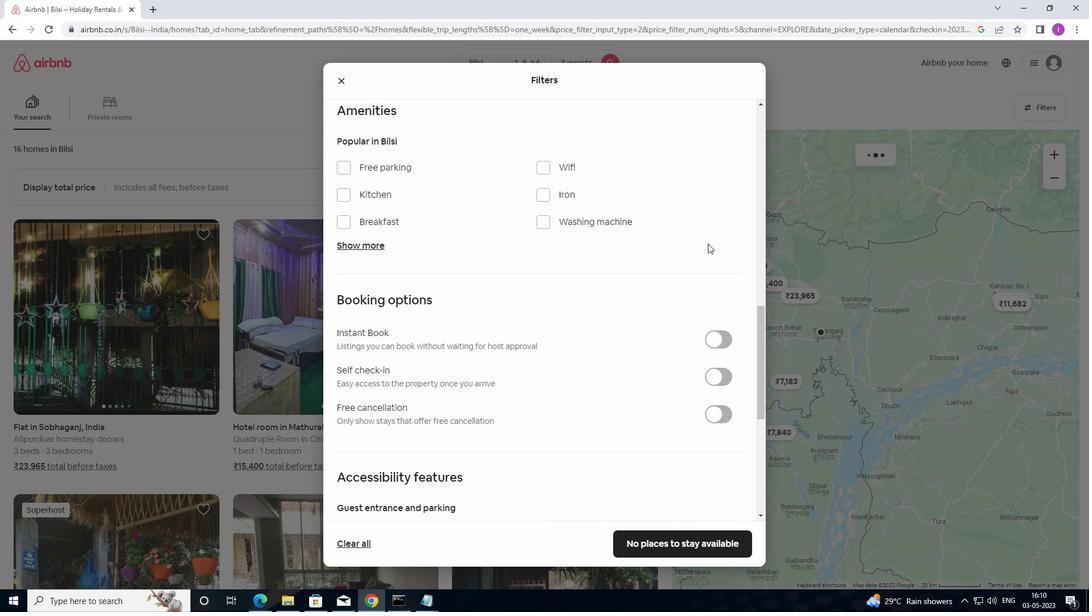 
Action: Mouse scrolled (708, 243) with delta (0, 0)
Screenshot: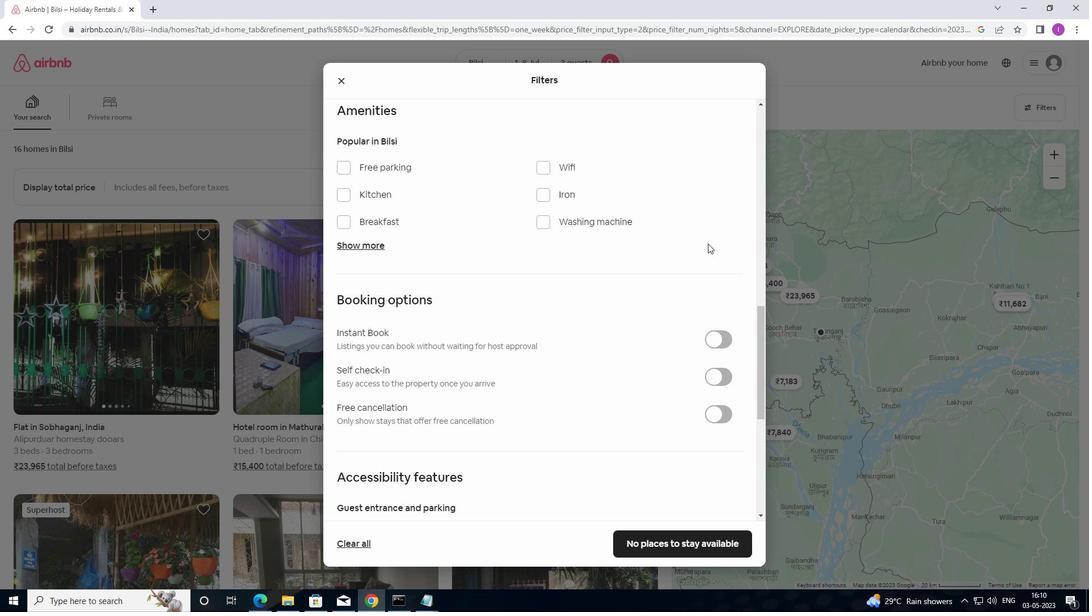 
Action: Mouse moved to (724, 257)
Screenshot: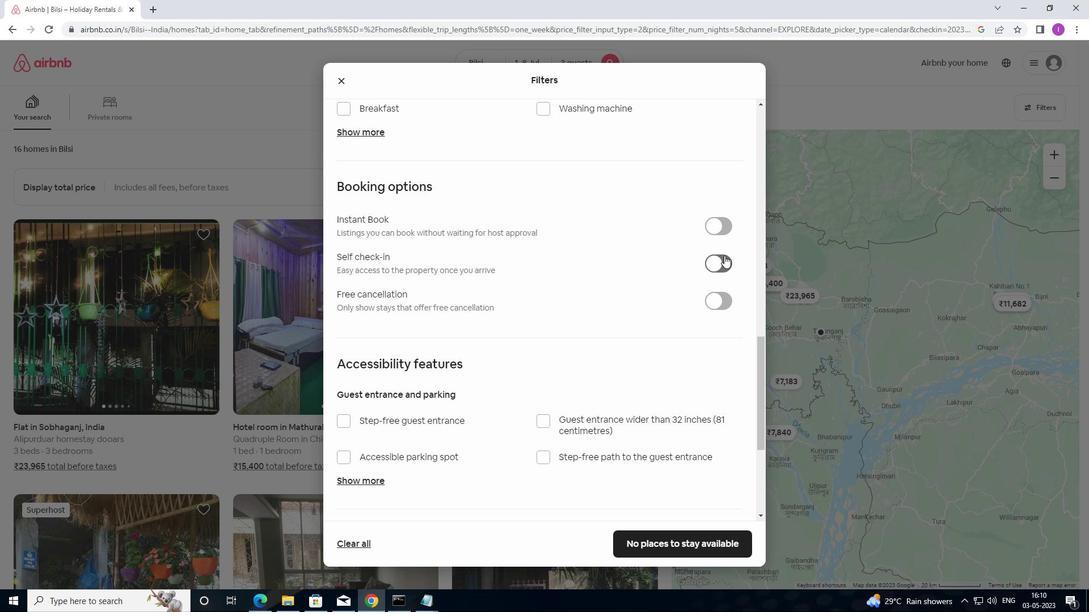 
Action: Mouse pressed left at (724, 257)
Screenshot: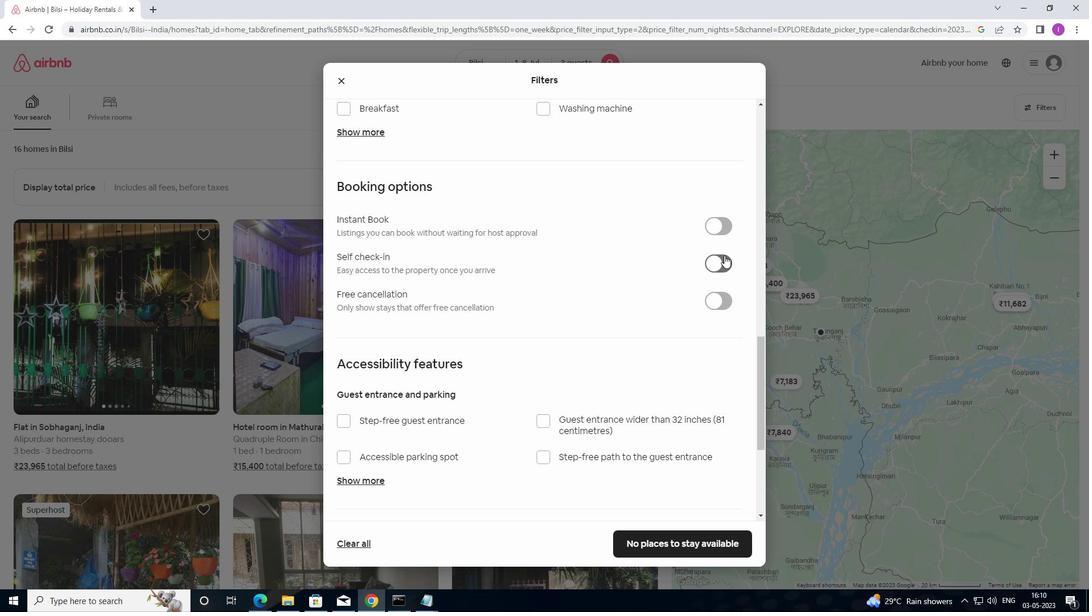 
Action: Mouse moved to (556, 316)
Screenshot: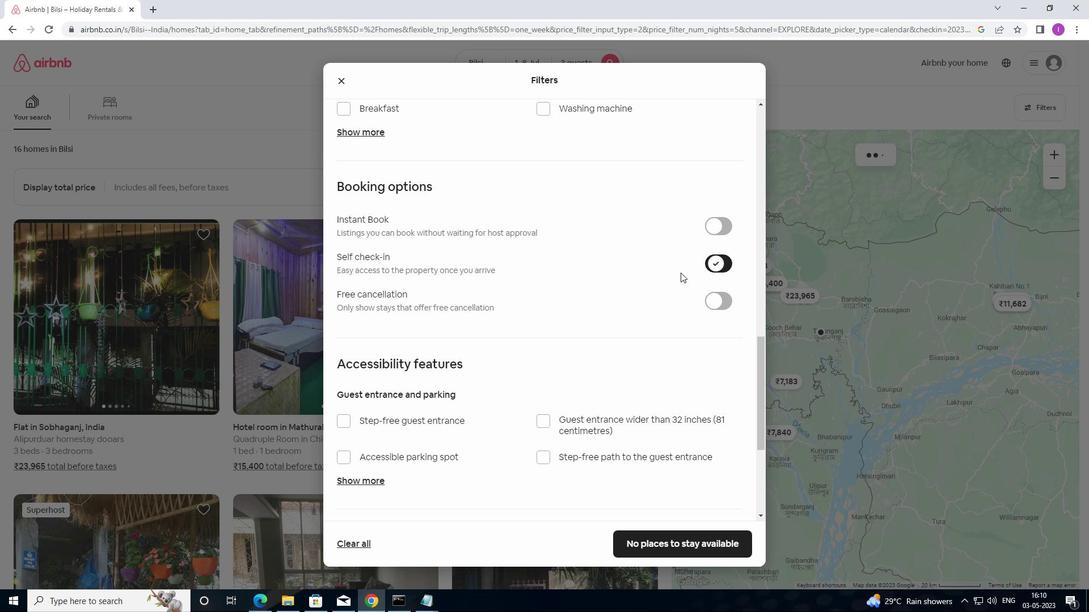 
Action: Mouse scrolled (556, 315) with delta (0, 0)
Screenshot: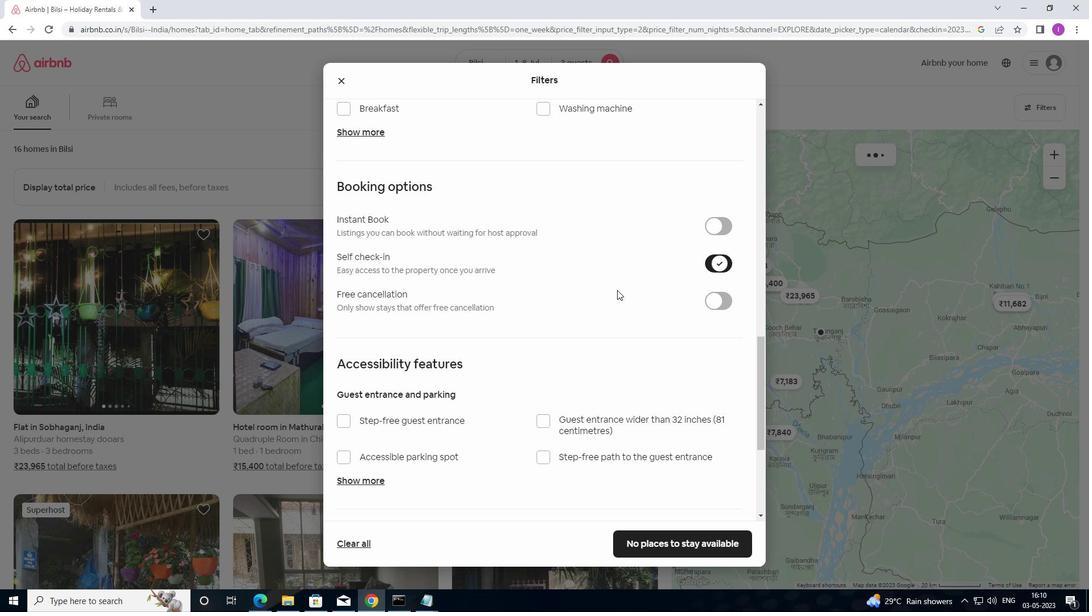 
Action: Mouse moved to (555, 316)
Screenshot: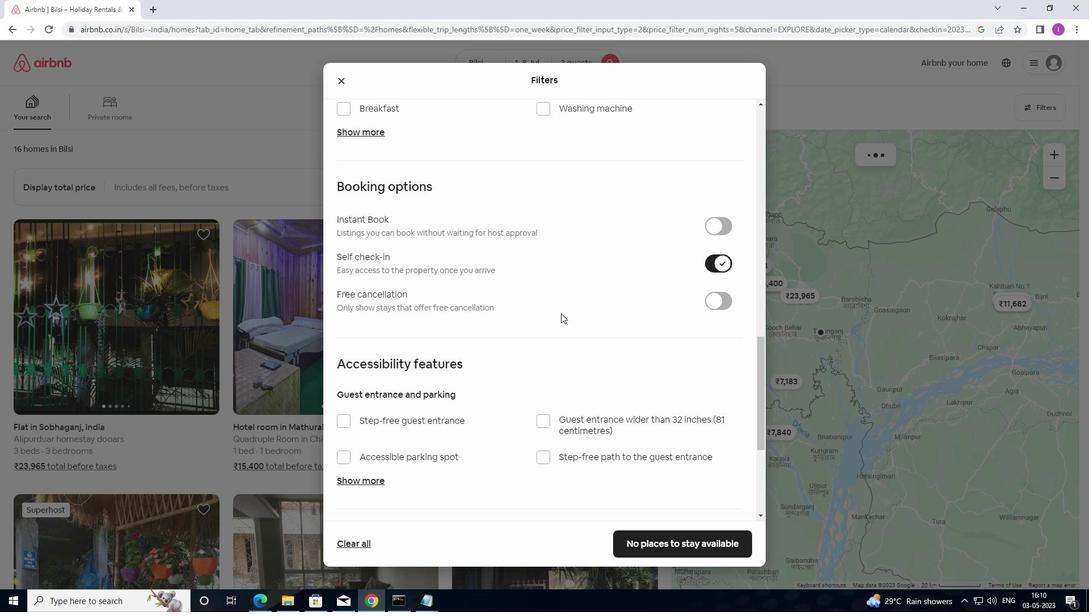 
Action: Mouse scrolled (555, 316) with delta (0, 0)
Screenshot: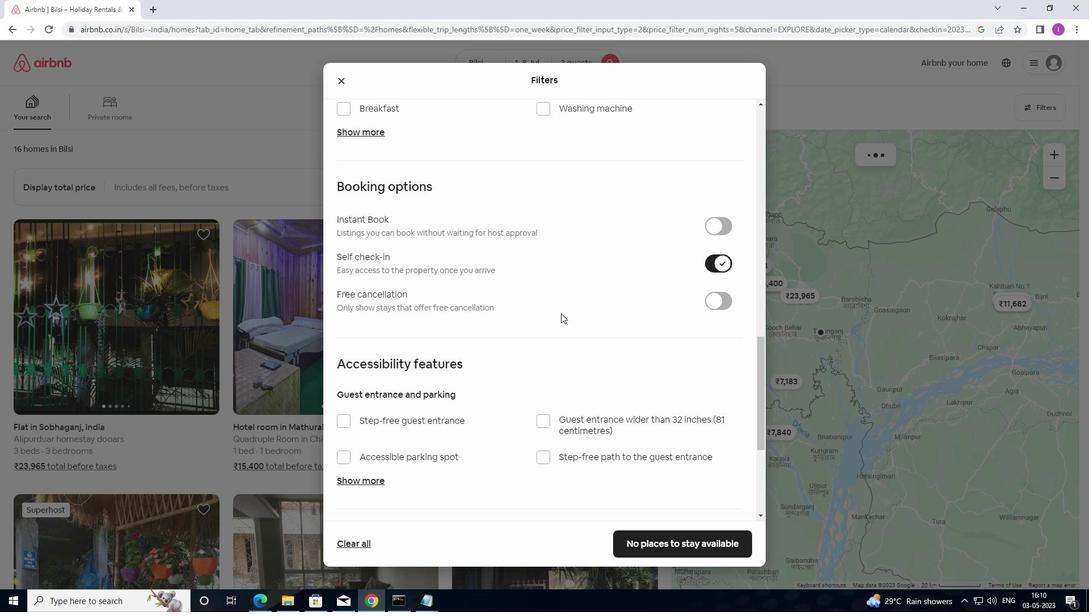 
Action: Mouse scrolled (555, 316) with delta (0, 0)
Screenshot: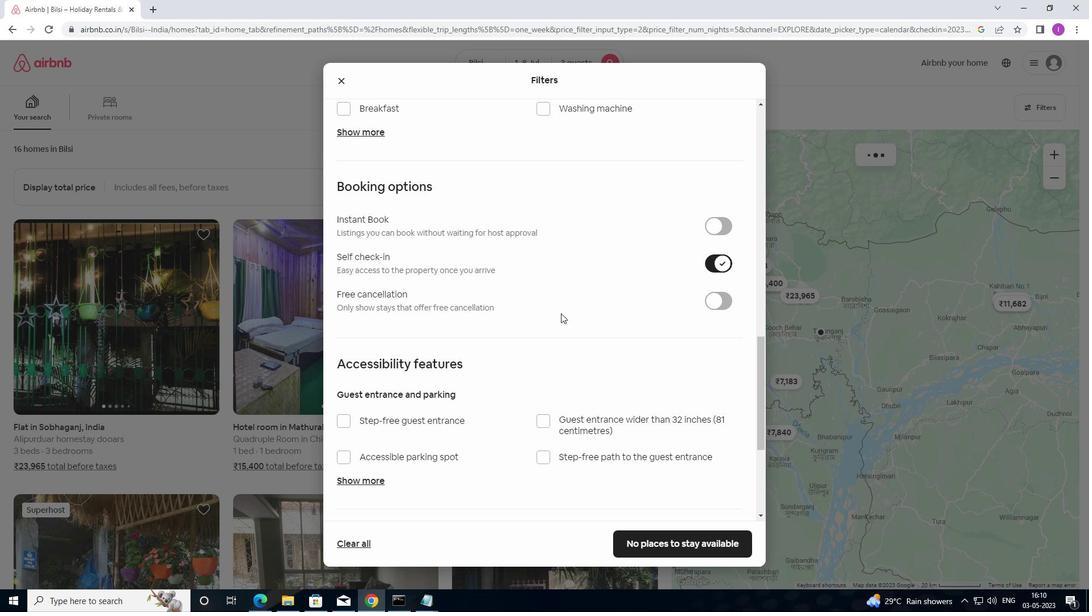 
Action: Mouse moved to (555, 317)
Screenshot: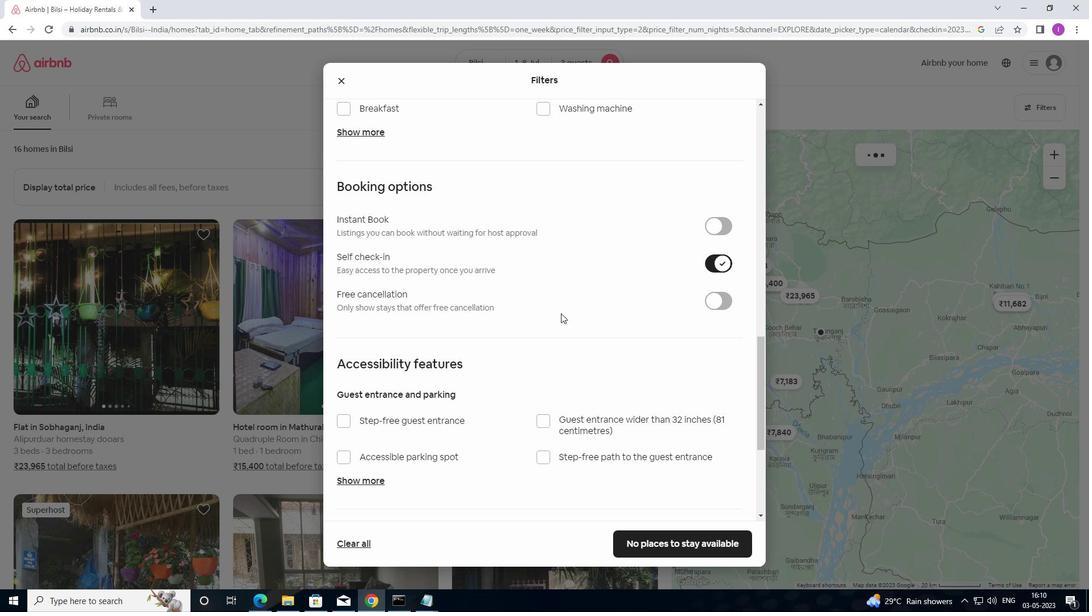 
Action: Mouse scrolled (555, 317) with delta (0, 0)
Screenshot: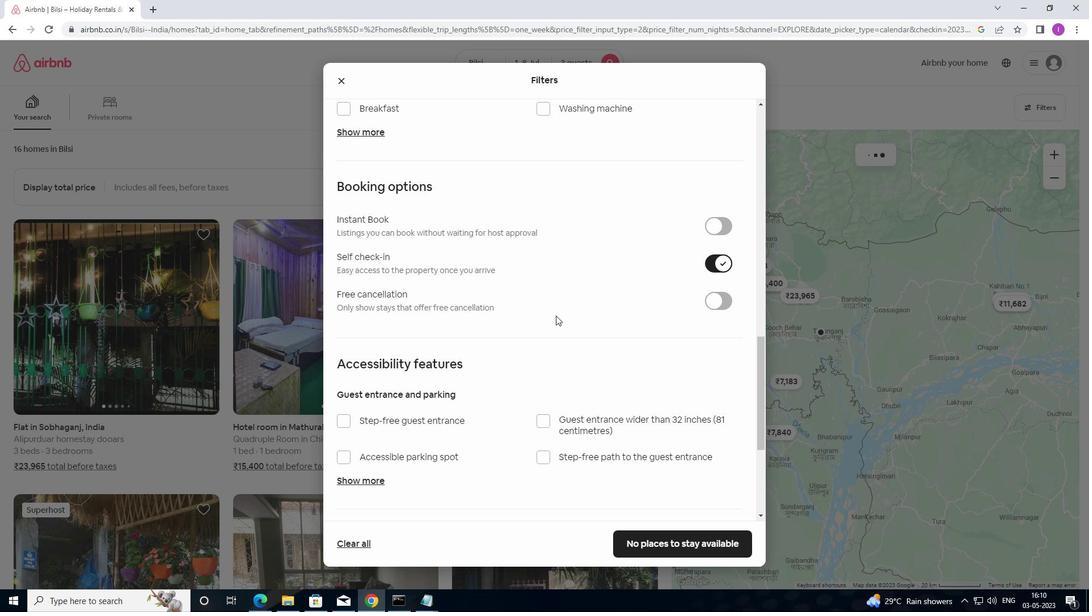 
Action: Mouse scrolled (555, 317) with delta (0, 0)
Screenshot: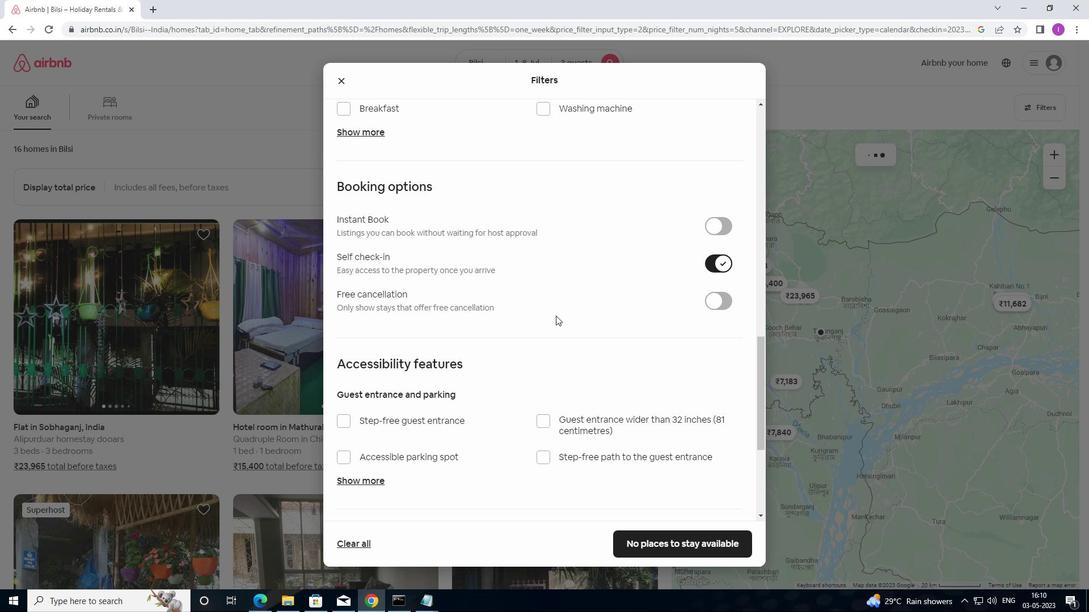 
Action: Mouse moved to (555, 318)
Screenshot: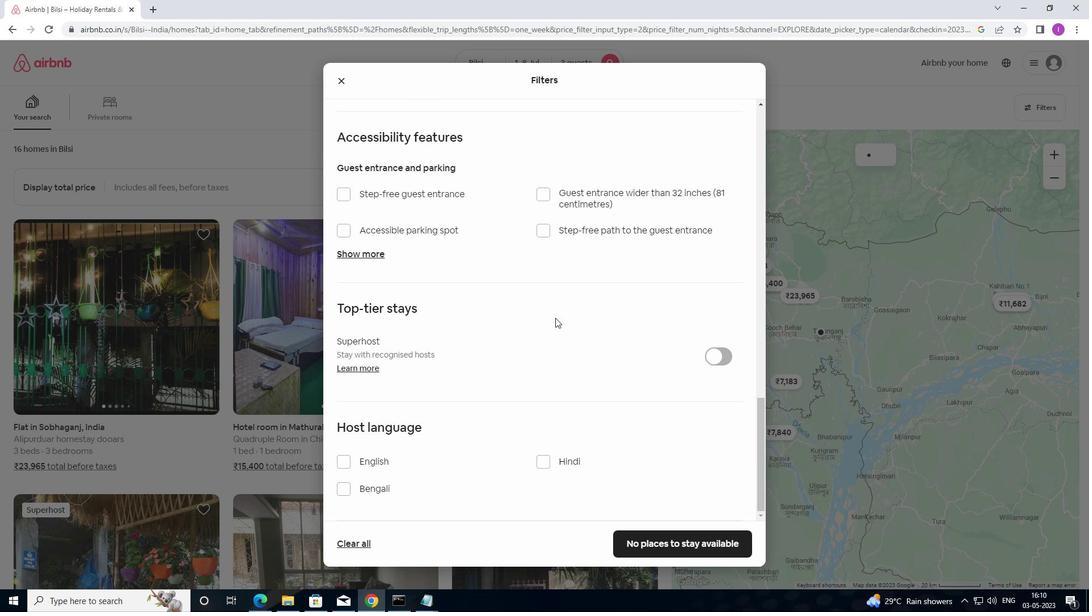 
Action: Mouse scrolled (555, 318) with delta (0, 0)
Screenshot: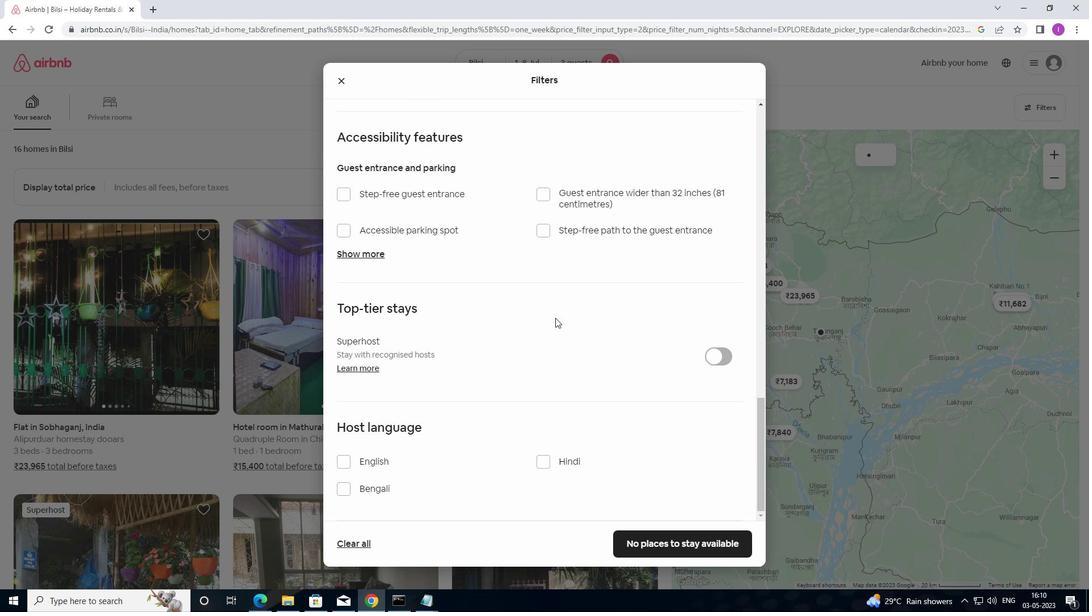 
Action: Mouse moved to (556, 319)
Screenshot: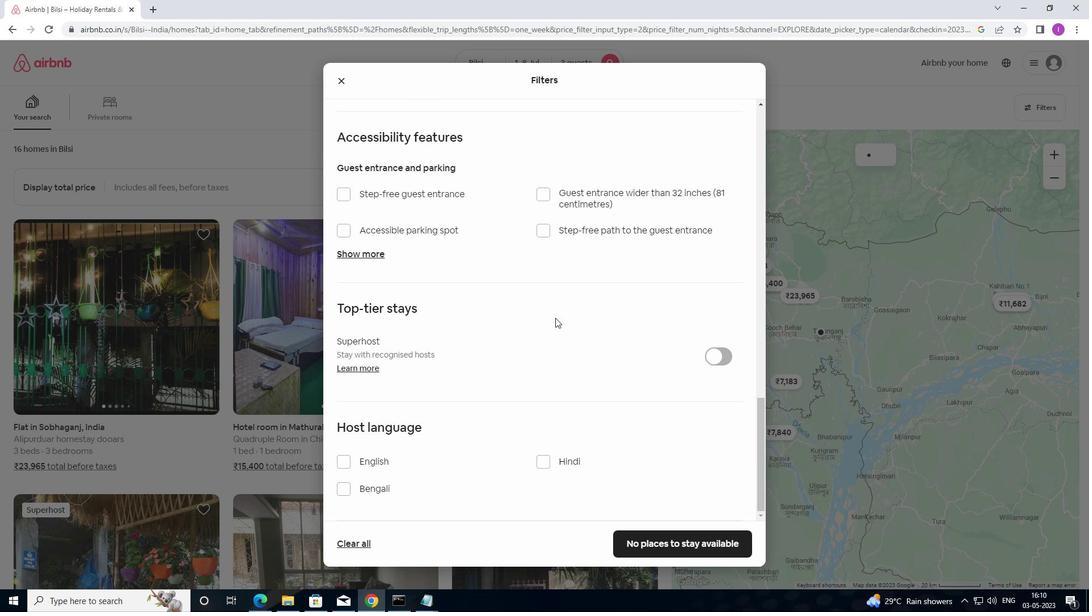
Action: Mouse scrolled (556, 318) with delta (0, 0)
Screenshot: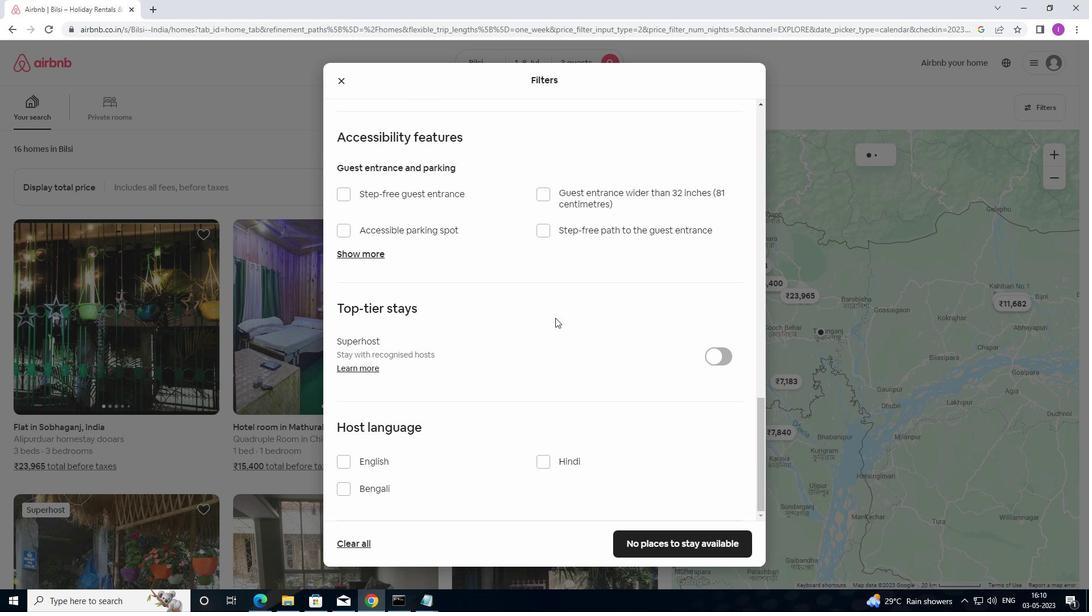 
Action: Mouse moved to (556, 320)
Screenshot: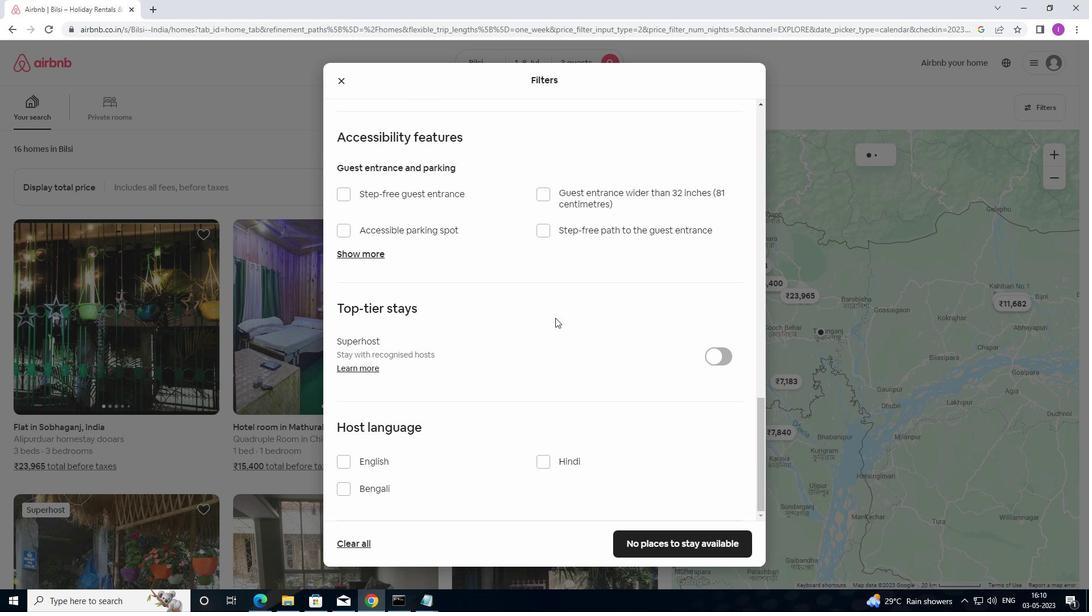 
Action: Mouse scrolled (556, 319) with delta (0, 0)
Screenshot: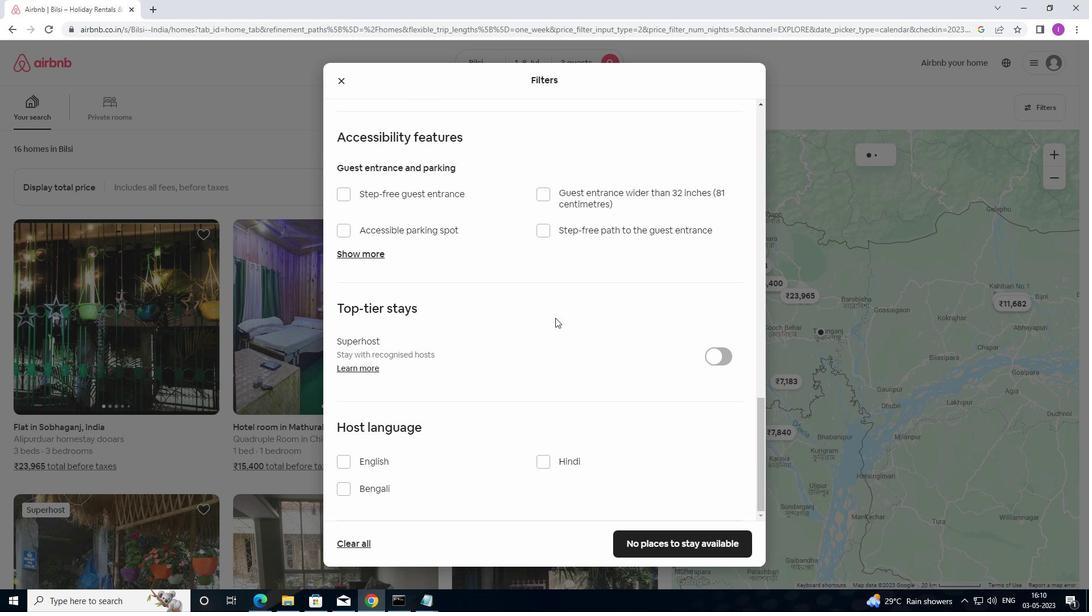 
Action: Mouse moved to (556, 321)
Screenshot: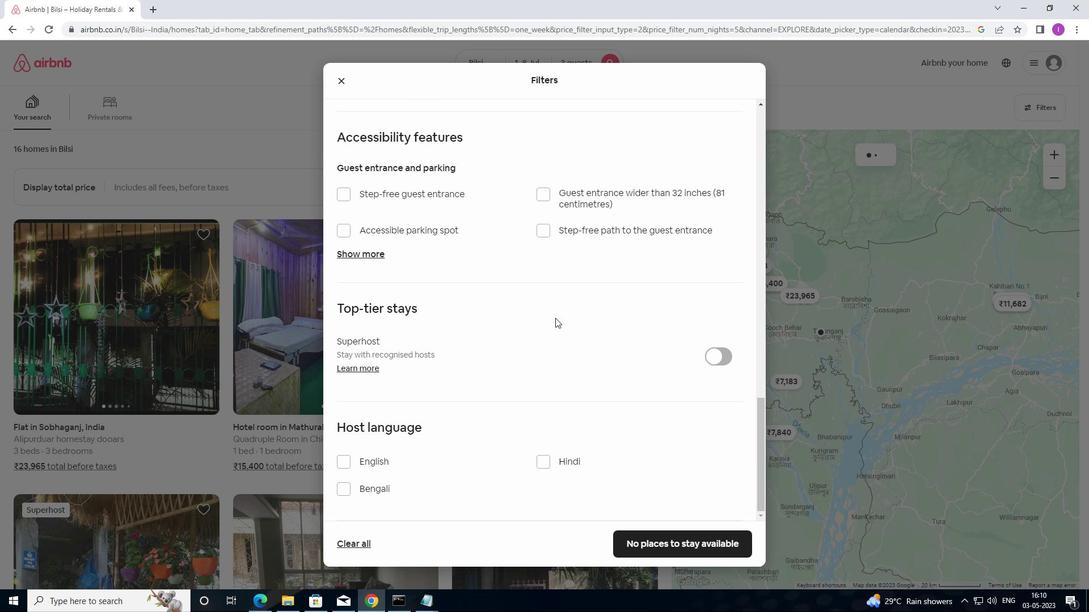 
Action: Mouse scrolled (556, 321) with delta (0, 0)
Screenshot: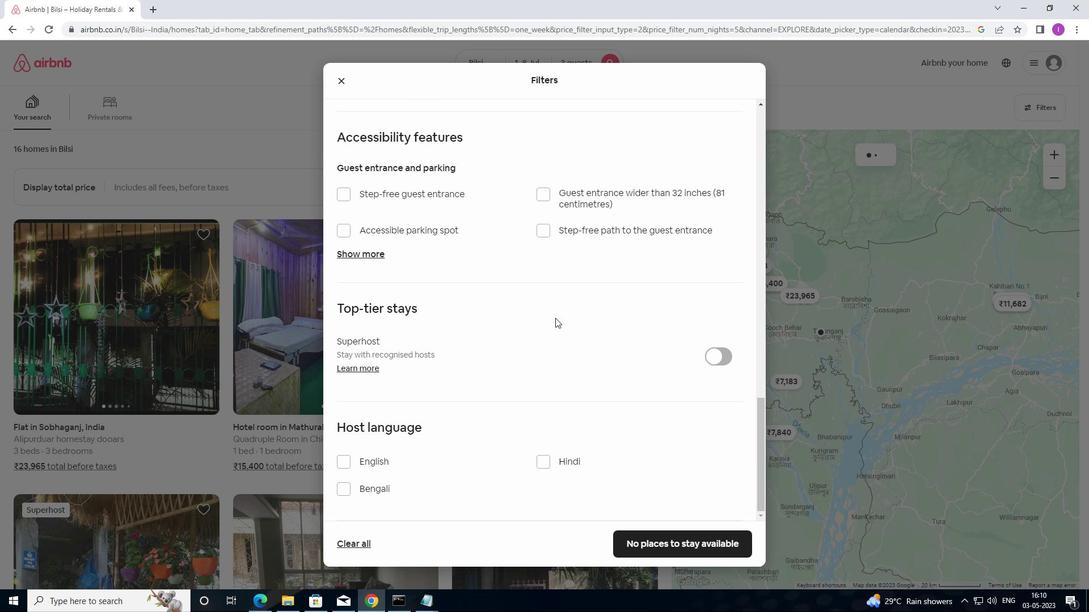 
Action: Mouse moved to (339, 465)
Screenshot: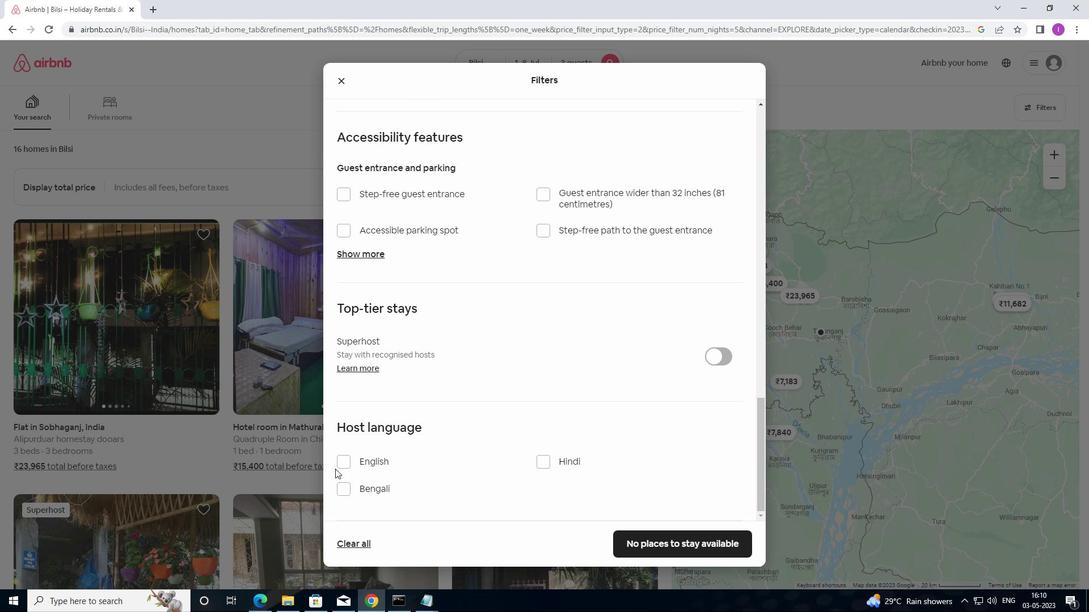 
Action: Mouse pressed left at (339, 465)
Screenshot: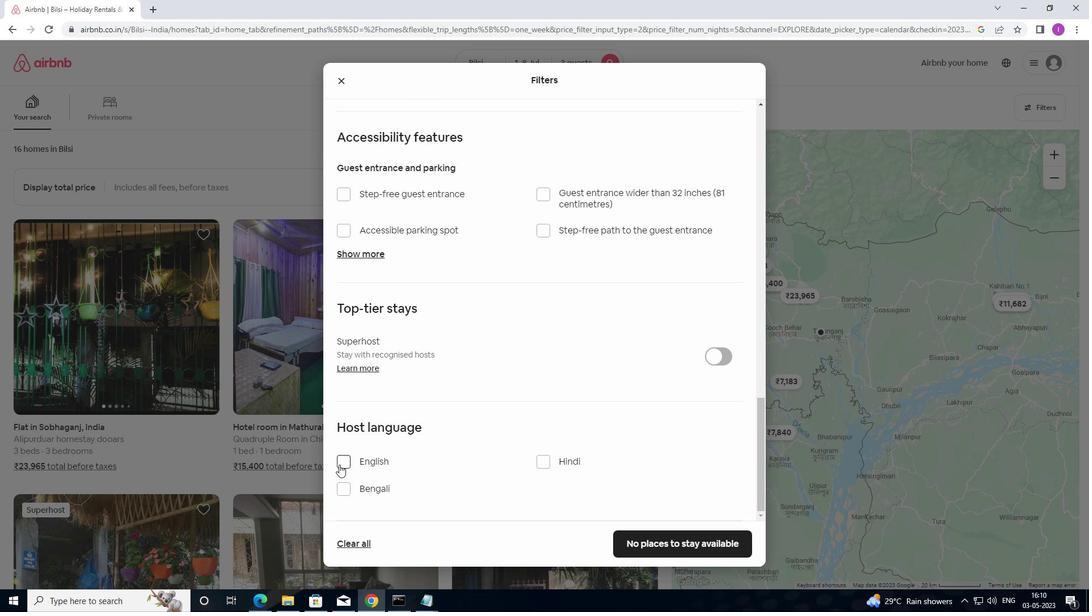 
Action: Mouse moved to (661, 540)
Screenshot: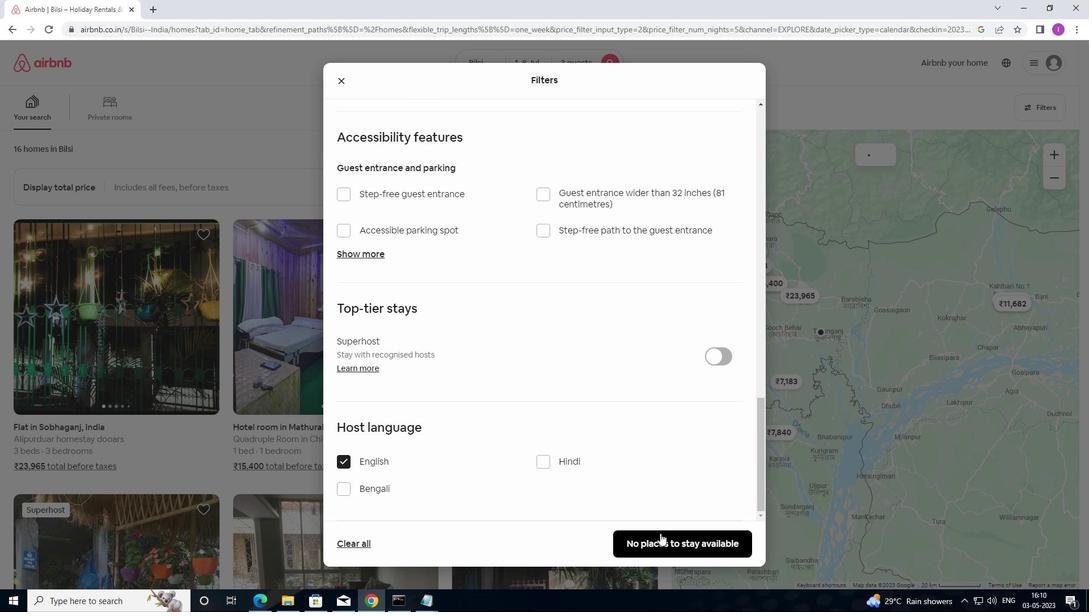 
Action: Mouse pressed left at (661, 540)
Screenshot: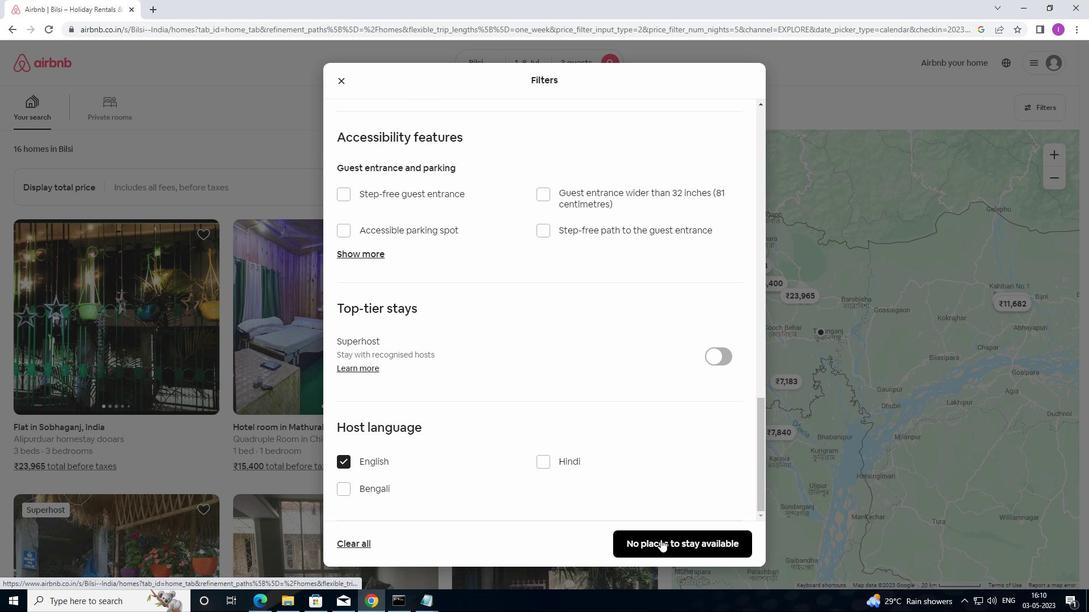 
Action: Mouse moved to (872, 380)
Screenshot: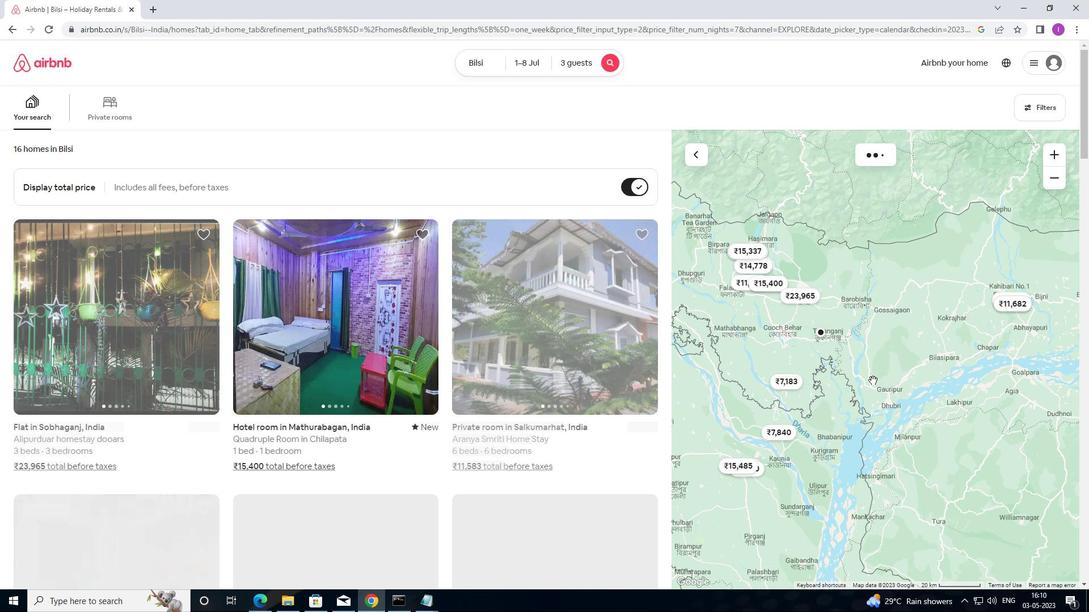 
